 Task: Open a blank sheet, save the file as Poverty.epub and add heading 'Poverty',with the parapraph 'Poverty is a global social issue that deprives individuals of basic necessities and opportunities. Poverty alleviation efforts involve providing access to education, healthcare, social support, and economic opportunities. By addressing systemic inequalities and promoting inclusive policies, societies can work towards reducing poverty and building a more equitable future.'Apply Font Style Nunito And font size 14. Apply font style in  Heading 'Tahoma' and font size 18 Change heading alignment to  Center and paragraph alignment to  Left
Action: Mouse moved to (298, 194)
Screenshot: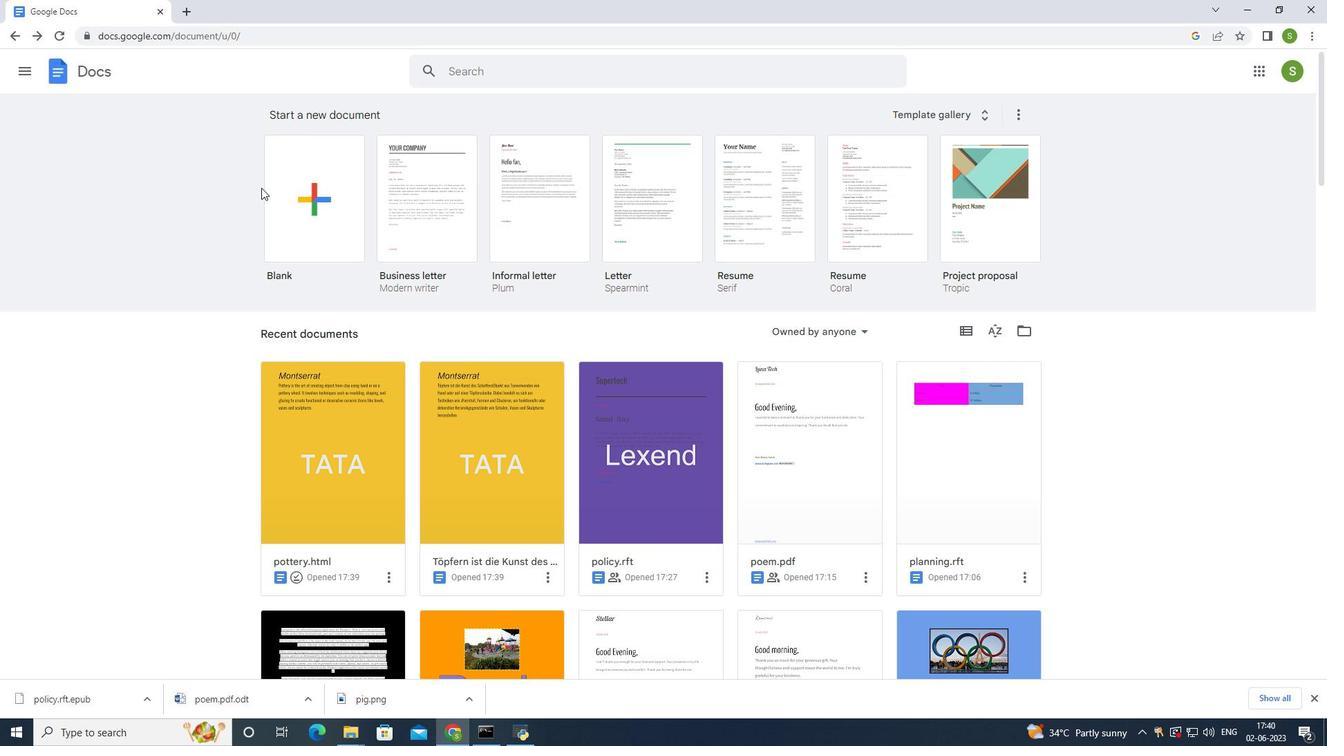 
Action: Mouse pressed left at (298, 194)
Screenshot: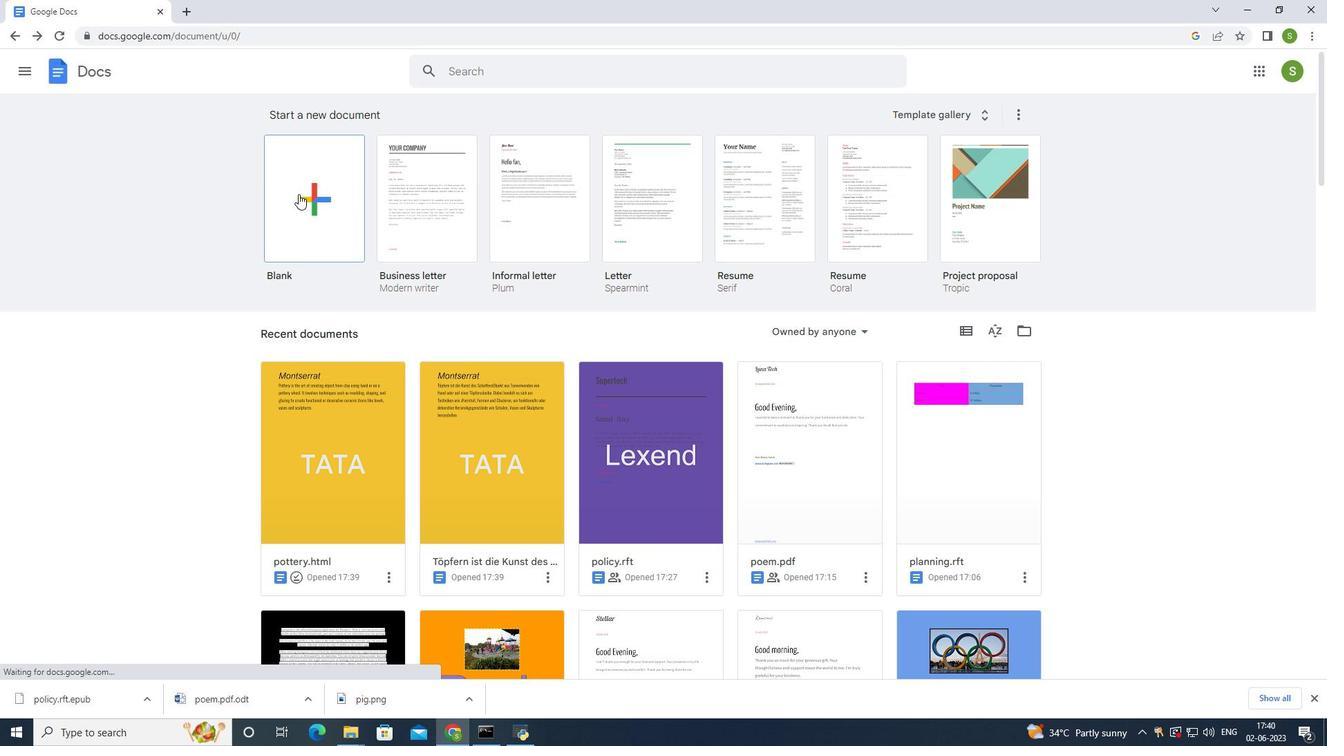 
Action: Mouse moved to (142, 65)
Screenshot: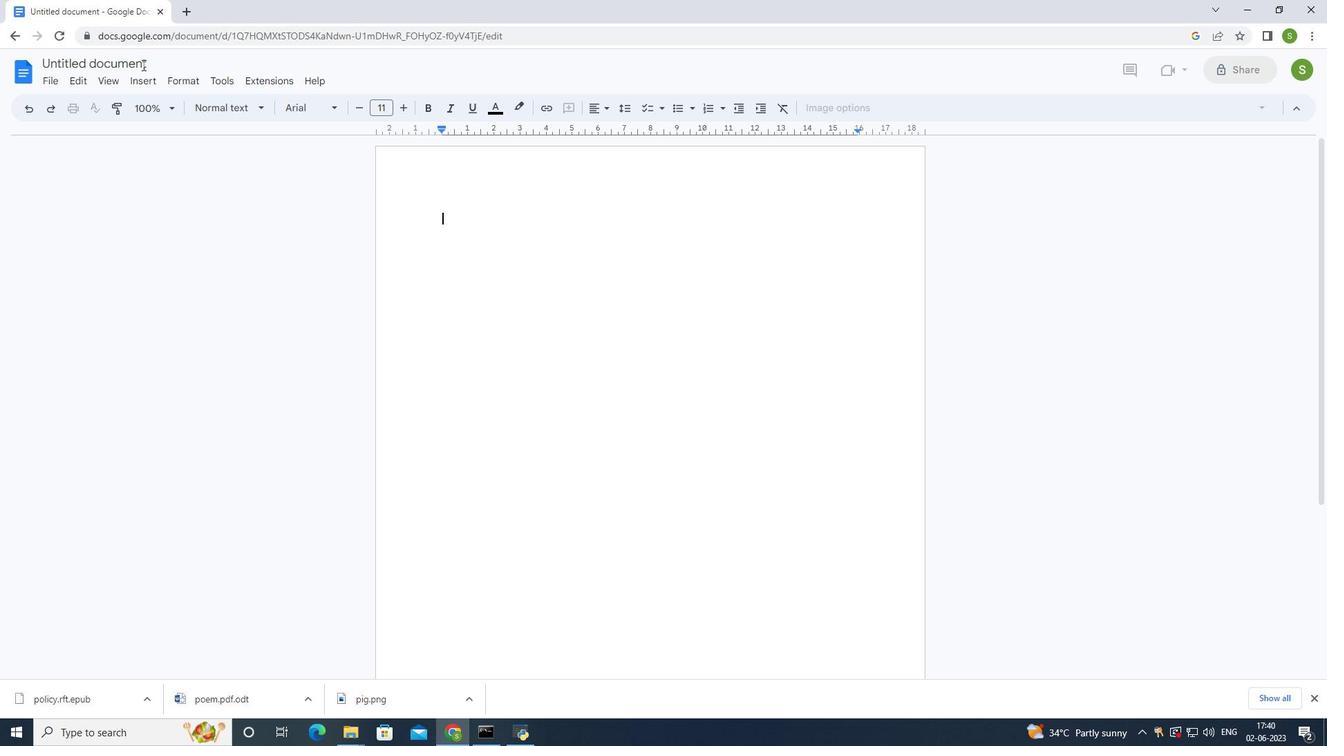 
Action: Mouse pressed left at (142, 65)
Screenshot: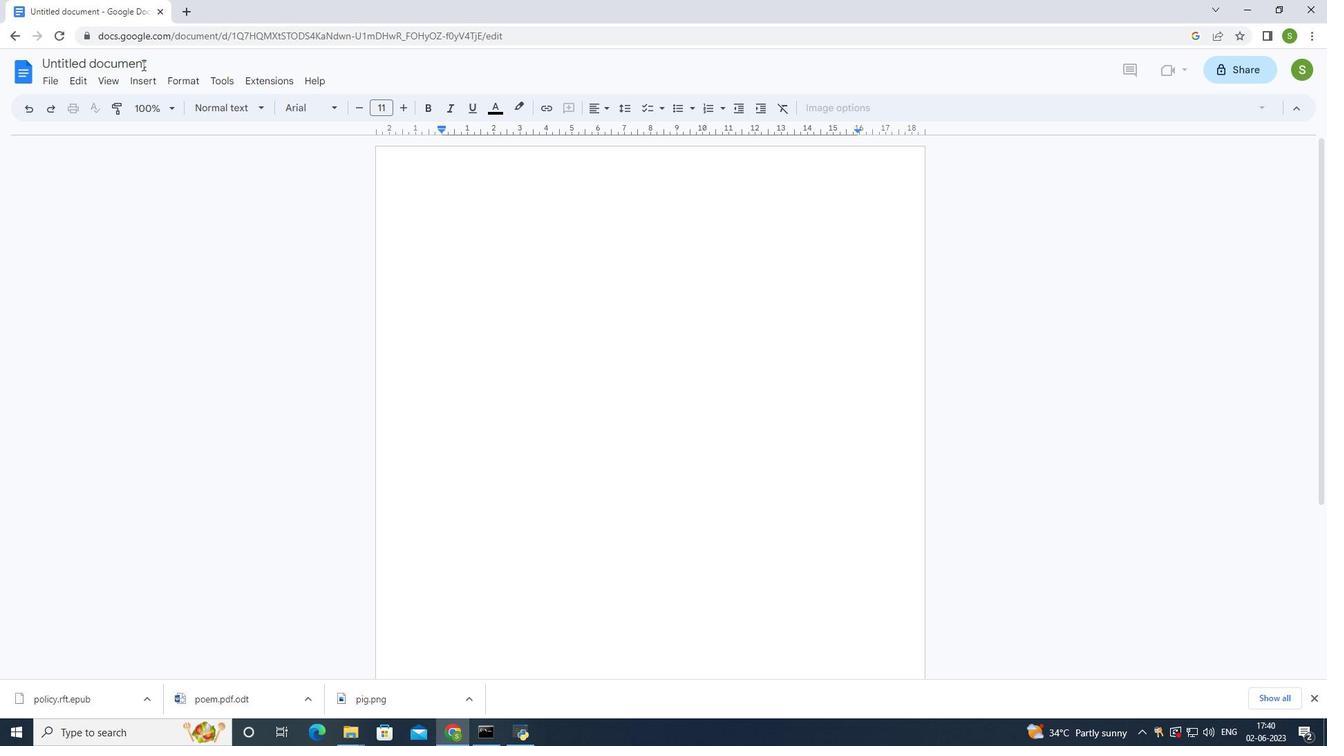
Action: Mouse moved to (150, 61)
Screenshot: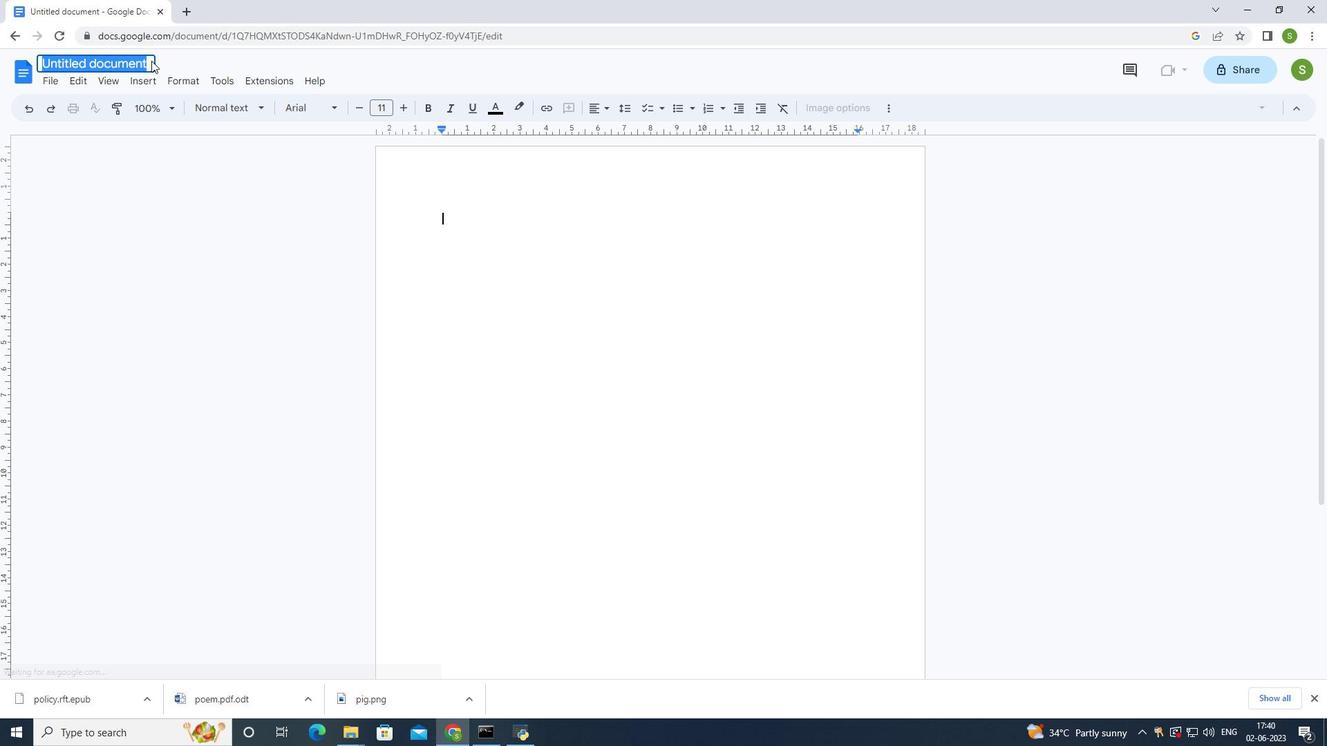 
Action: Key pressed <Key.shift>Poverty.epub<Key.enter><Key.shift>Poverty<Key.space><Key.enter><Key.shift>poverty<Key.space>ia<Key.space><Key.backspace><Key.backspace>s<Key.space>a<Key.space>gobal<Key.space>social<Key.space>issue<Key.space>that<Key.space>deprives<Key.space>individuals<Key.space>of<Key.space>basic<Key.space>necessities<Key.space>and<Key.space>opportunities.<Key.space><Key.shift>Poverty<Key.space>alleviation<Key.space>efforts<Key.space>involve<Key.space>providing<Key.space>access<Key.space>to<Key.space>education,<Key.space>healthcare.<Key.backspace>,<Key.space>social<Key.space>support,<Key.space>and<Key.space>economic<Key.space>opportunites.<Key.space><Key.shift>By<Key.space>addressing<Key.space>systemic<Key.space>inequalities<Key.space>and<Key.space>promoting<Key.space>inclusive<Key.space>policies,<Key.space>societies<Key.space>can<Key.space>work<Key.space>towards<Key.space>reducing<Key.space>poverty<Key.space>and<Key.space>building<Key.space>a<Key.space>more<Key.space>equitable<Key.space>future.
Screenshot: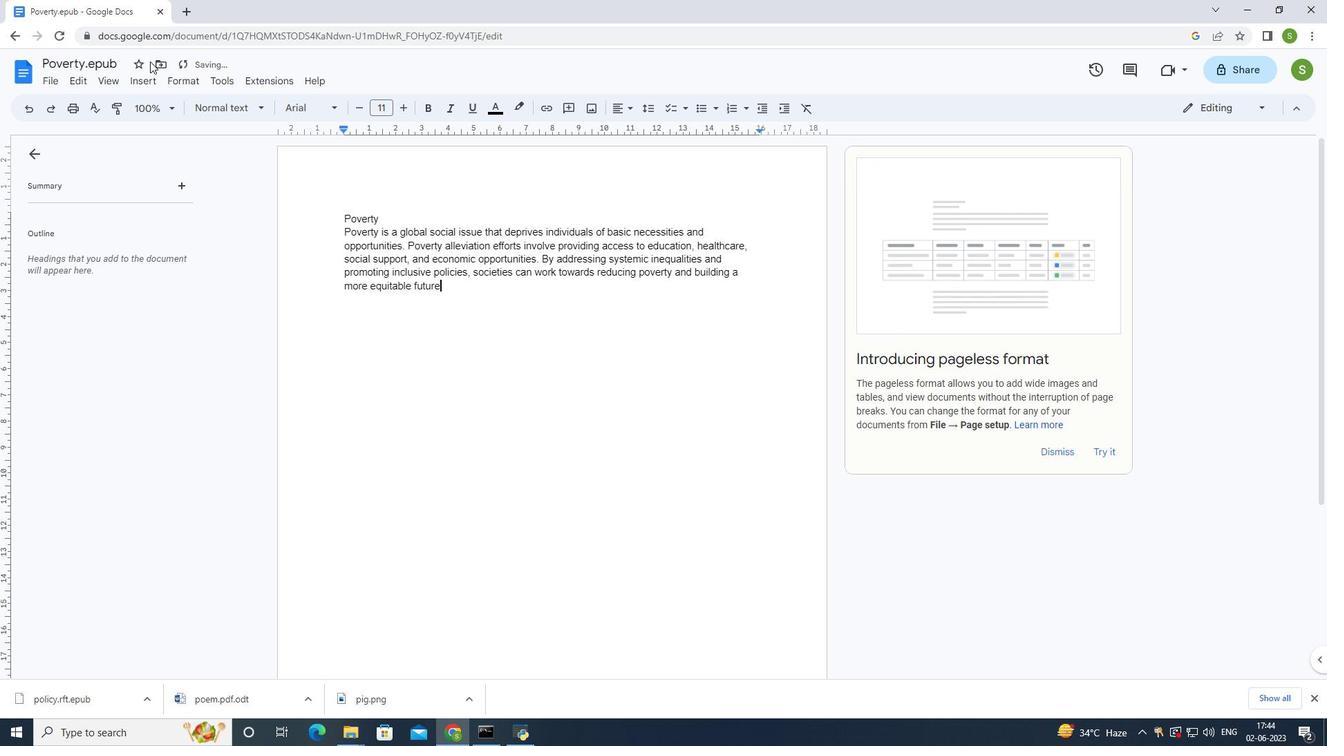 
Action: Mouse moved to (342, 226)
Screenshot: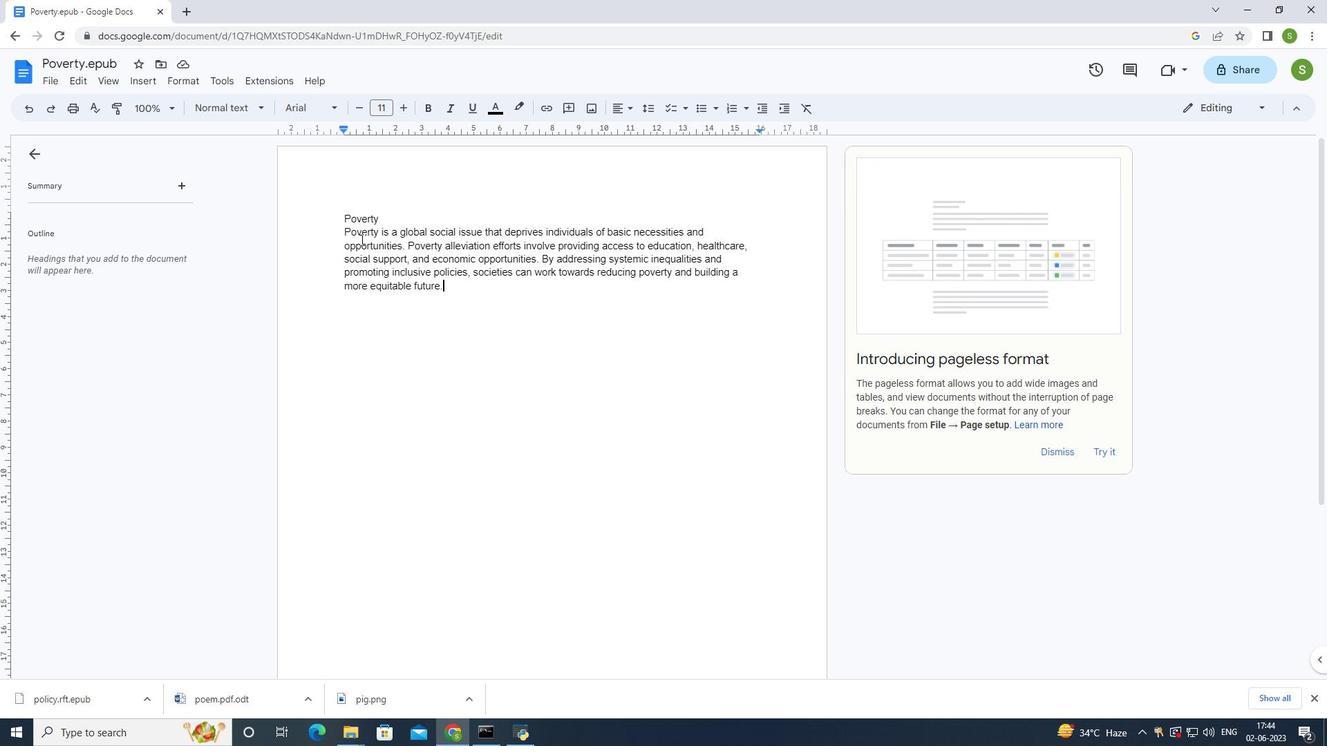 
Action: Mouse pressed left at (342, 226)
Screenshot: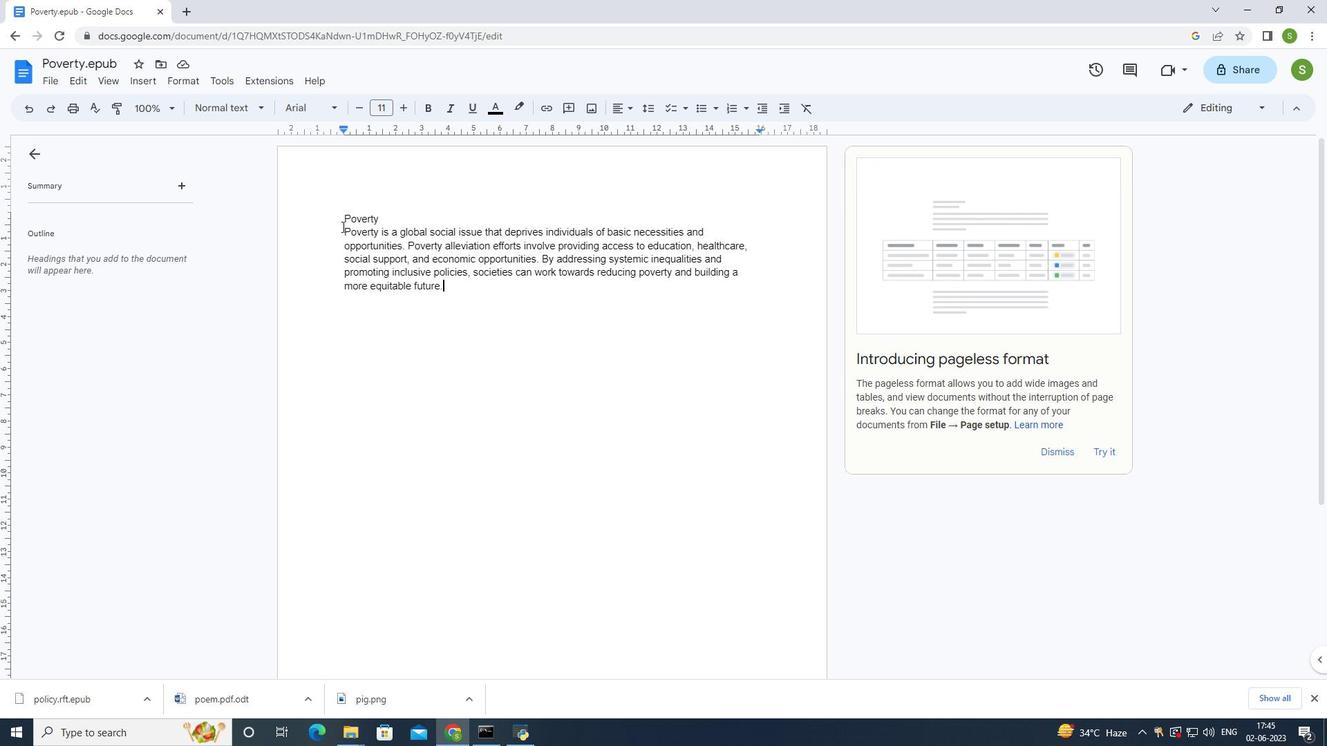 
Action: Mouse moved to (311, 109)
Screenshot: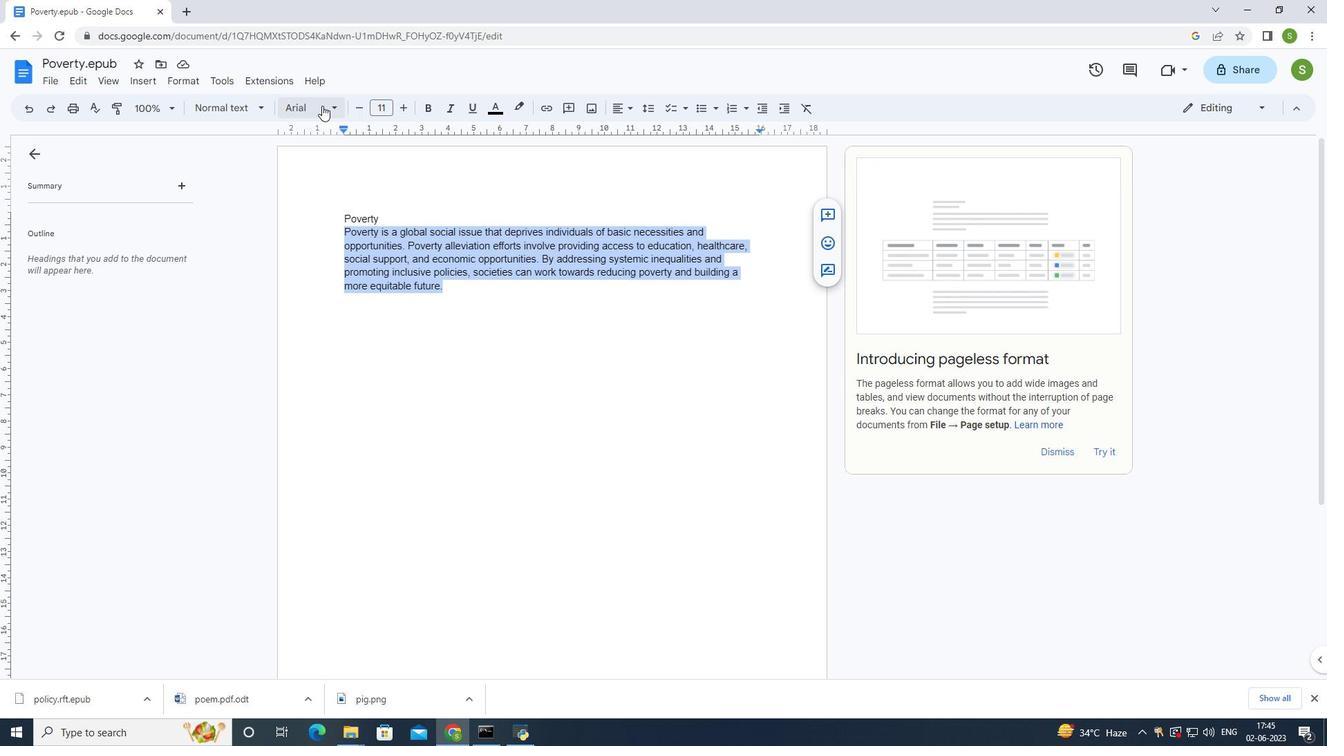 
Action: Mouse pressed left at (311, 109)
Screenshot: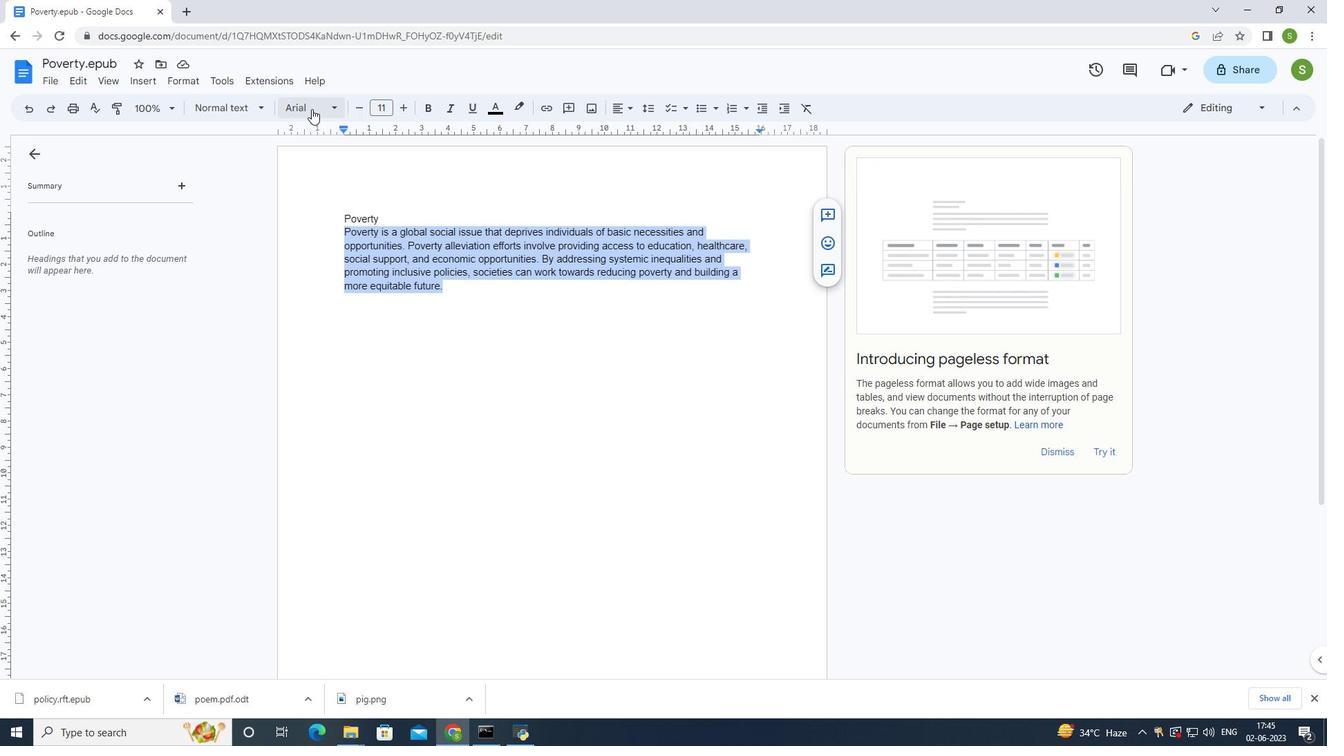 
Action: Mouse moved to (342, 131)
Screenshot: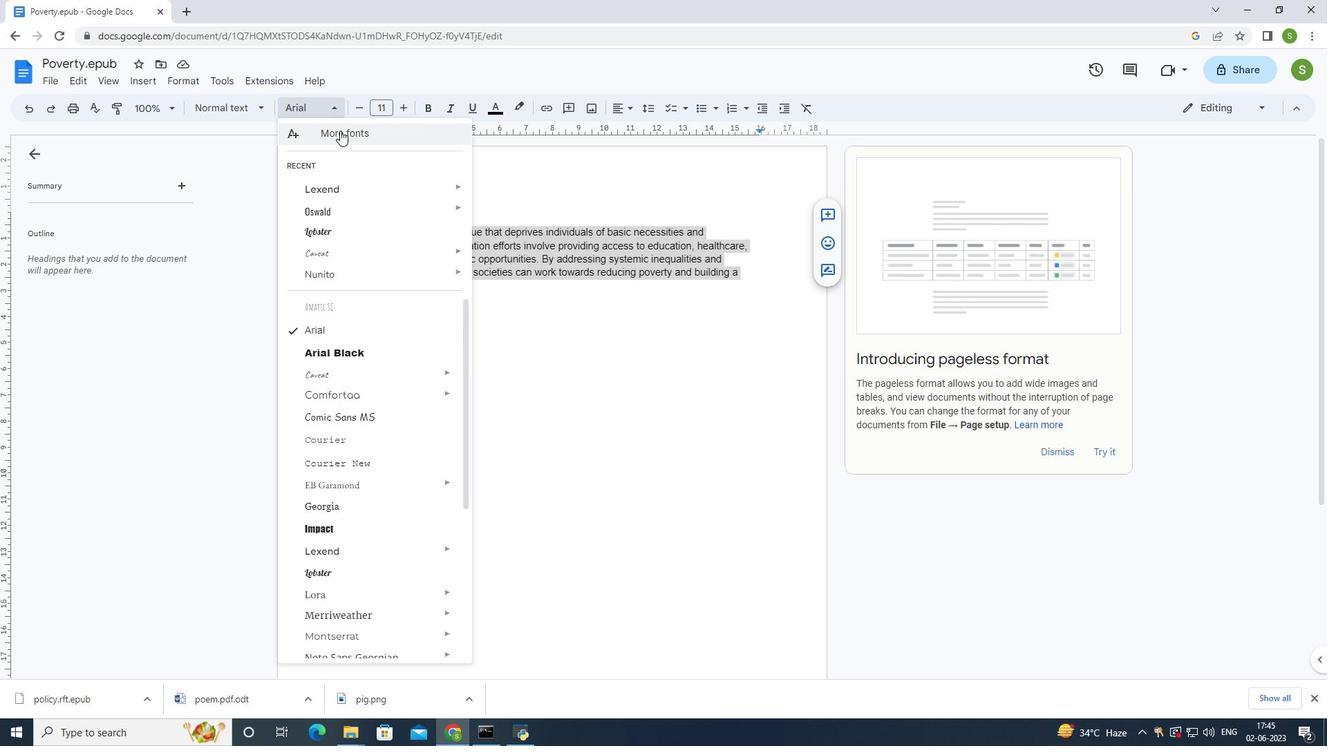 
Action: Mouse pressed left at (342, 131)
Screenshot: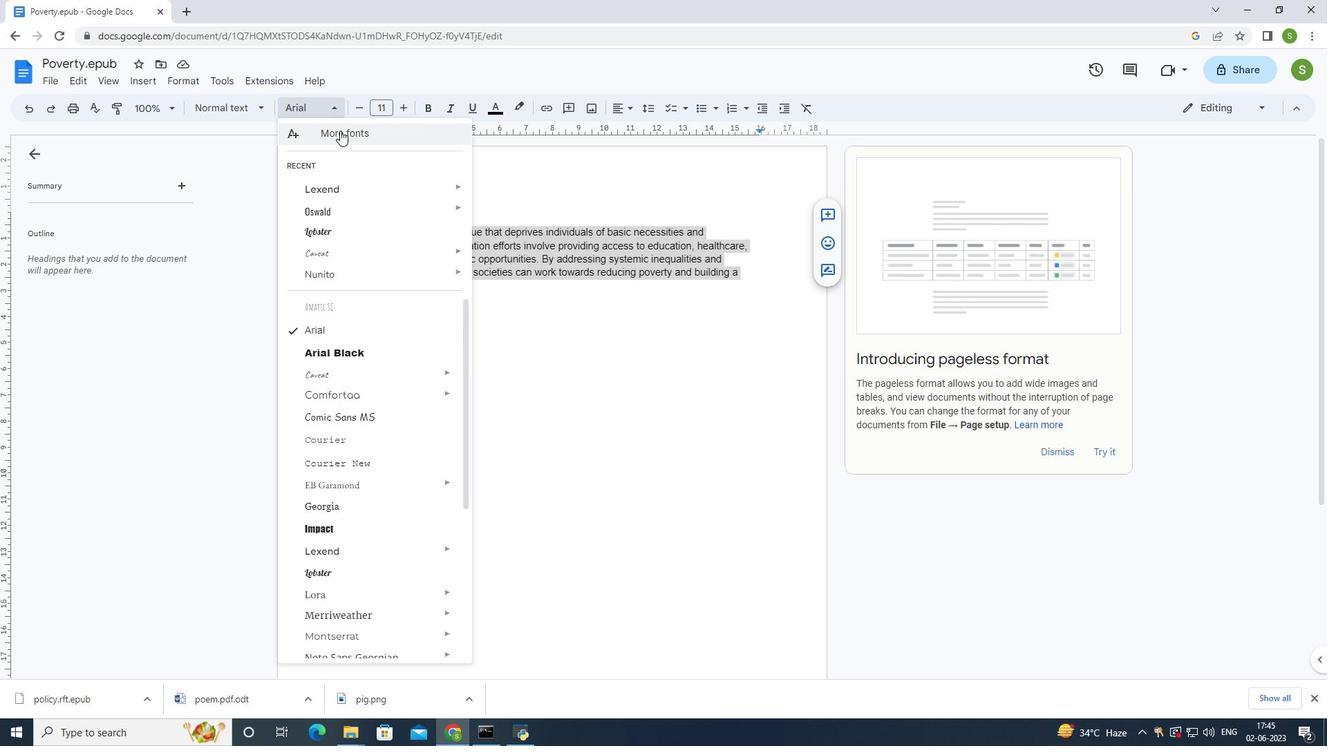 
Action: Mouse moved to (457, 203)
Screenshot: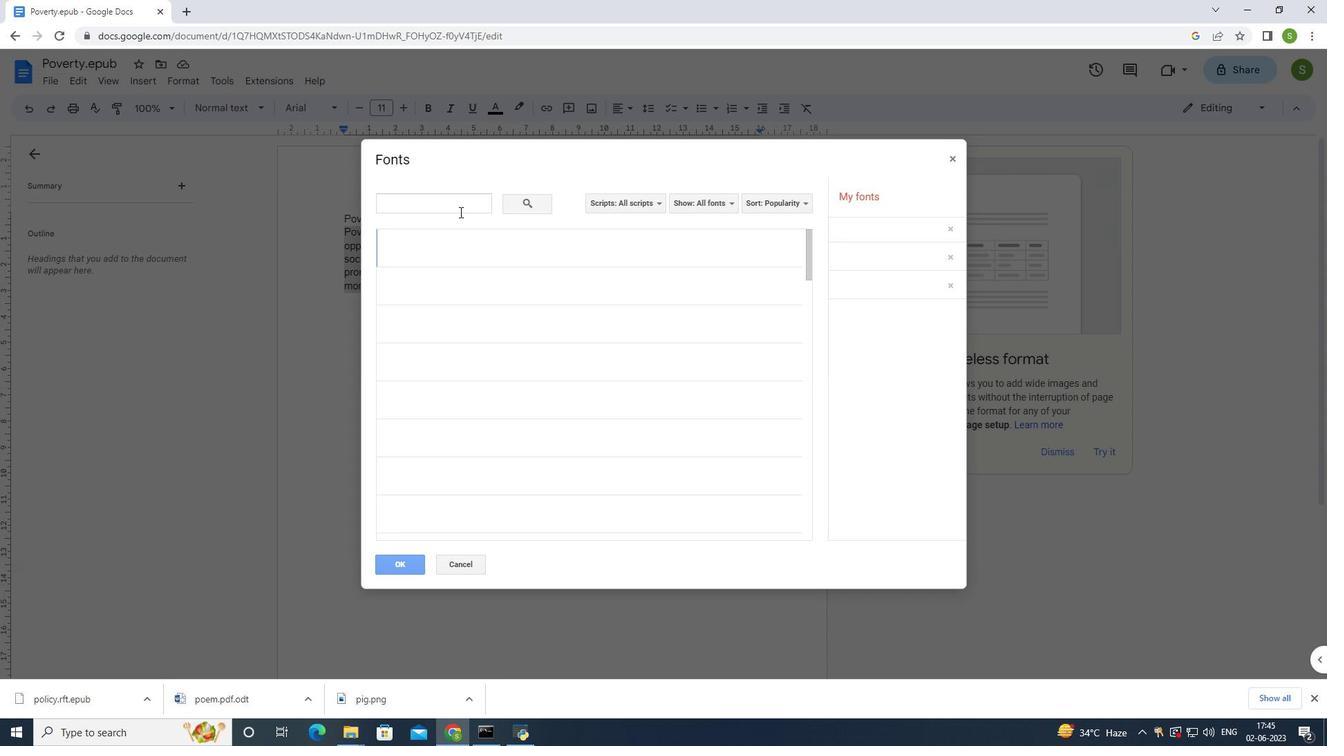 
Action: Mouse pressed left at (457, 203)
Screenshot: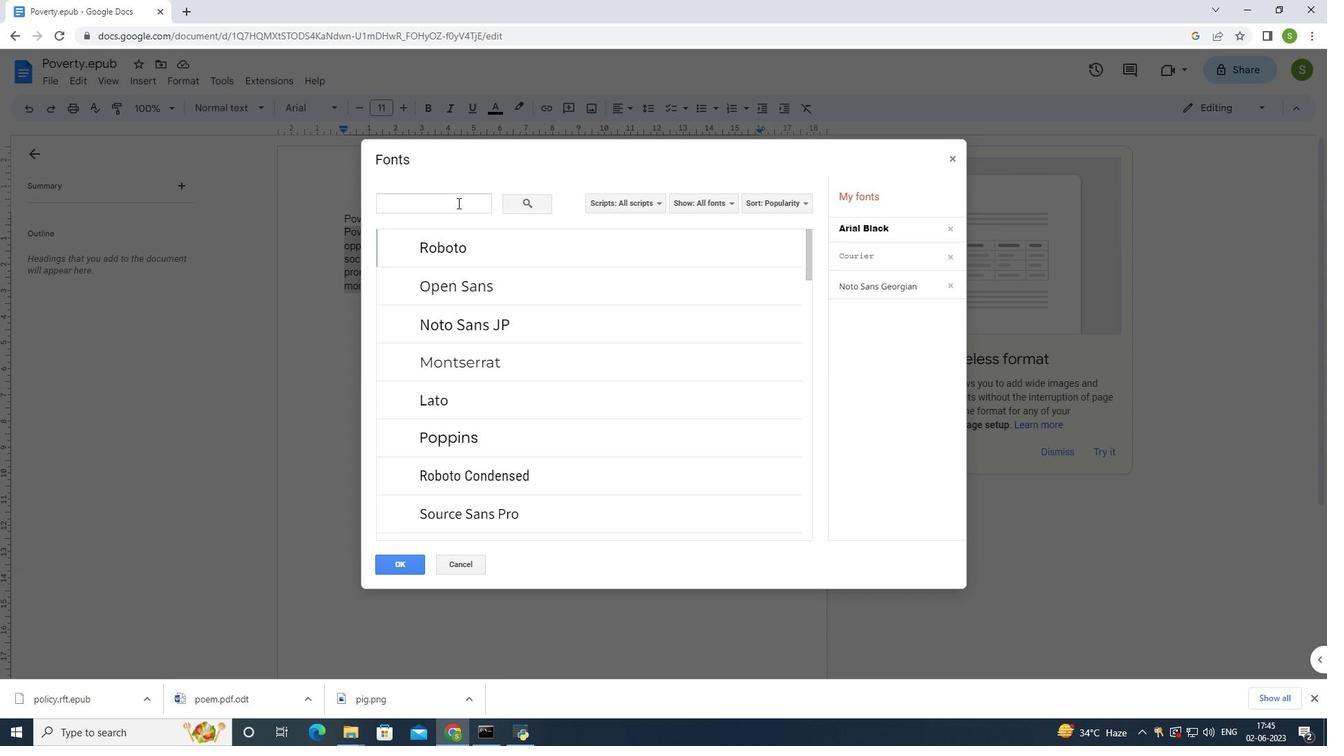 
Action: Mouse moved to (547, 220)
Screenshot: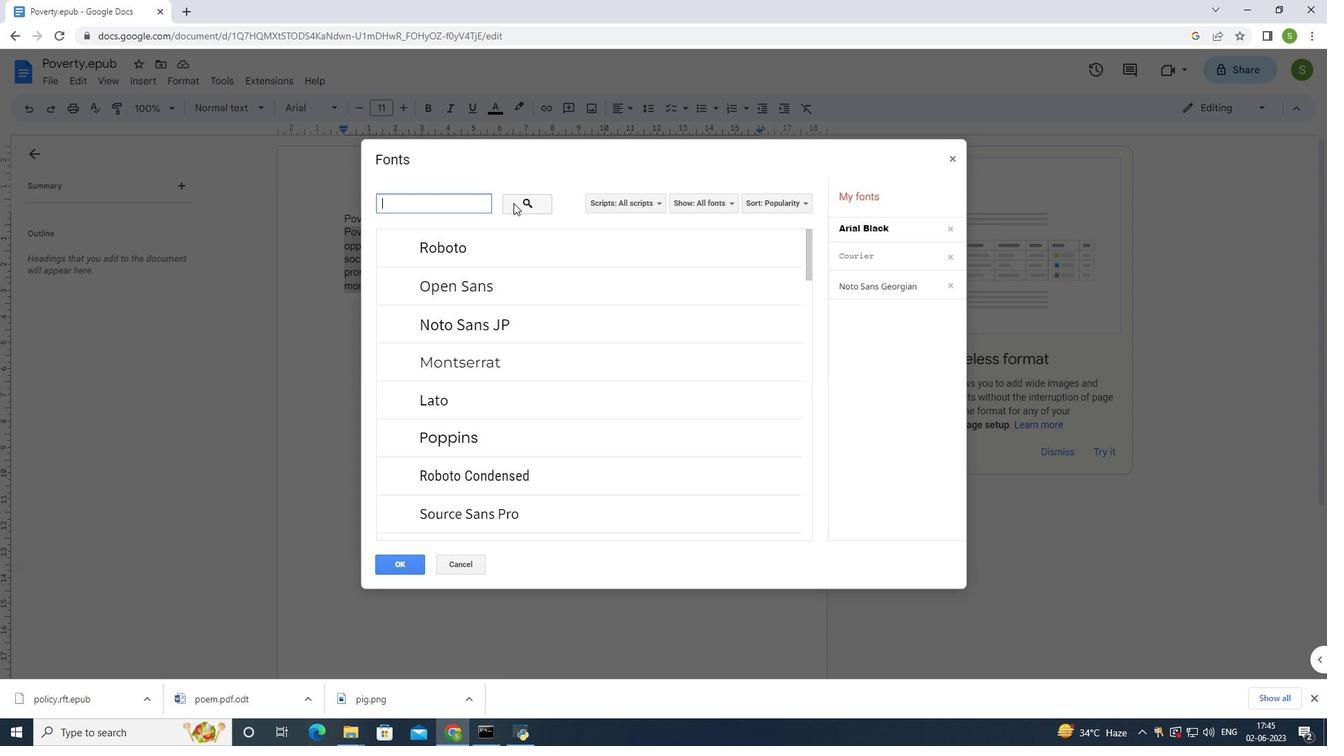
Action: Key pressed <Key.shift><Key.shift>Nunito
Screenshot: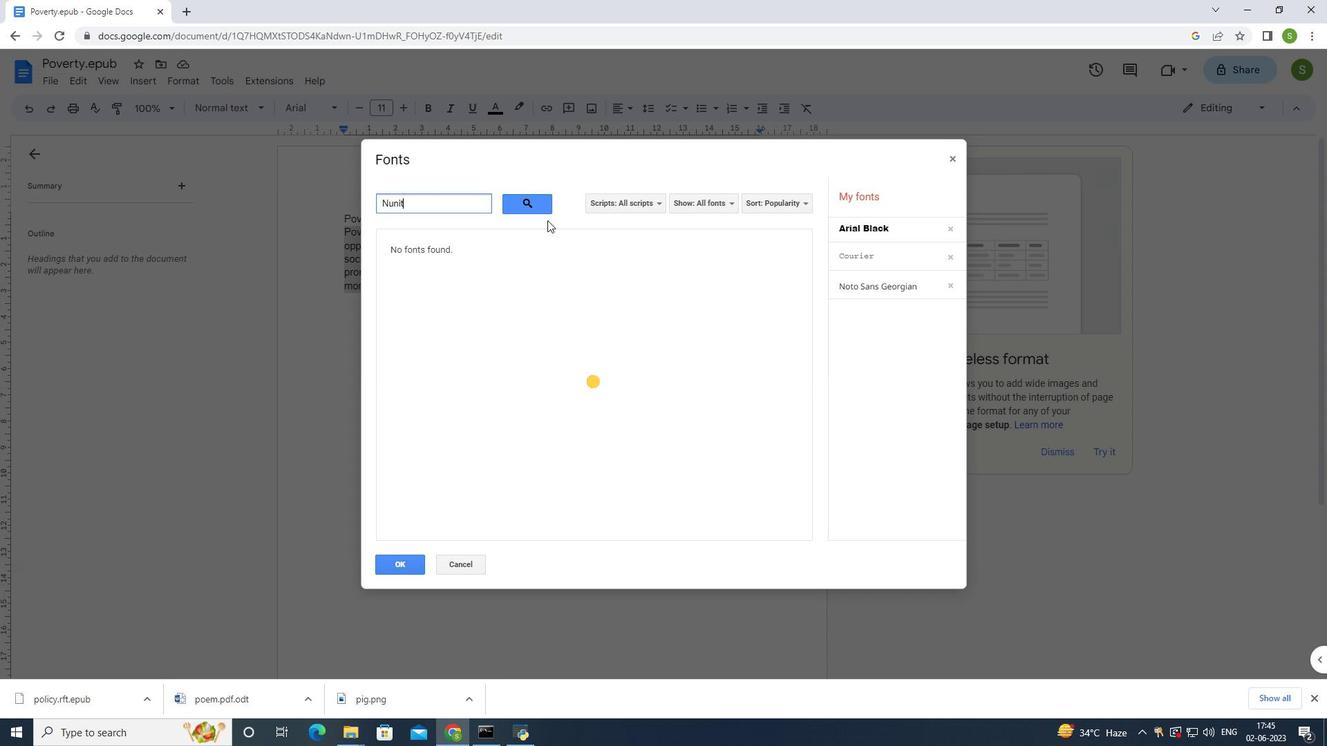 
Action: Mouse moved to (486, 287)
Screenshot: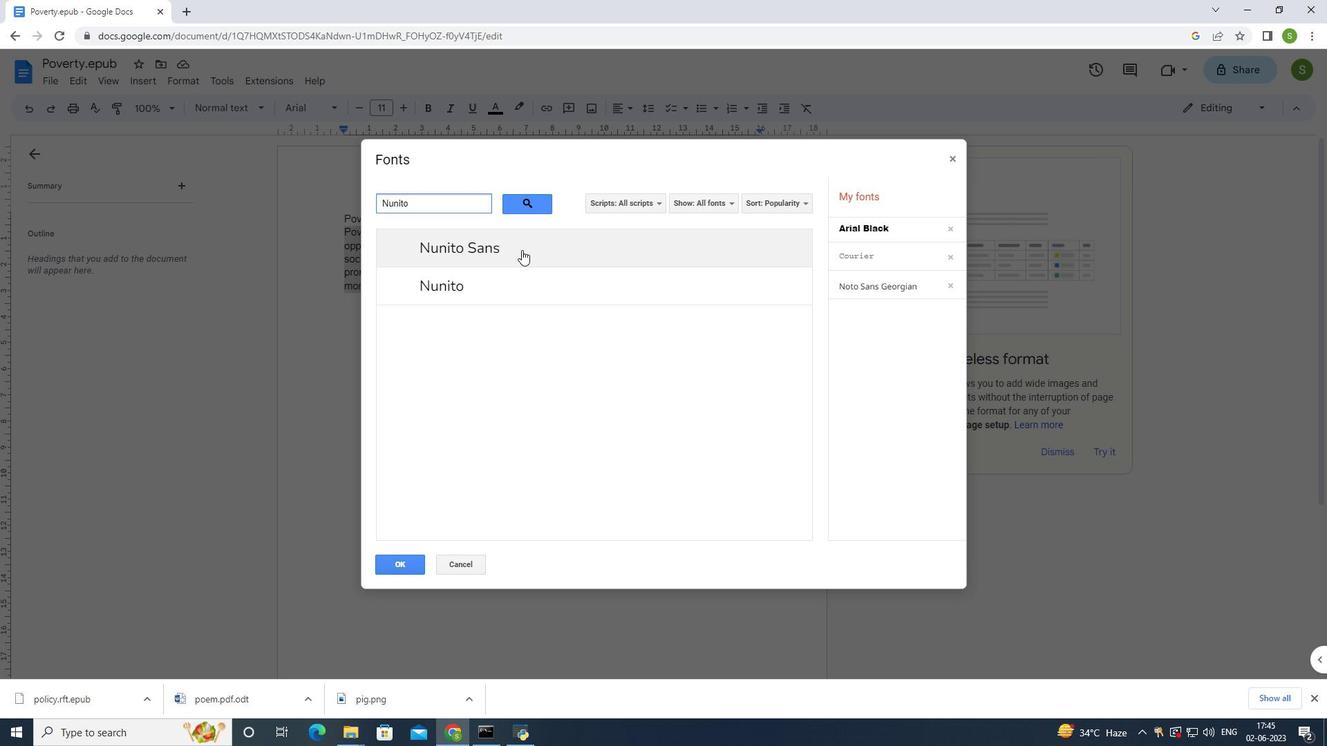 
Action: Mouse pressed left at (486, 287)
Screenshot: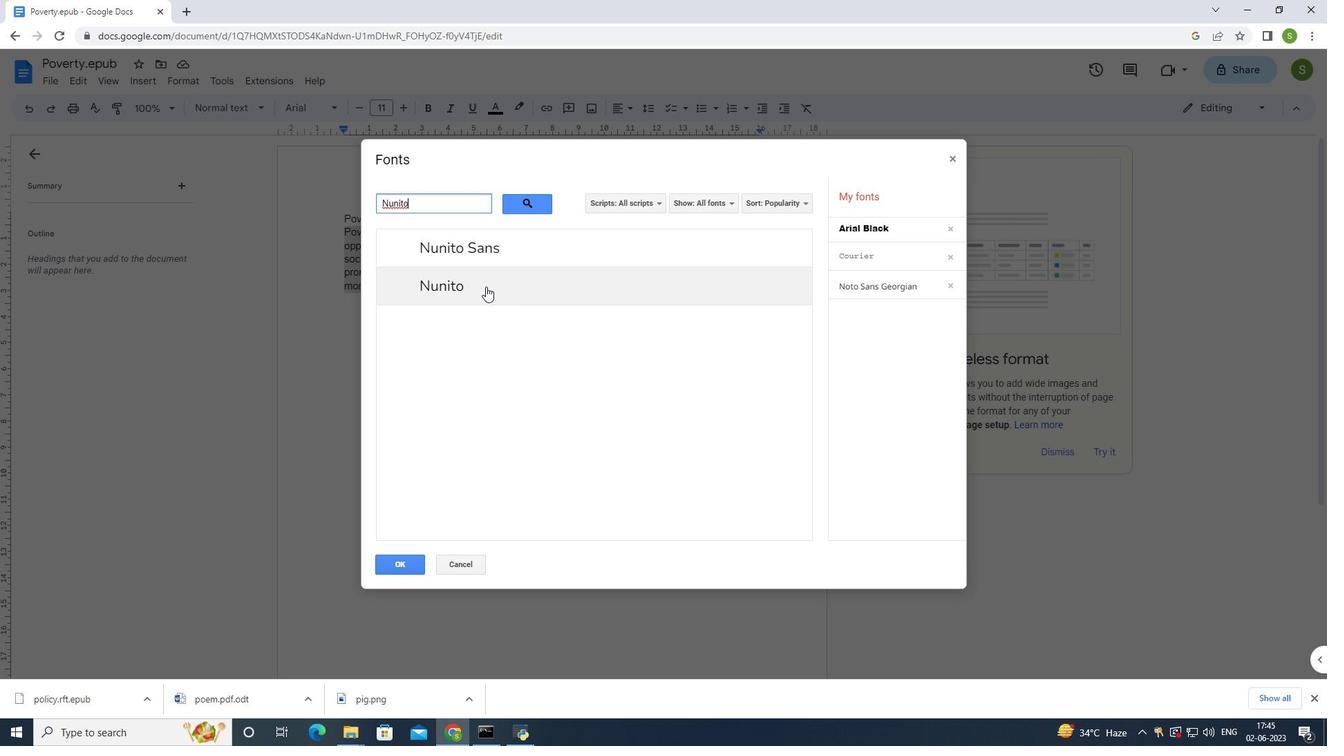 
Action: Mouse moved to (403, 562)
Screenshot: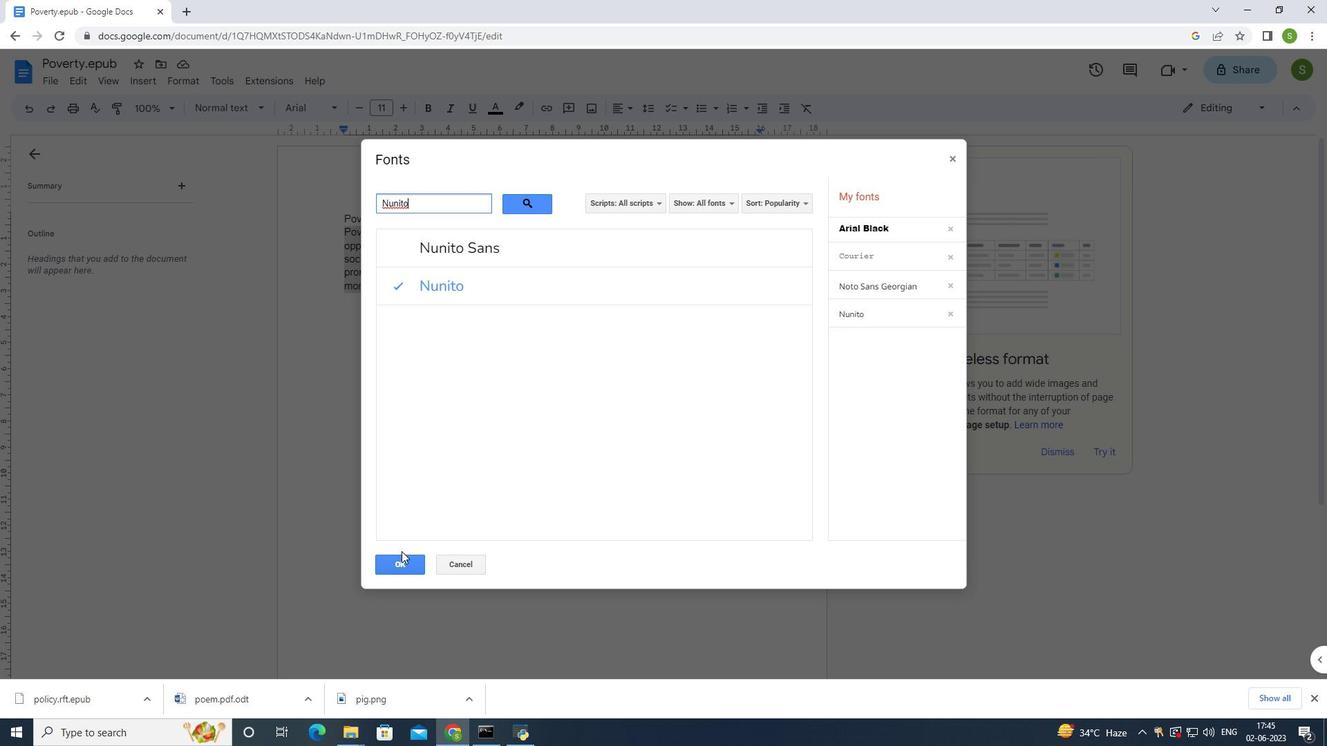 
Action: Mouse pressed left at (403, 562)
Screenshot: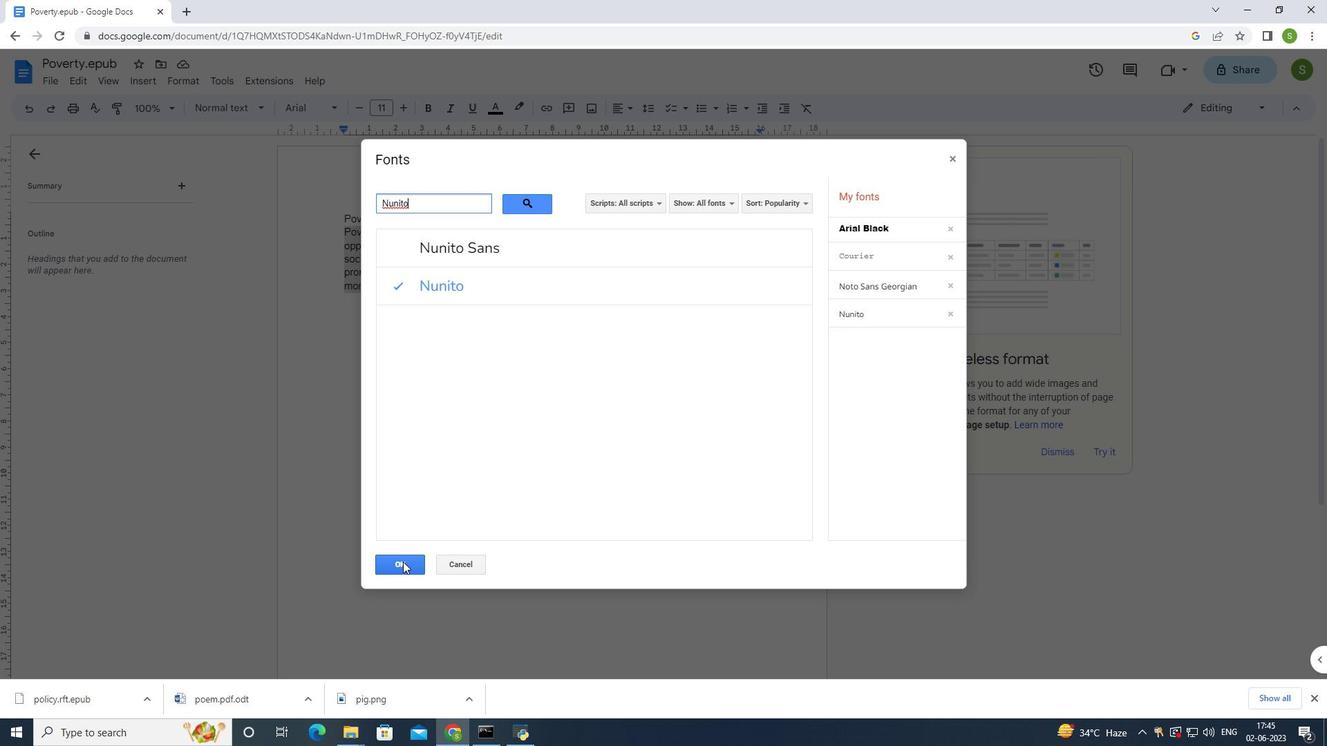 
Action: Mouse moved to (397, 109)
Screenshot: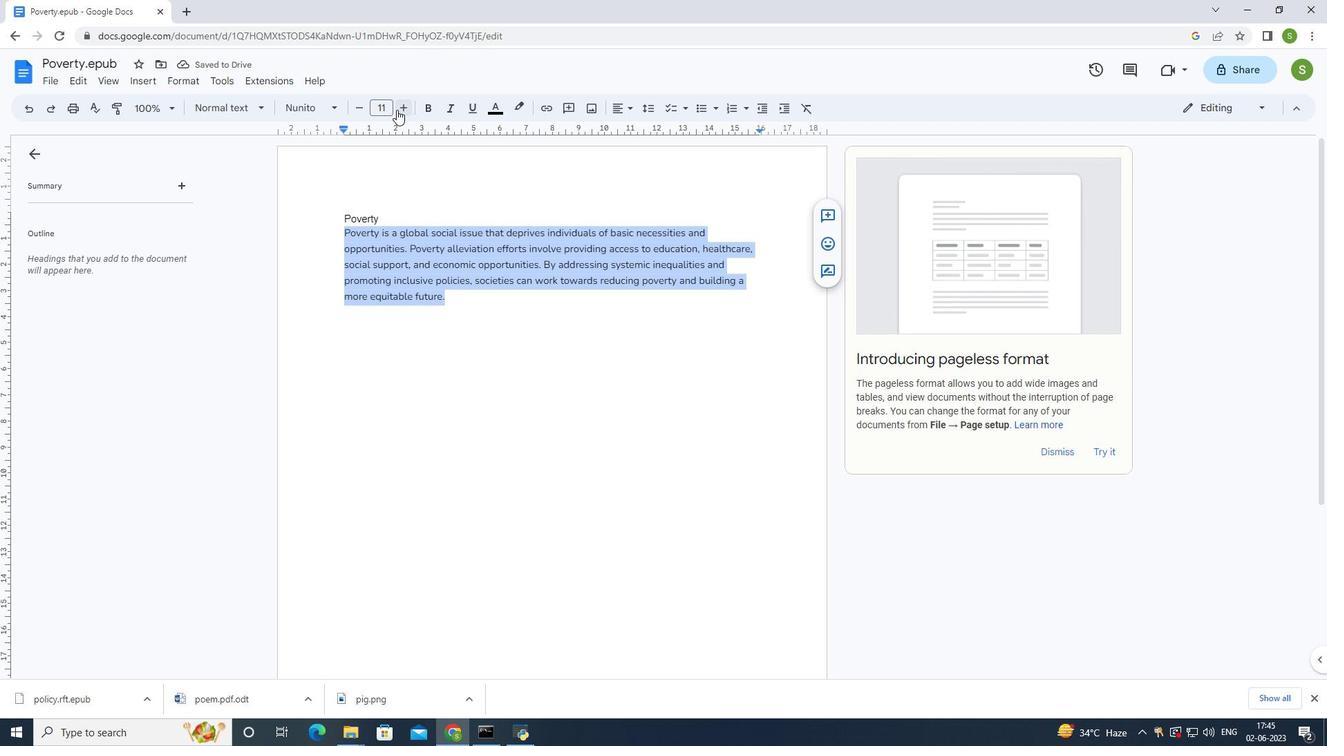 
Action: Mouse pressed left at (397, 109)
Screenshot: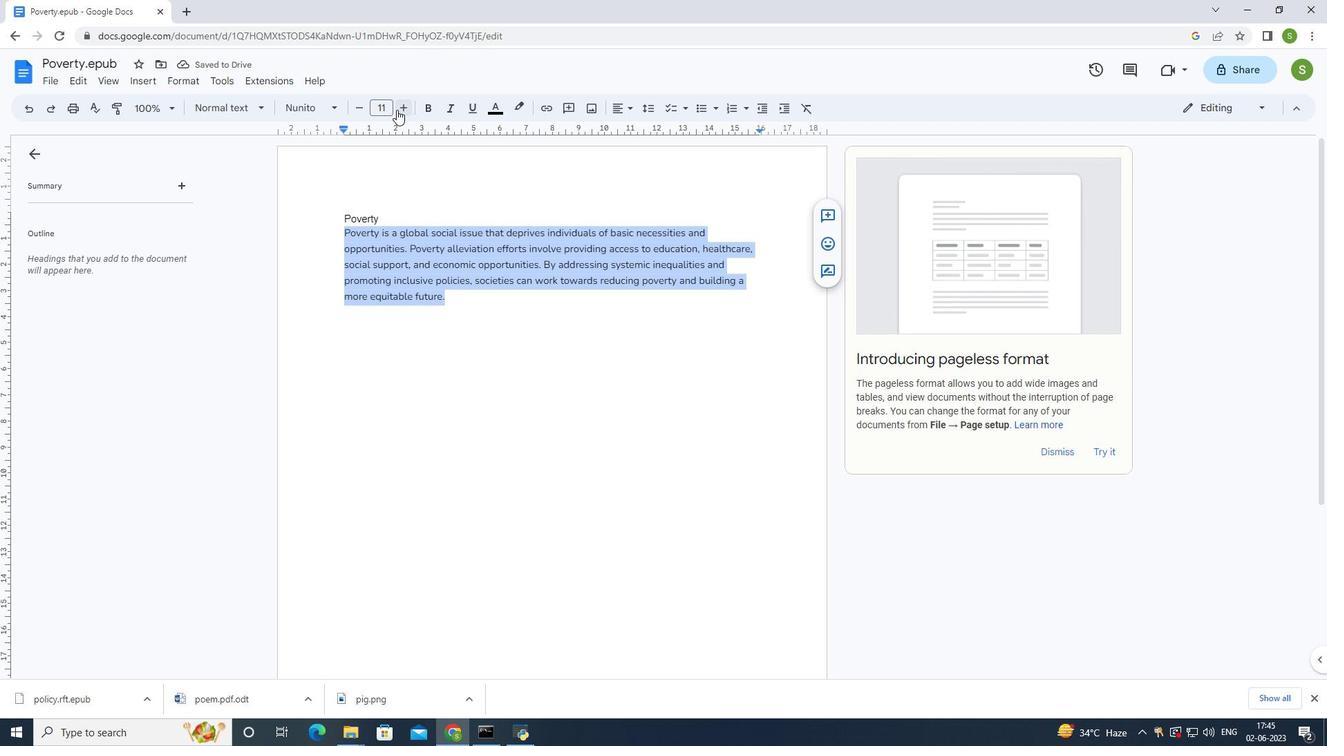 
Action: Mouse moved to (403, 111)
Screenshot: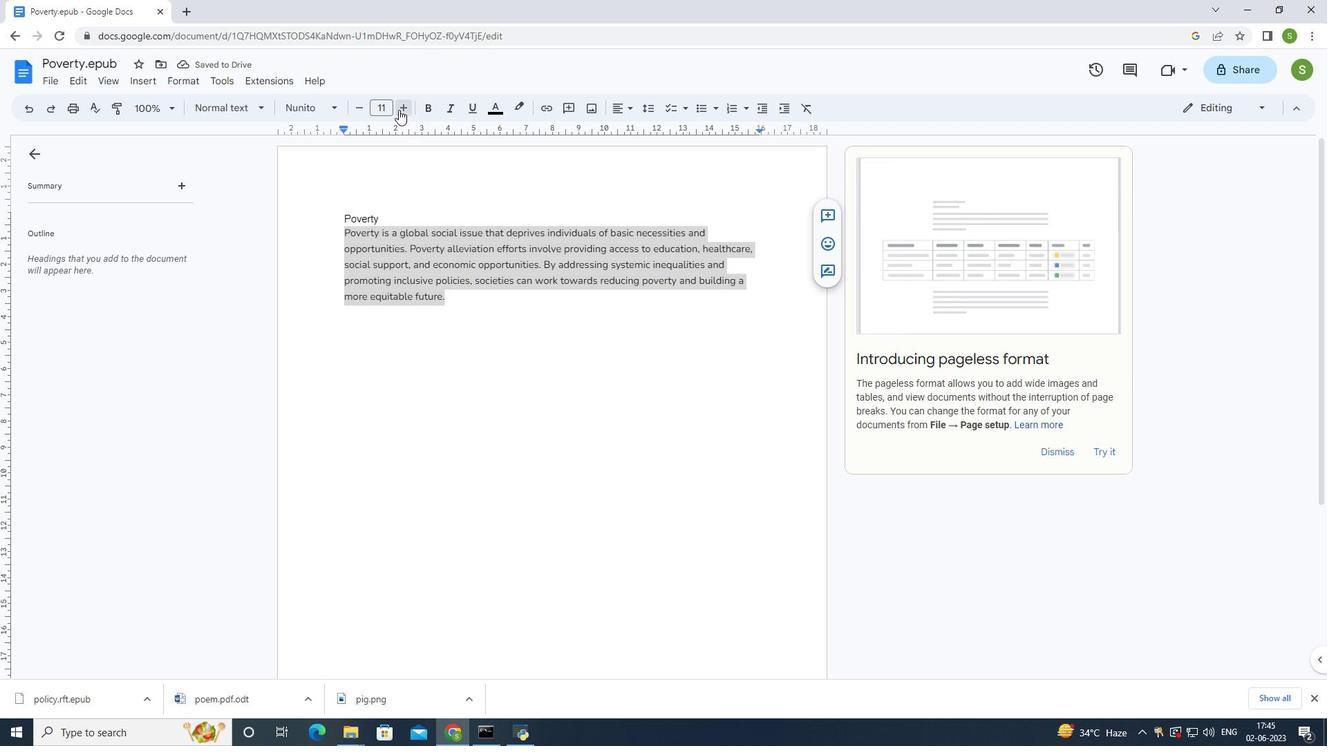 
Action: Mouse pressed left at (403, 111)
Screenshot: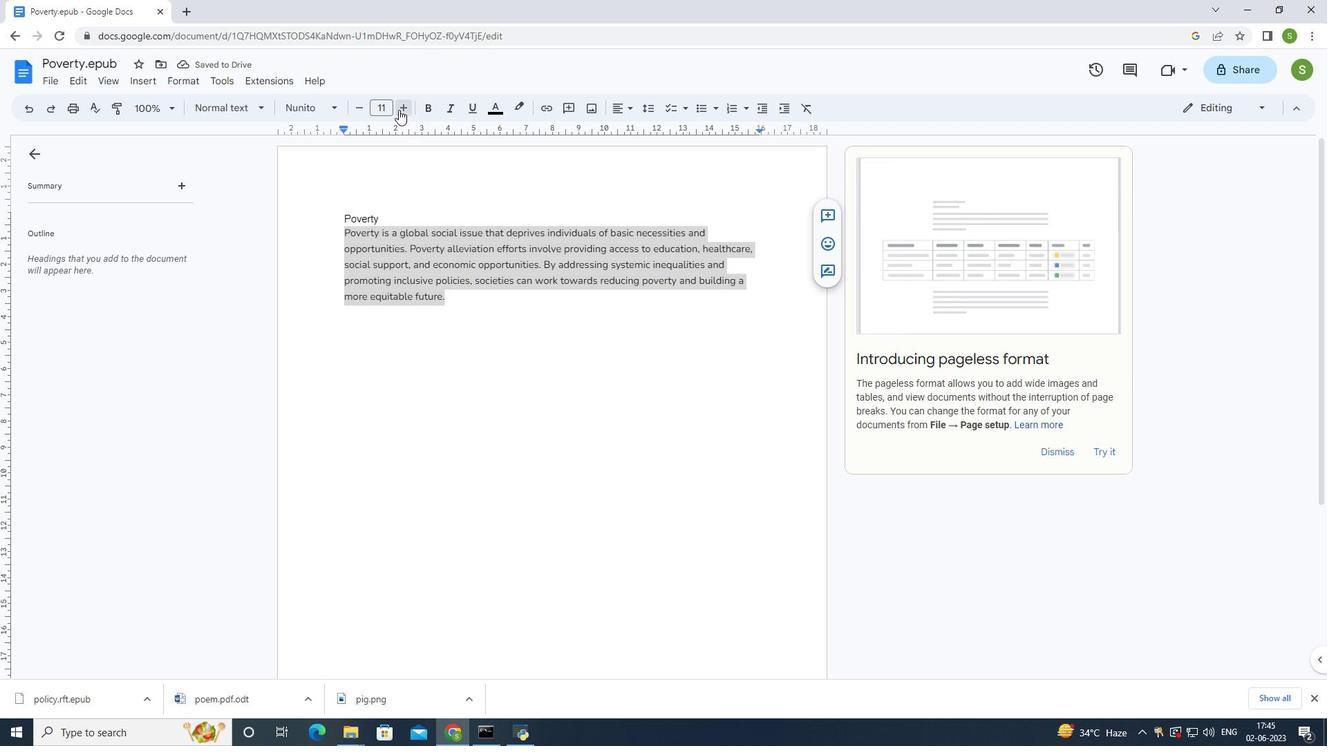 
Action: Mouse moved to (403, 111)
Screenshot: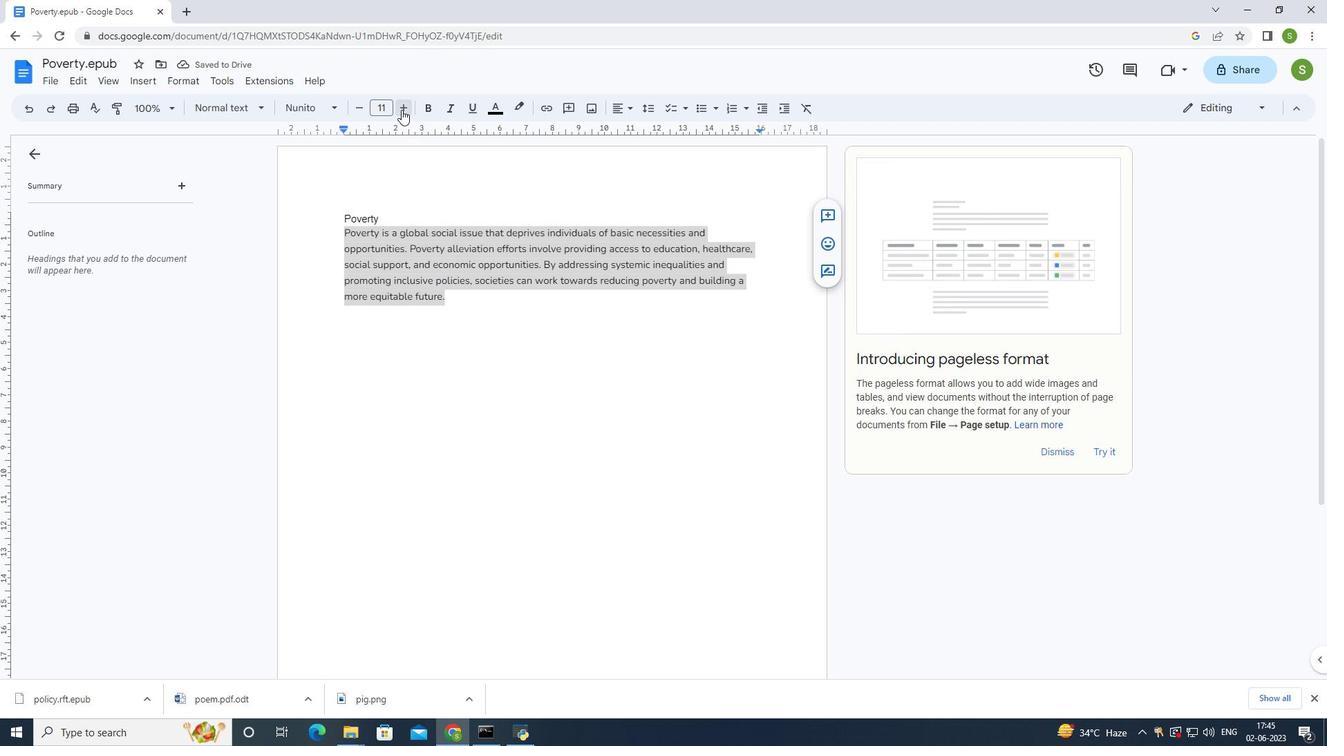 
Action: Mouse pressed left at (403, 111)
Screenshot: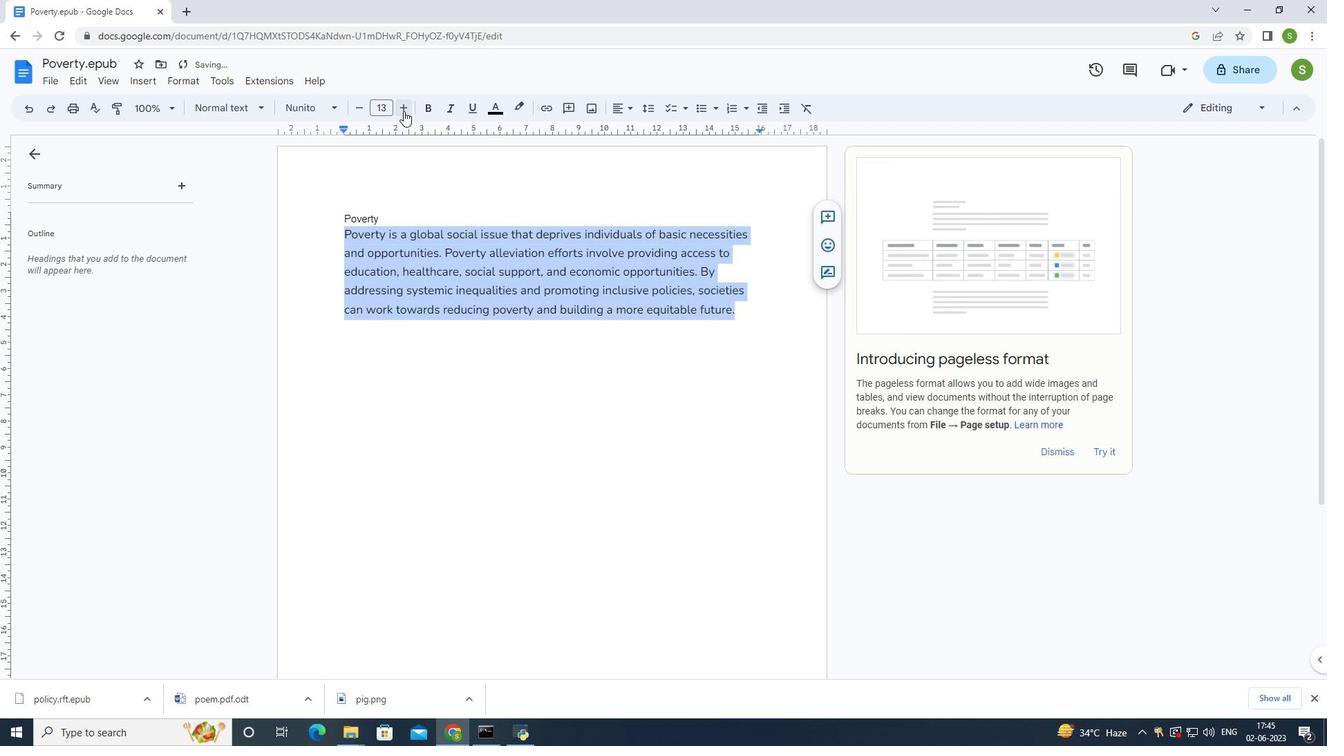 
Action: Mouse pressed left at (403, 111)
Screenshot: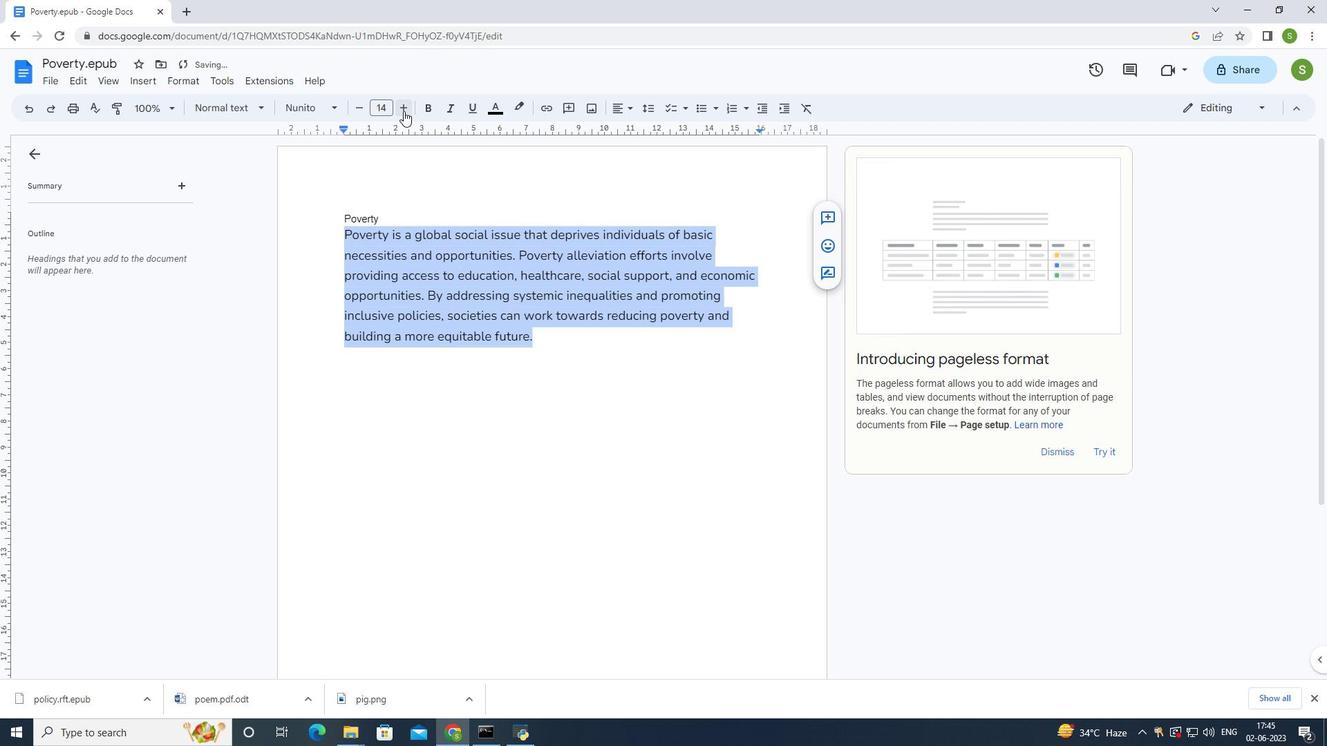 
Action: Mouse moved to (355, 105)
Screenshot: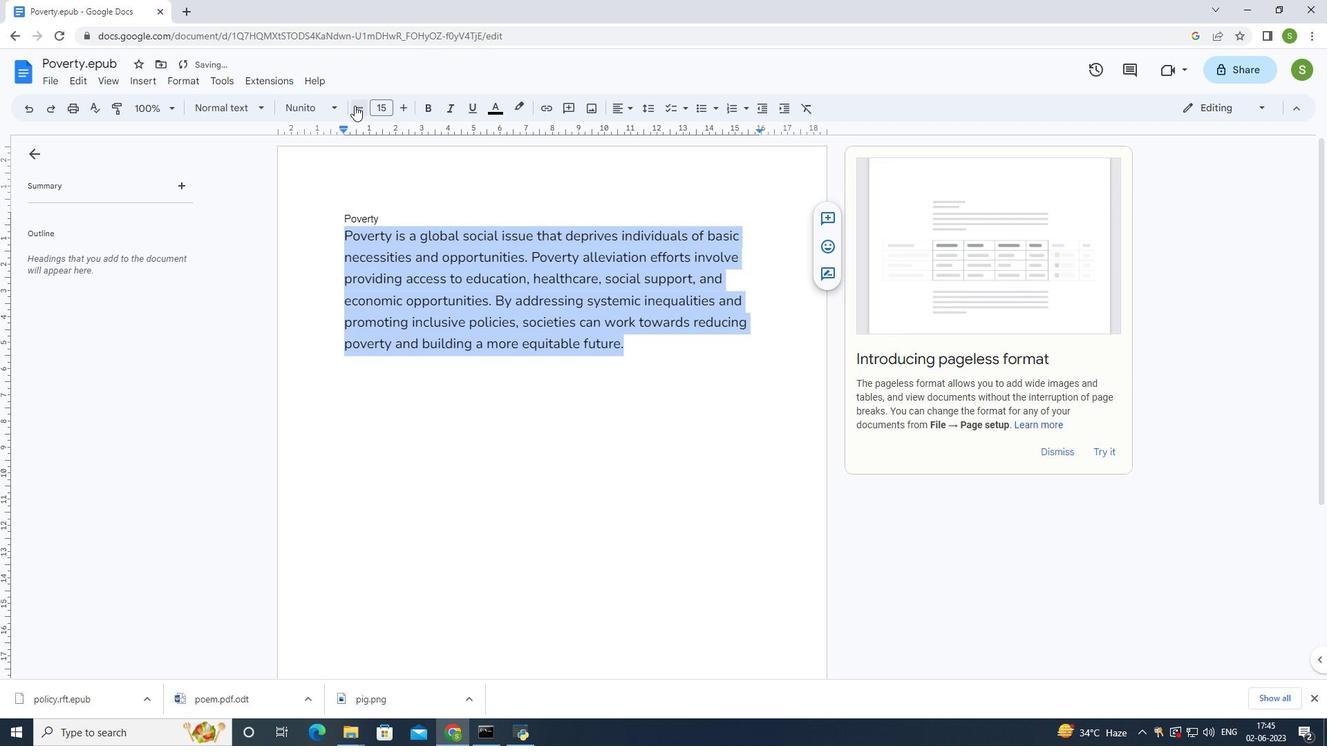 
Action: Mouse pressed left at (355, 105)
Screenshot: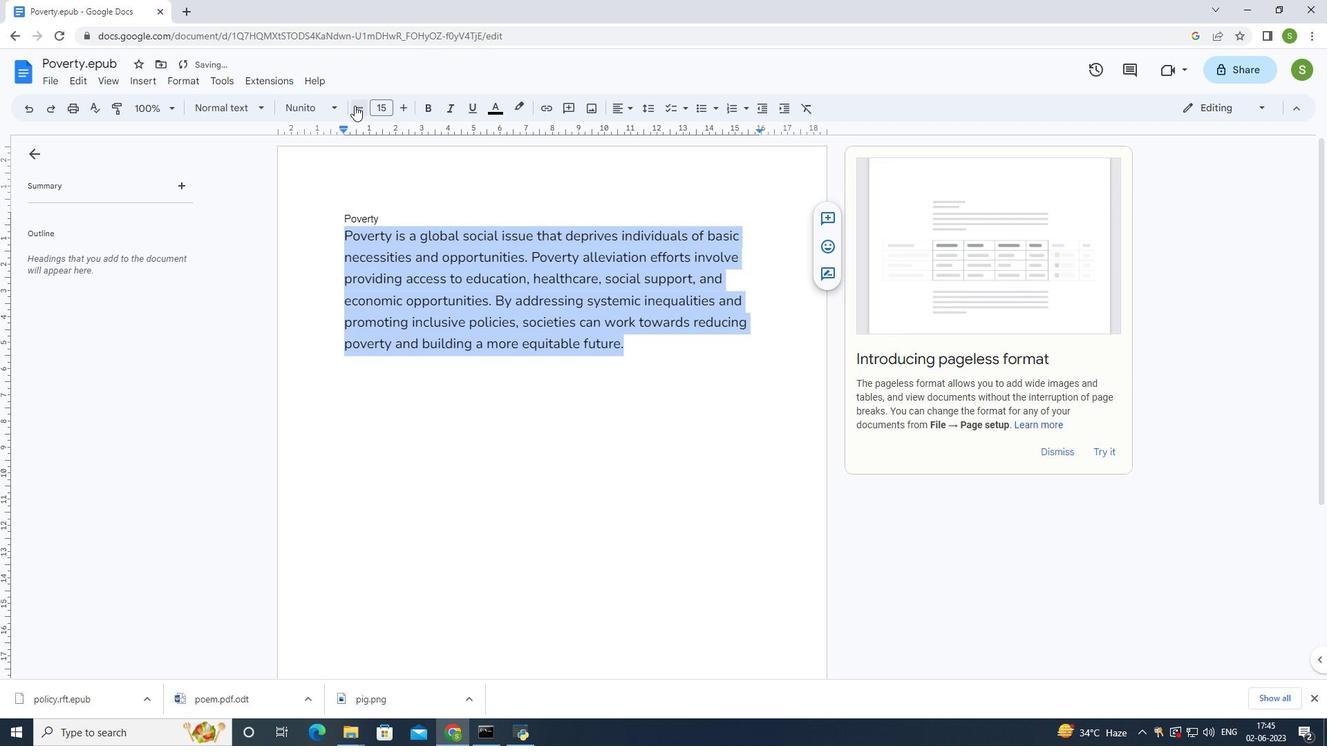
Action: Mouse moved to (395, 213)
Screenshot: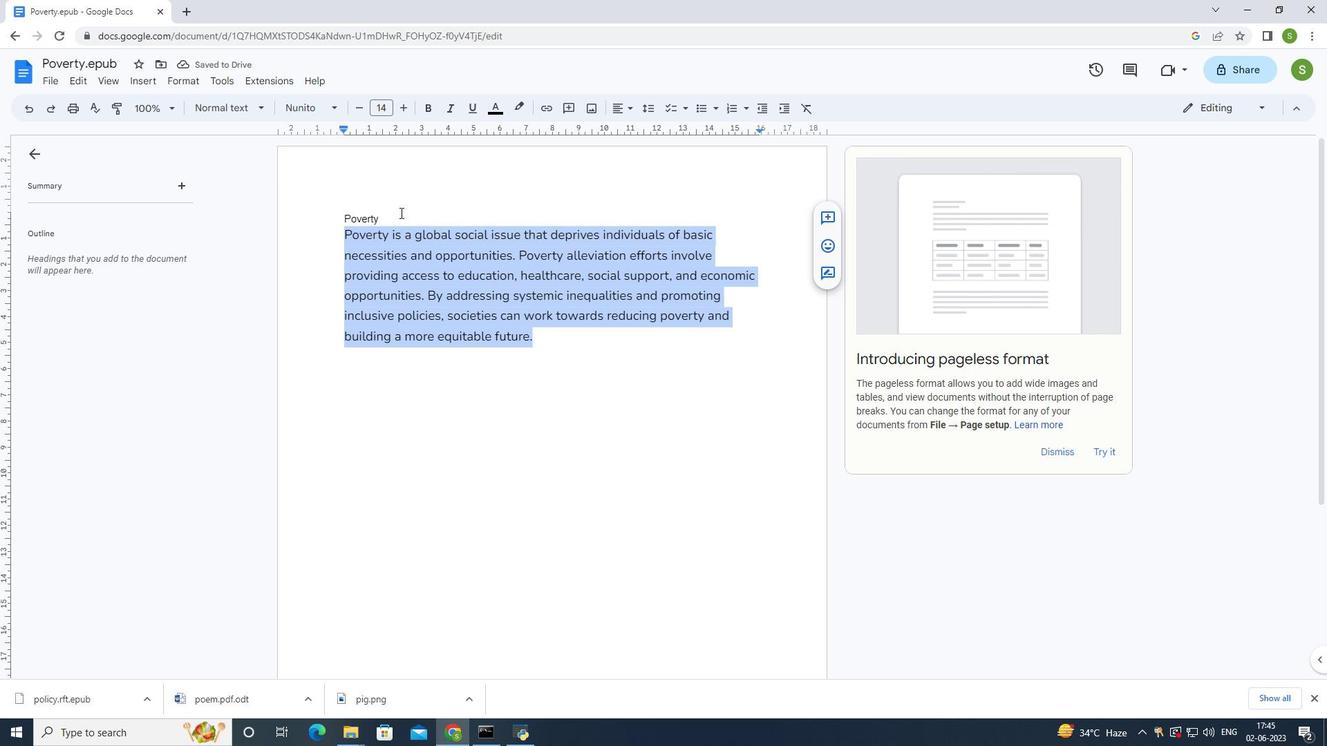 
Action: Mouse pressed left at (395, 213)
Screenshot: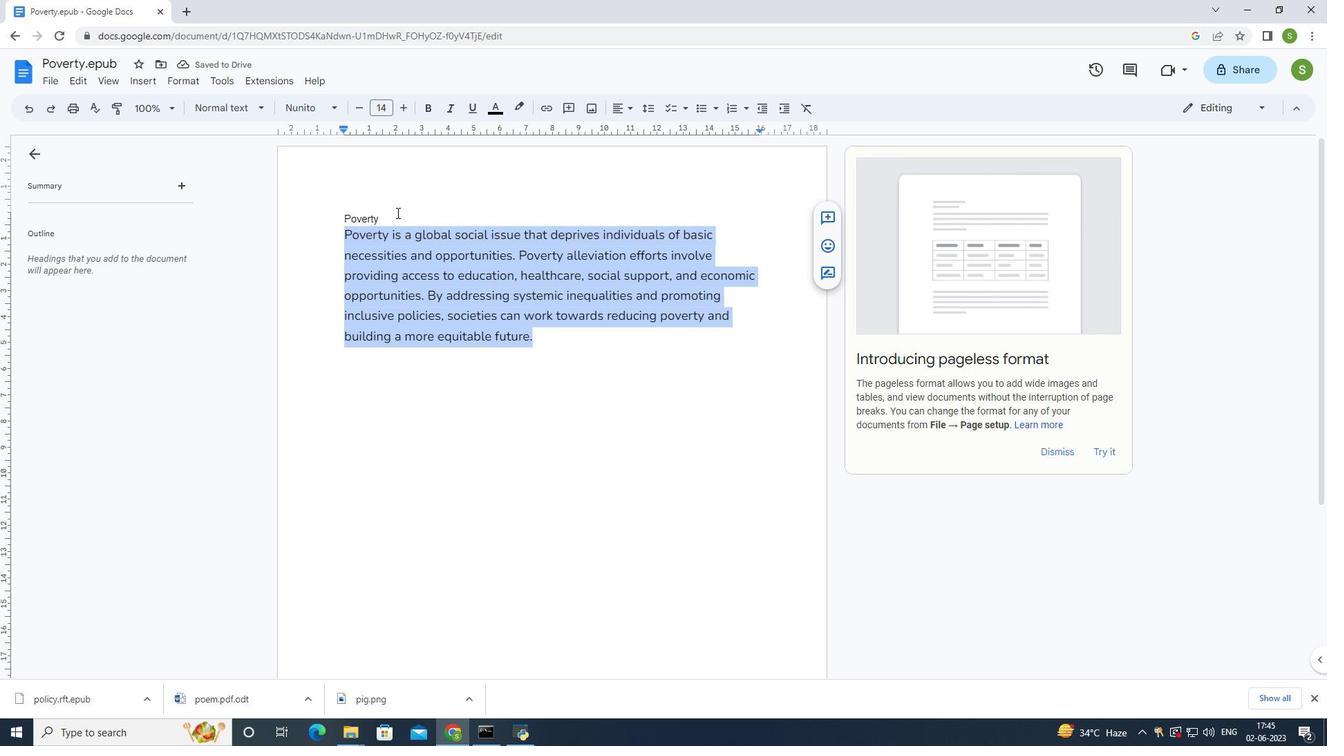 
Action: Mouse moved to (310, 103)
Screenshot: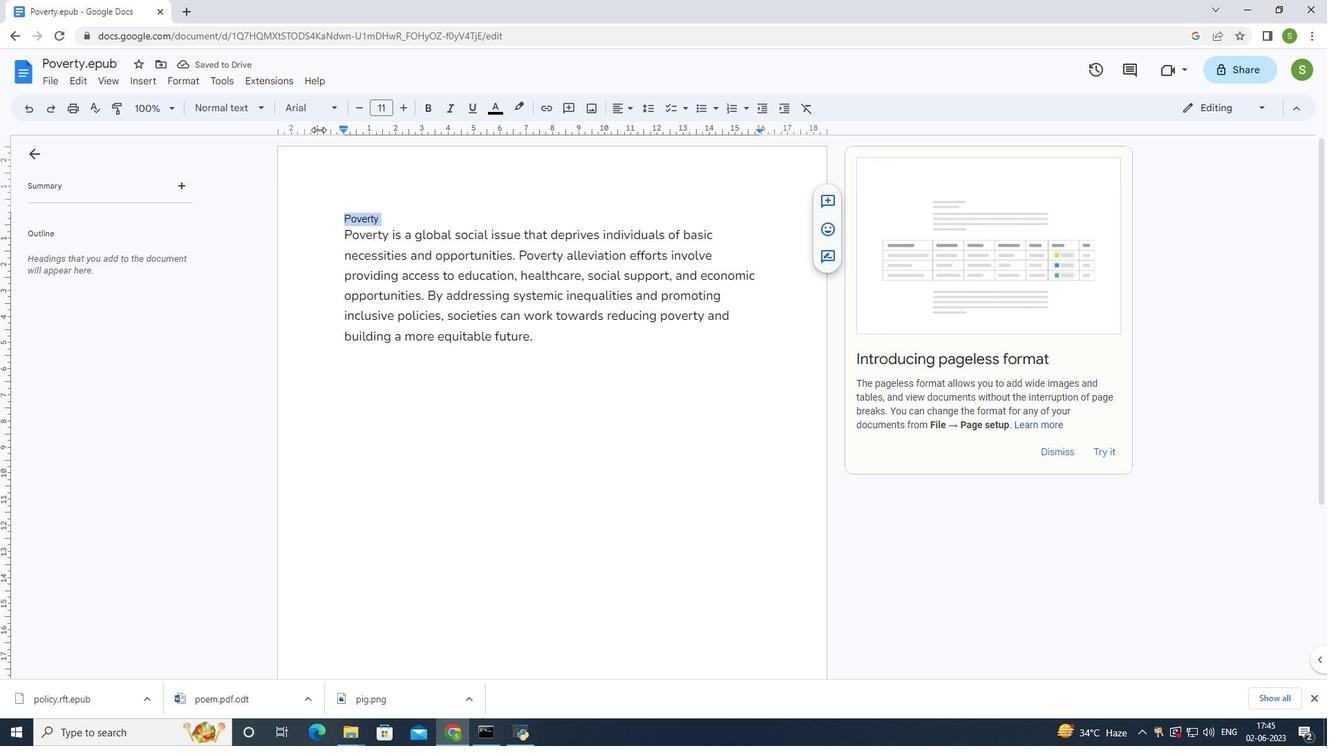 
Action: Mouse pressed left at (310, 103)
Screenshot: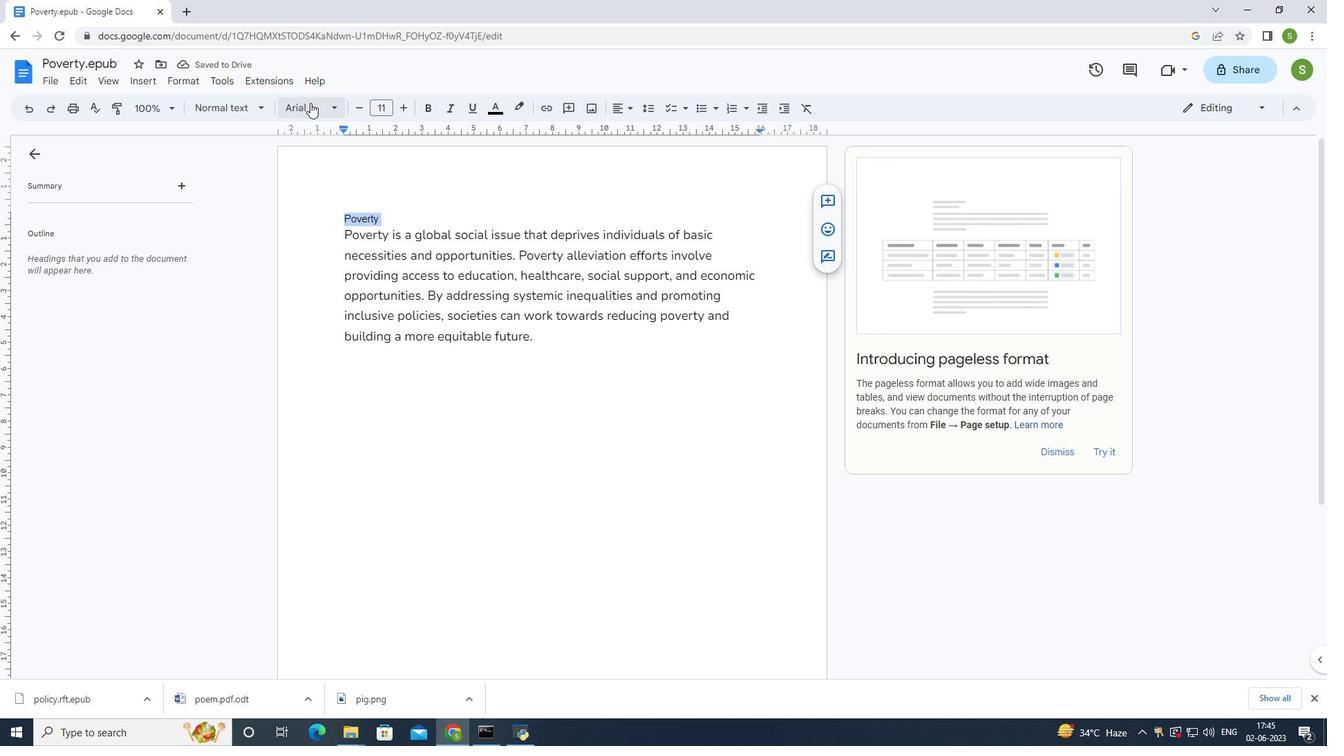 
Action: Mouse moved to (340, 121)
Screenshot: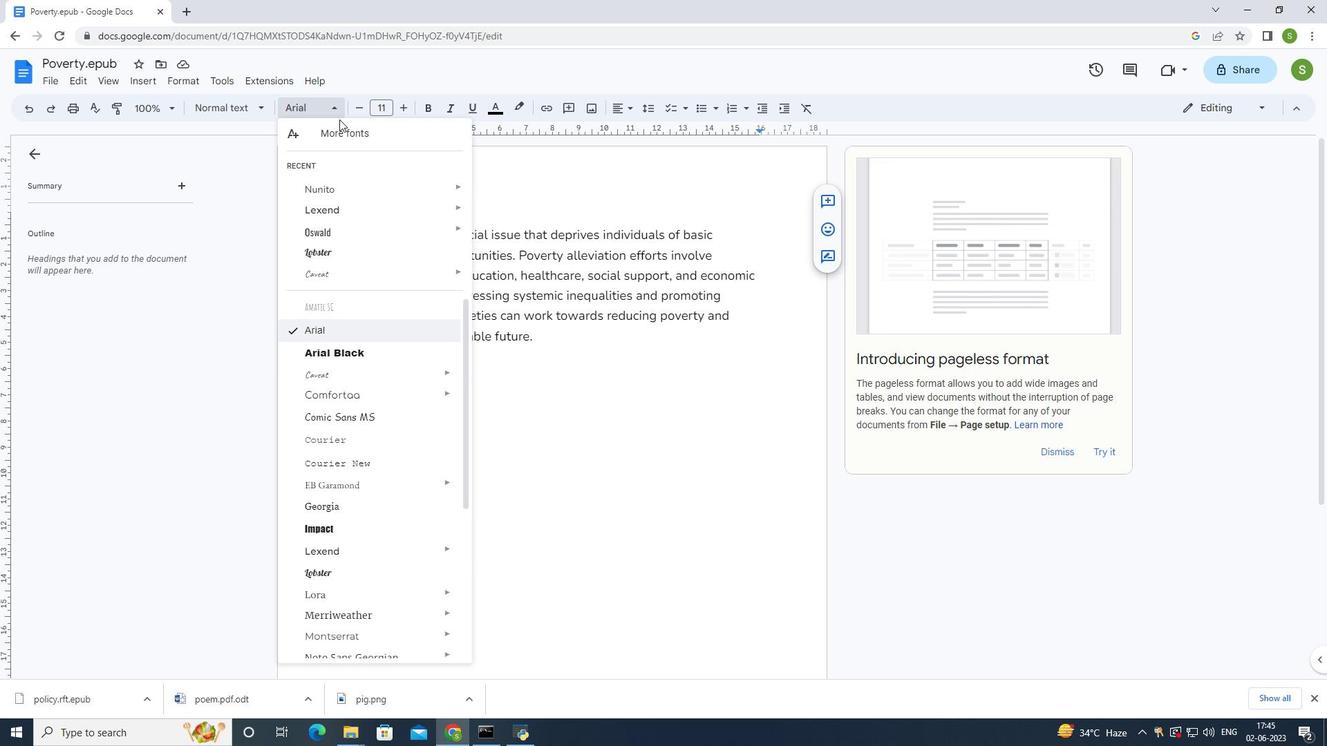 
Action: Mouse pressed left at (340, 121)
Screenshot: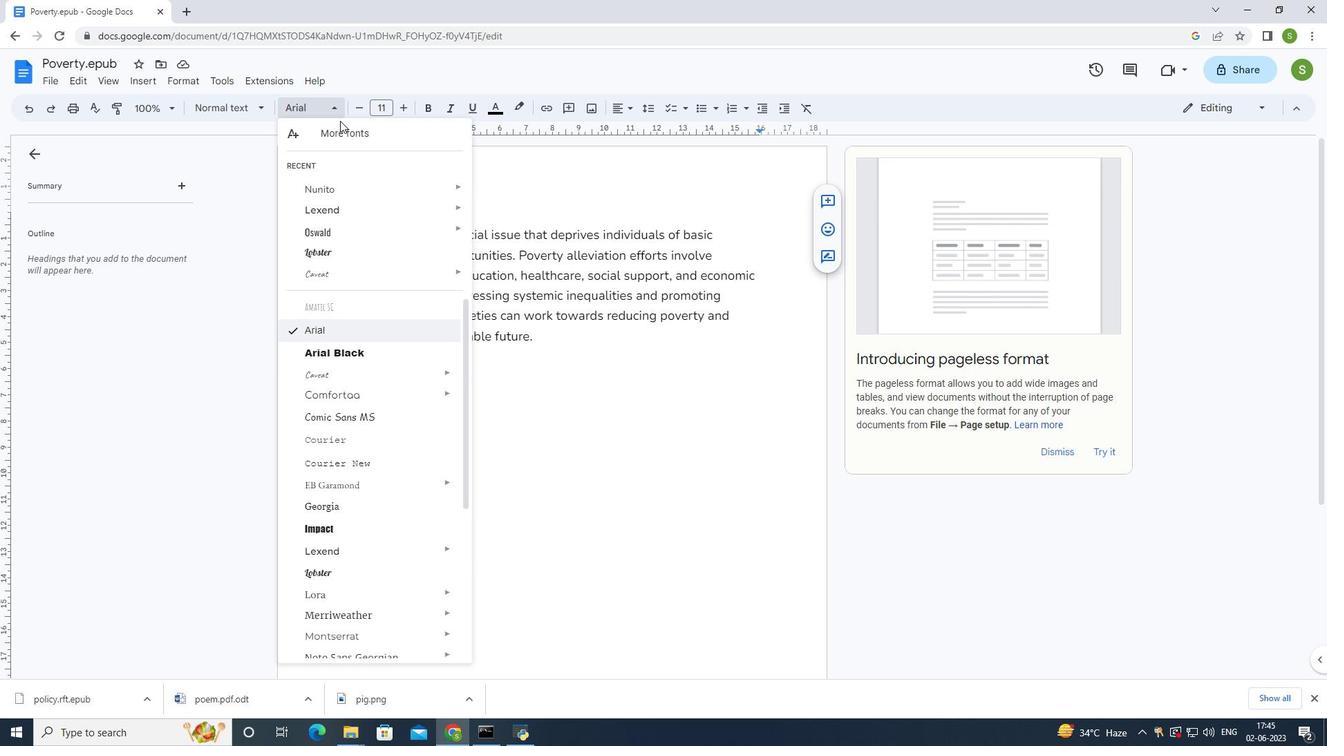 
Action: Mouse moved to (343, 132)
Screenshot: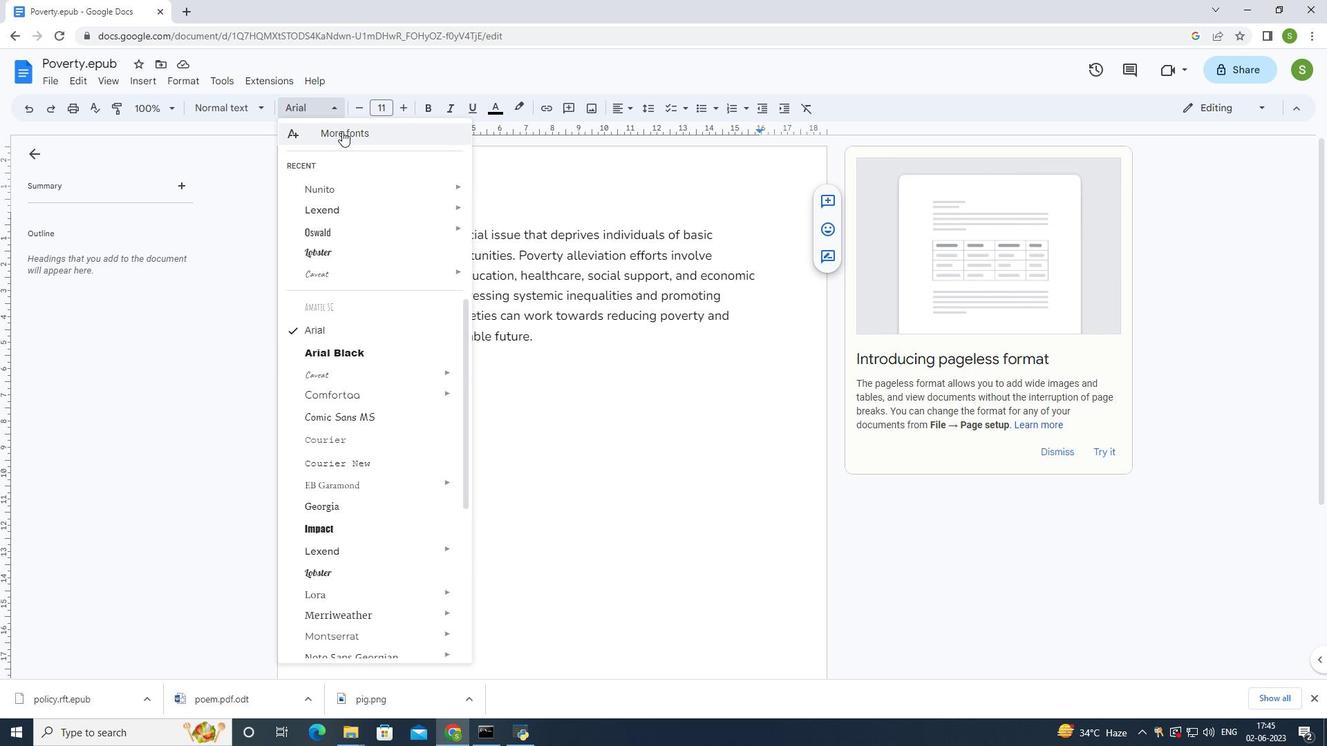 
Action: Mouse pressed left at (343, 132)
Screenshot: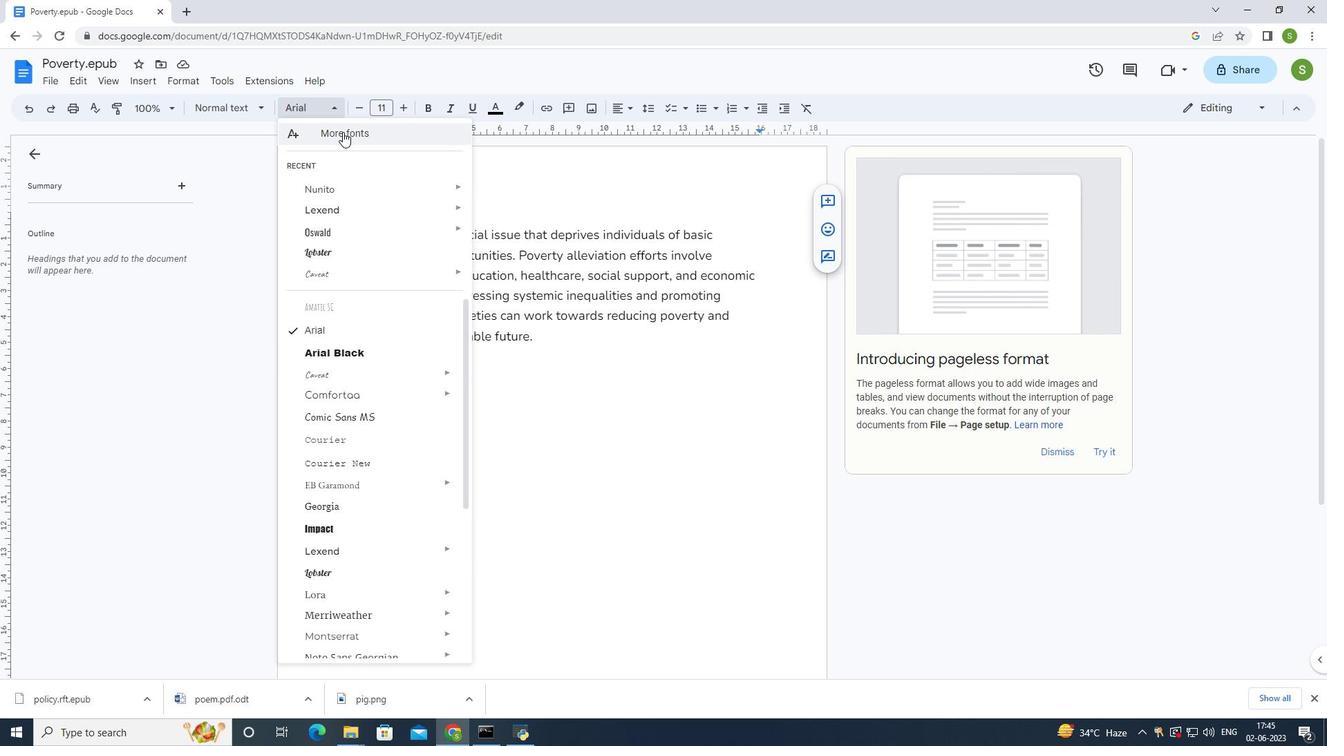 
Action: Mouse moved to (468, 202)
Screenshot: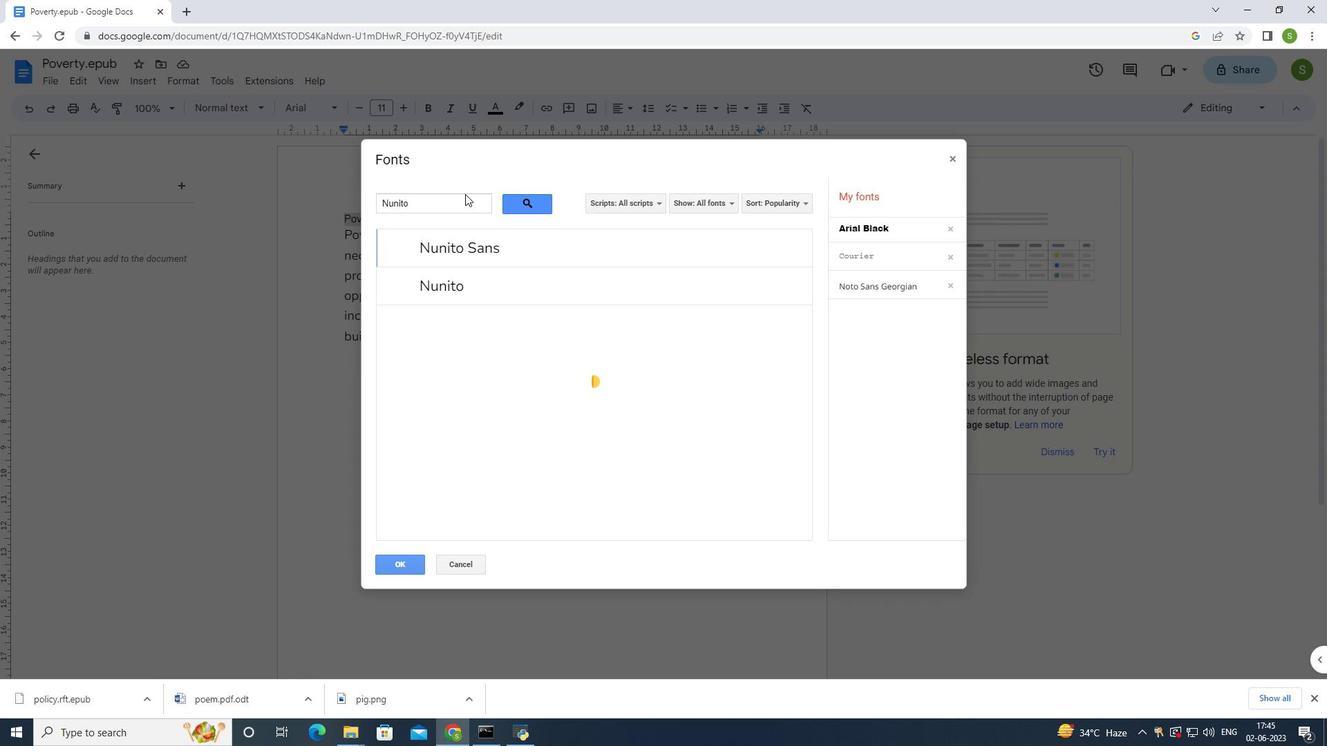 
Action: Mouse pressed left at (468, 202)
Screenshot: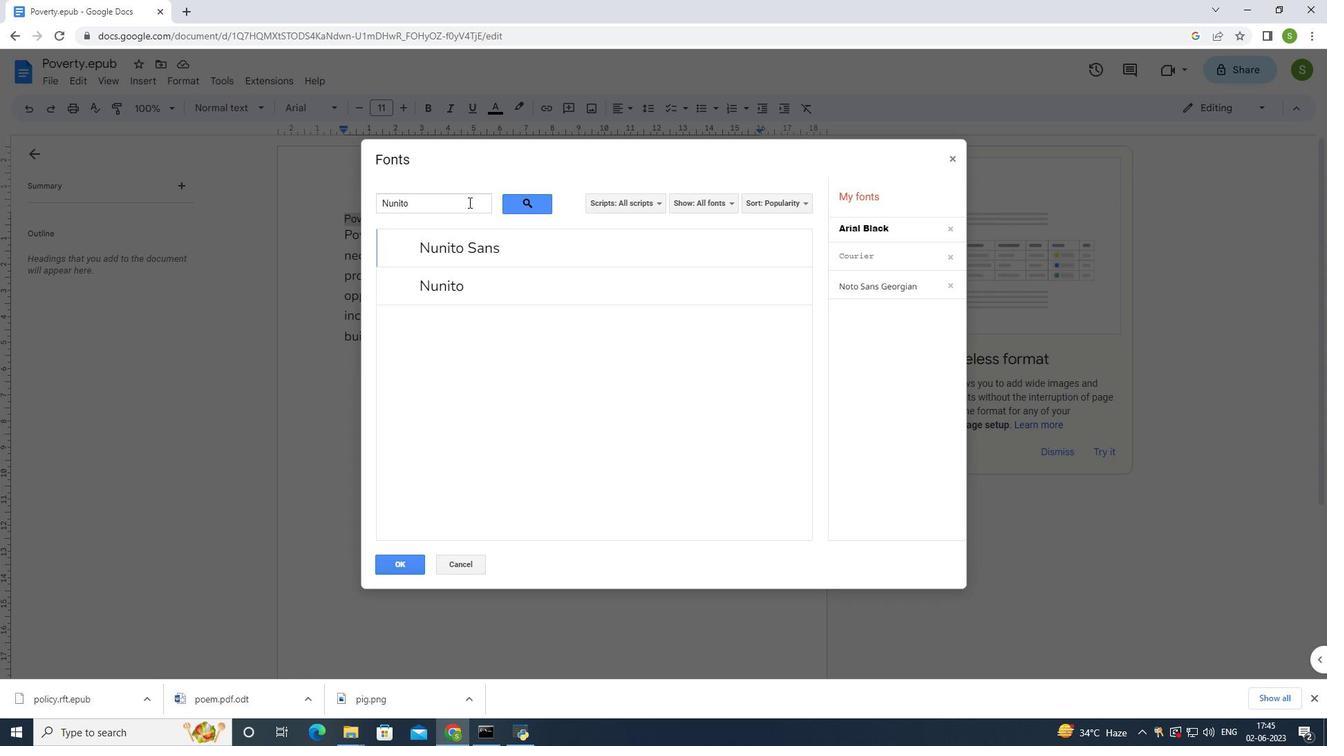 
Action: Mouse moved to (482, 199)
Screenshot: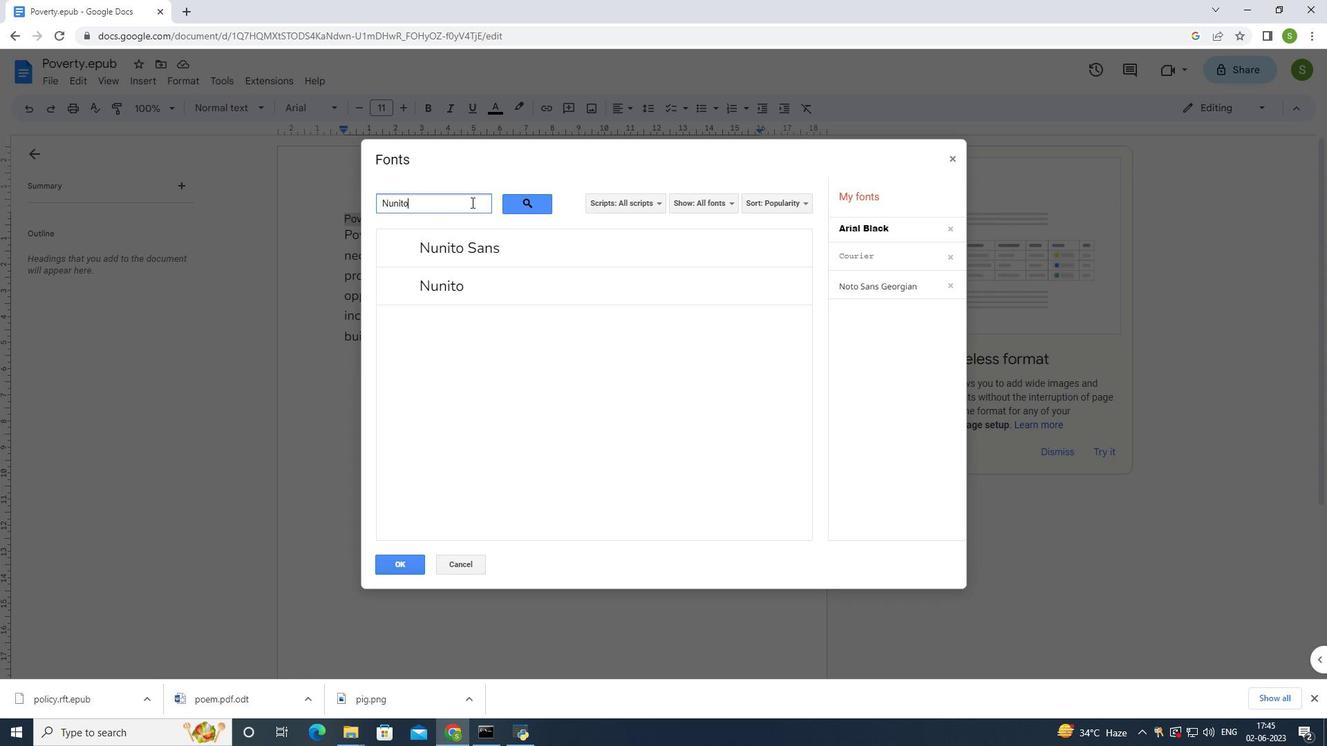 
Action: Key pressed <Key.backspace><Key.backspace><Key.backspace><Key.backspace><Key.backspace><Key.backspace><Key.backspace><Key.backspace><Key.backspace><Key.backspace><Key.backspace><Key.backspace><Key.backspace><Key.backspace><Key.backspace><Key.backspace><Key.backspace><Key.backspace><Key.backspace>t
Screenshot: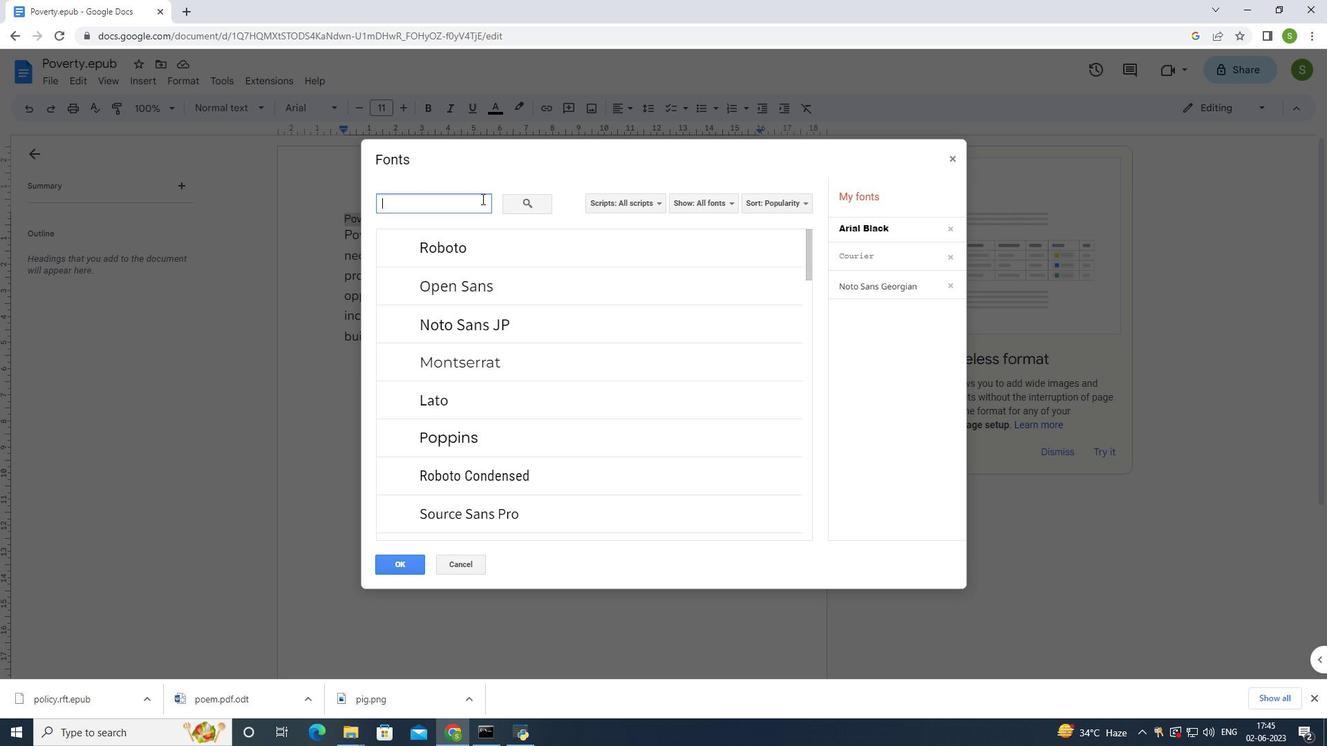 
Action: Mouse moved to (556, 172)
Screenshot: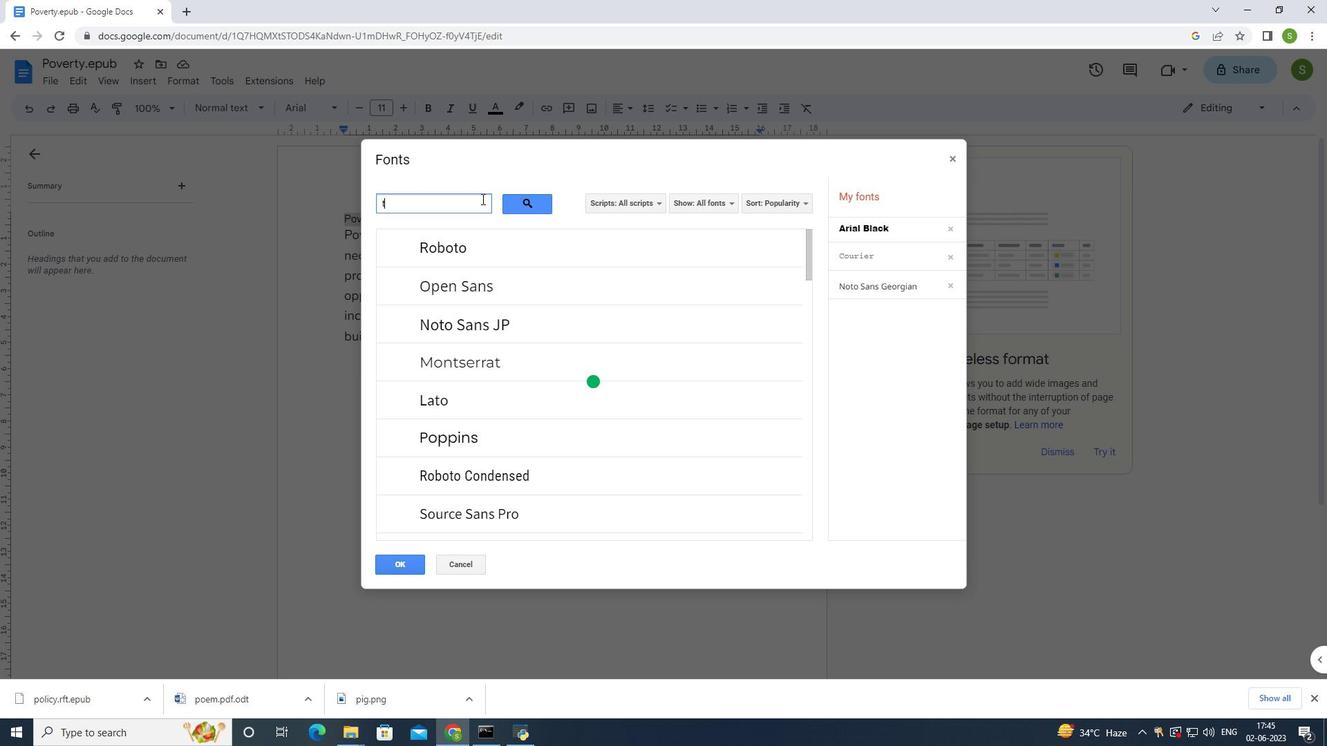 
Action: Key pressed <Key.backspace><Key.shift>to<Key.backspace>ahoma
Screenshot: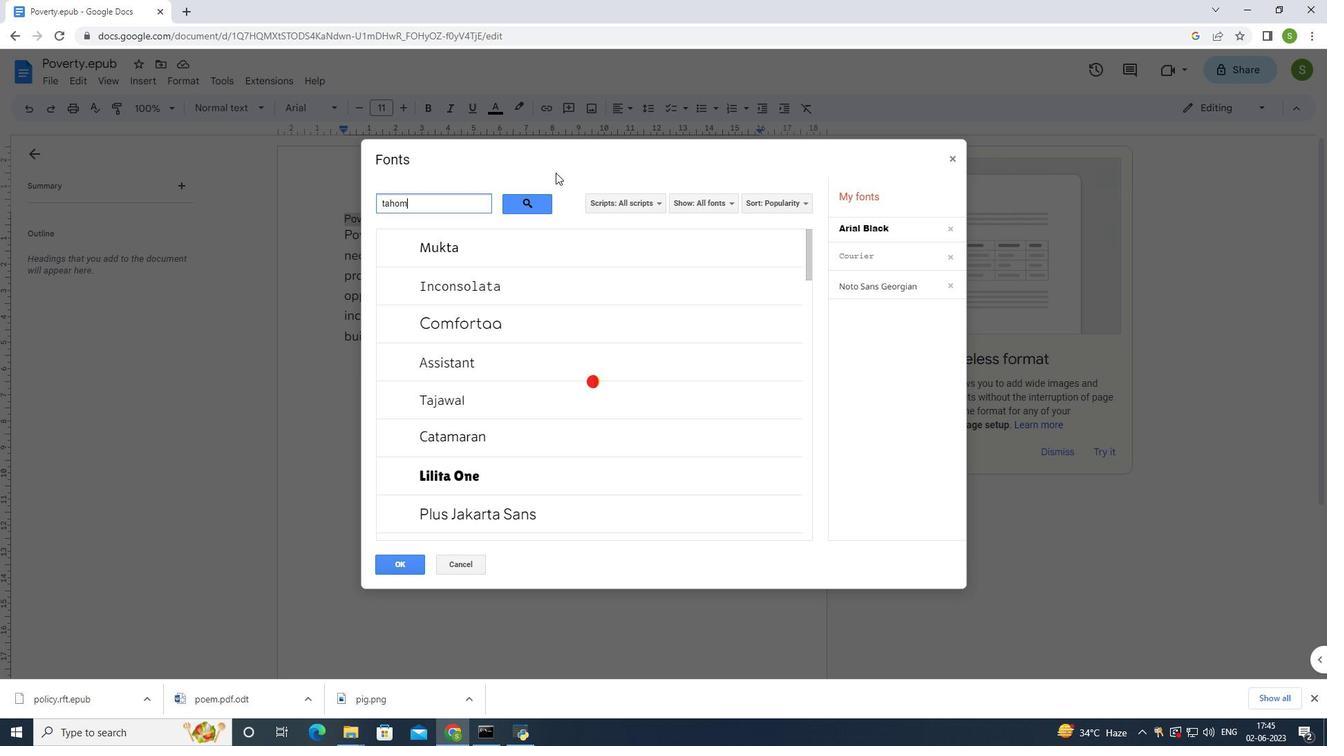 
Action: Mouse moved to (464, 235)
Screenshot: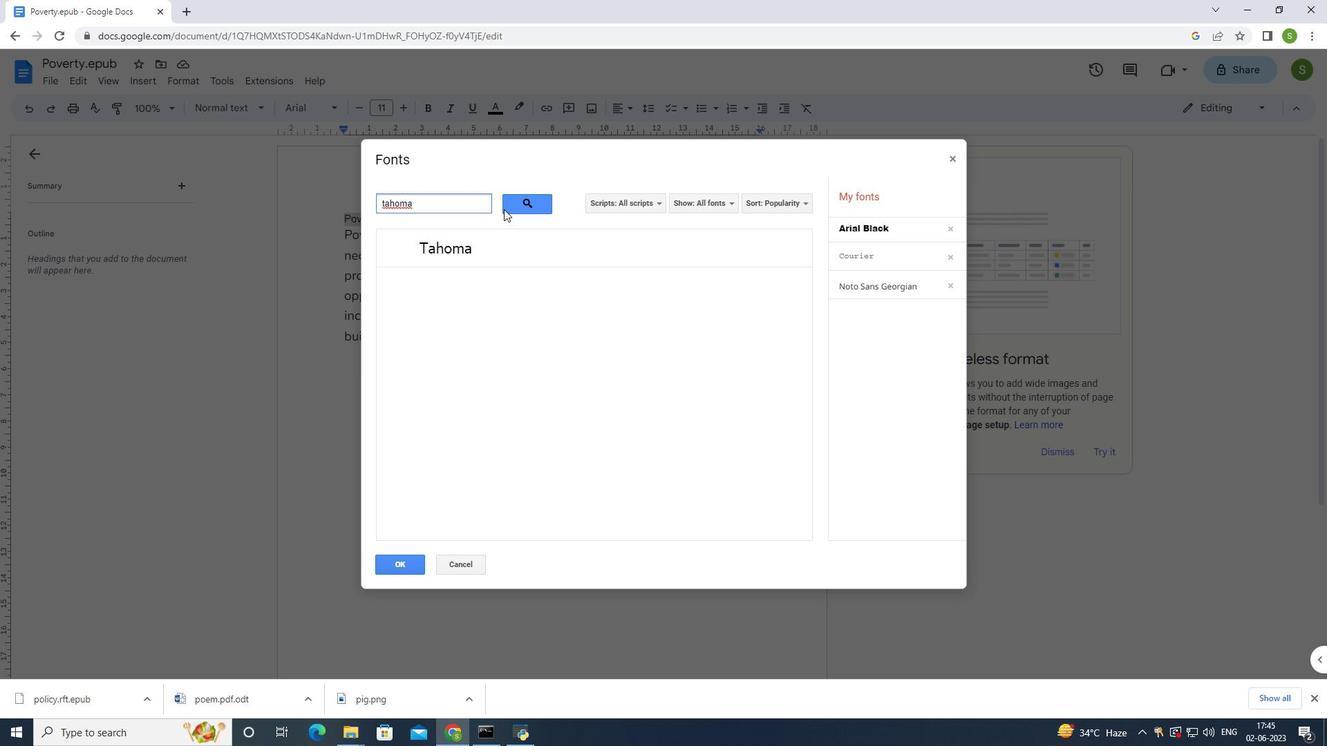 
Action: Mouse pressed left at (464, 235)
Screenshot: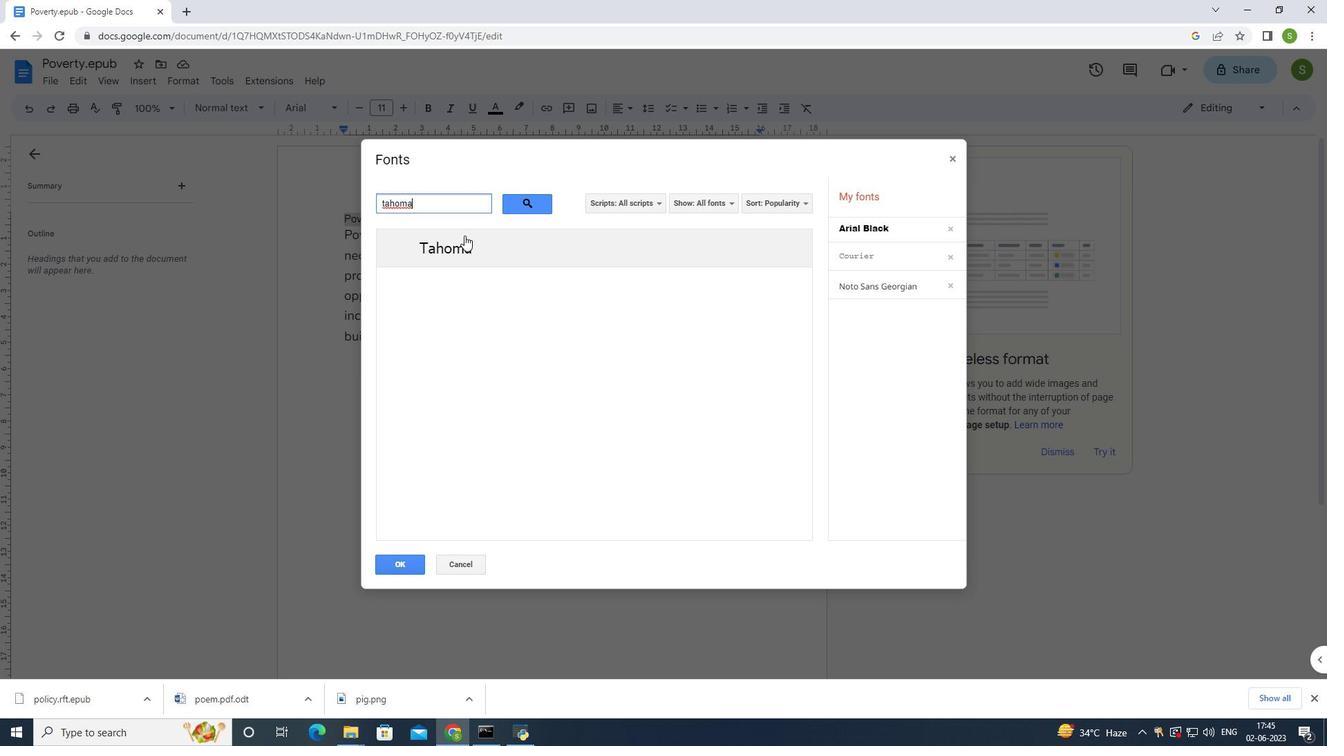
Action: Mouse moved to (408, 565)
Screenshot: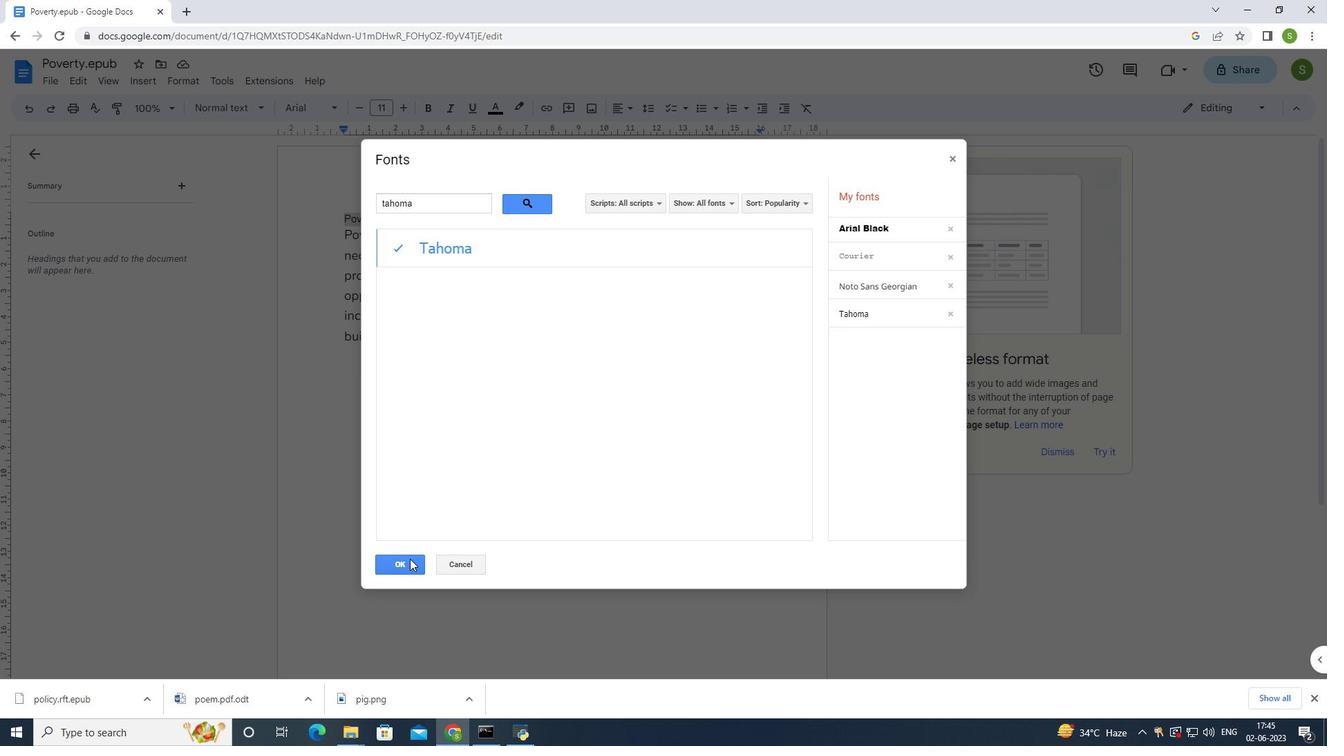 
Action: Mouse pressed left at (408, 565)
Screenshot: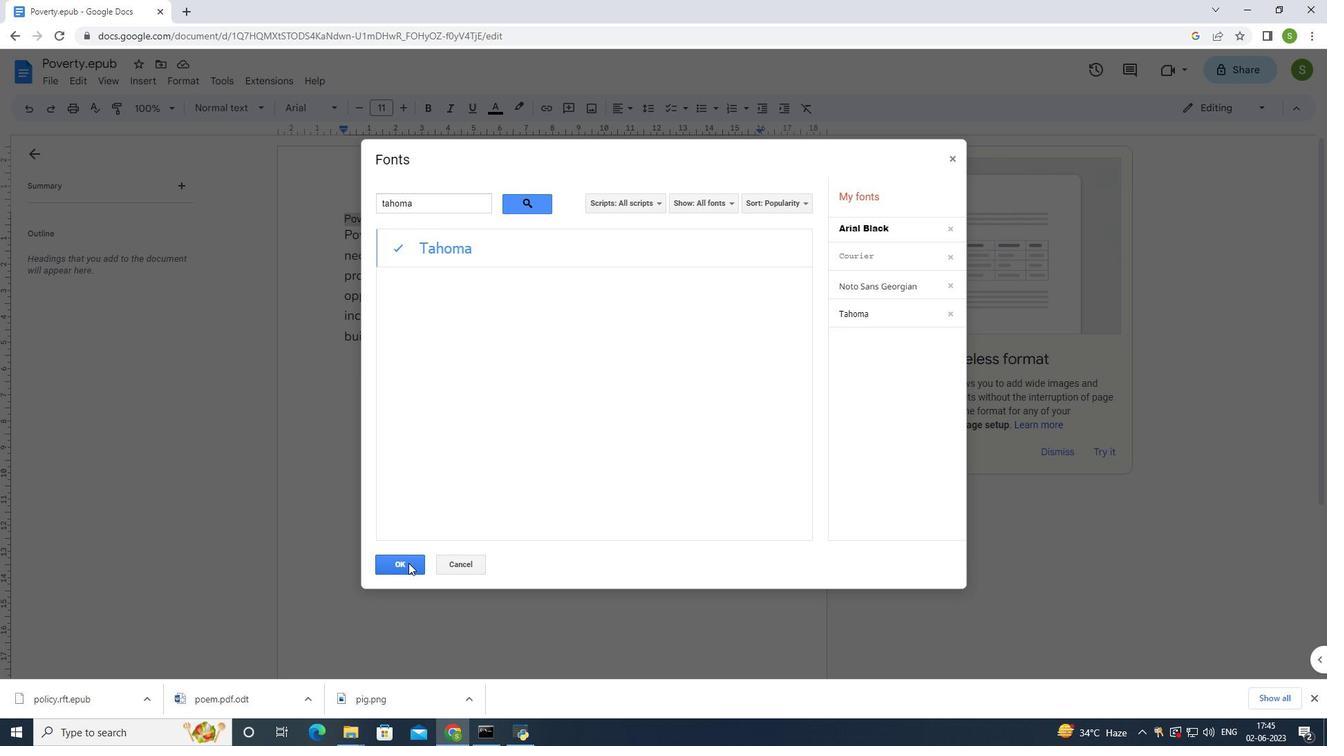 
Action: Mouse moved to (402, 109)
Screenshot: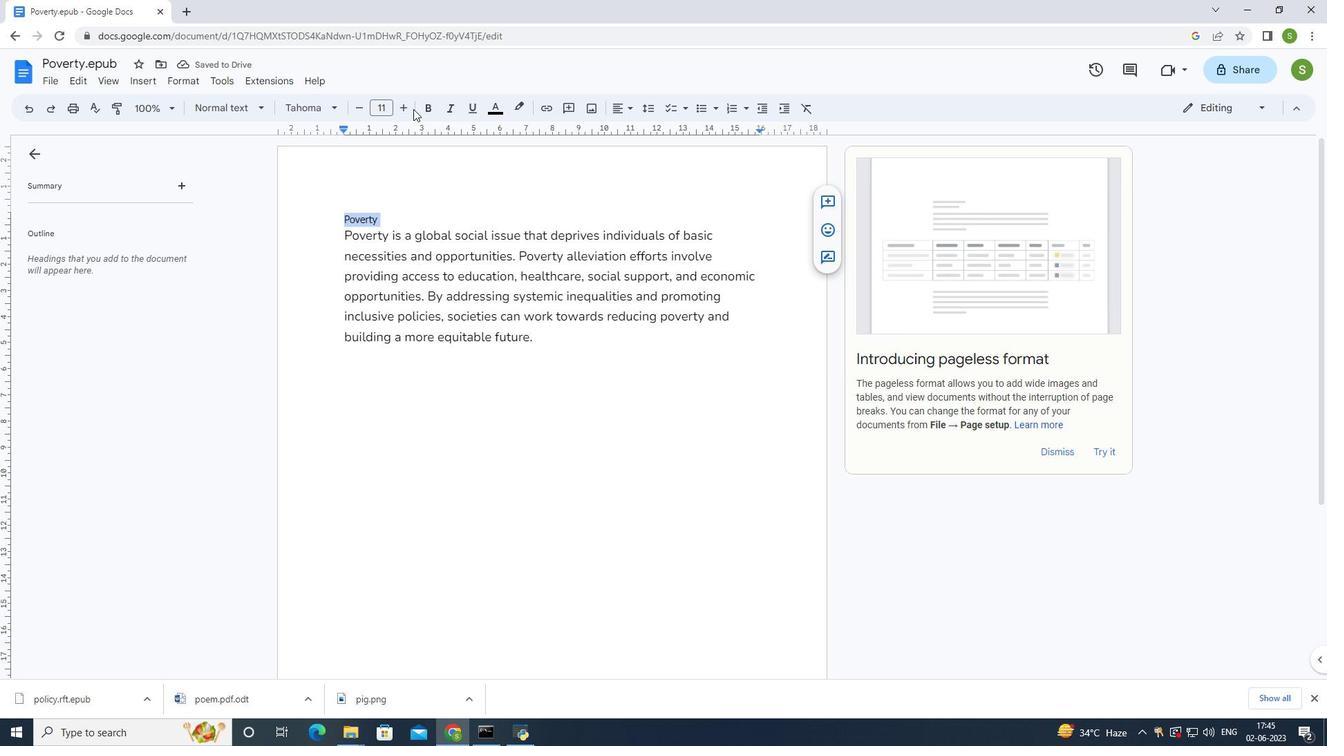 
Action: Mouse pressed left at (402, 109)
Screenshot: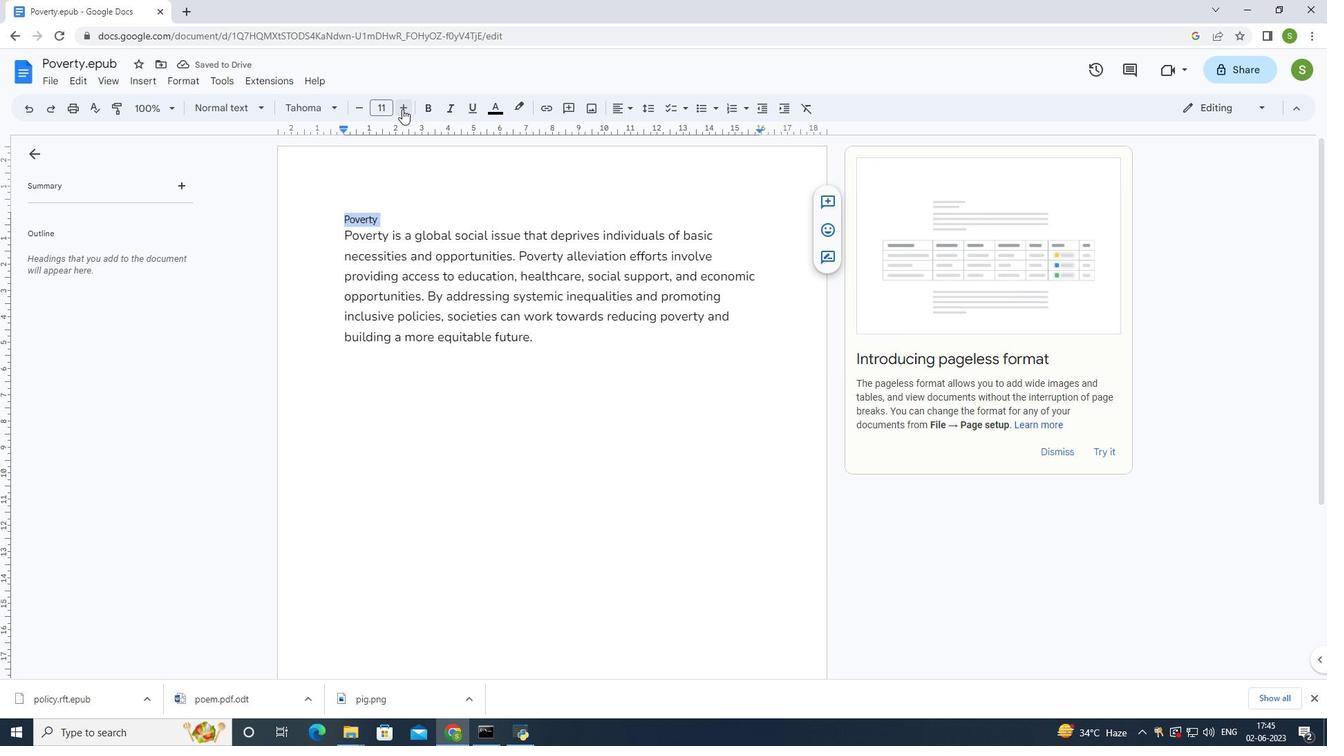 
Action: Mouse pressed left at (402, 109)
Screenshot: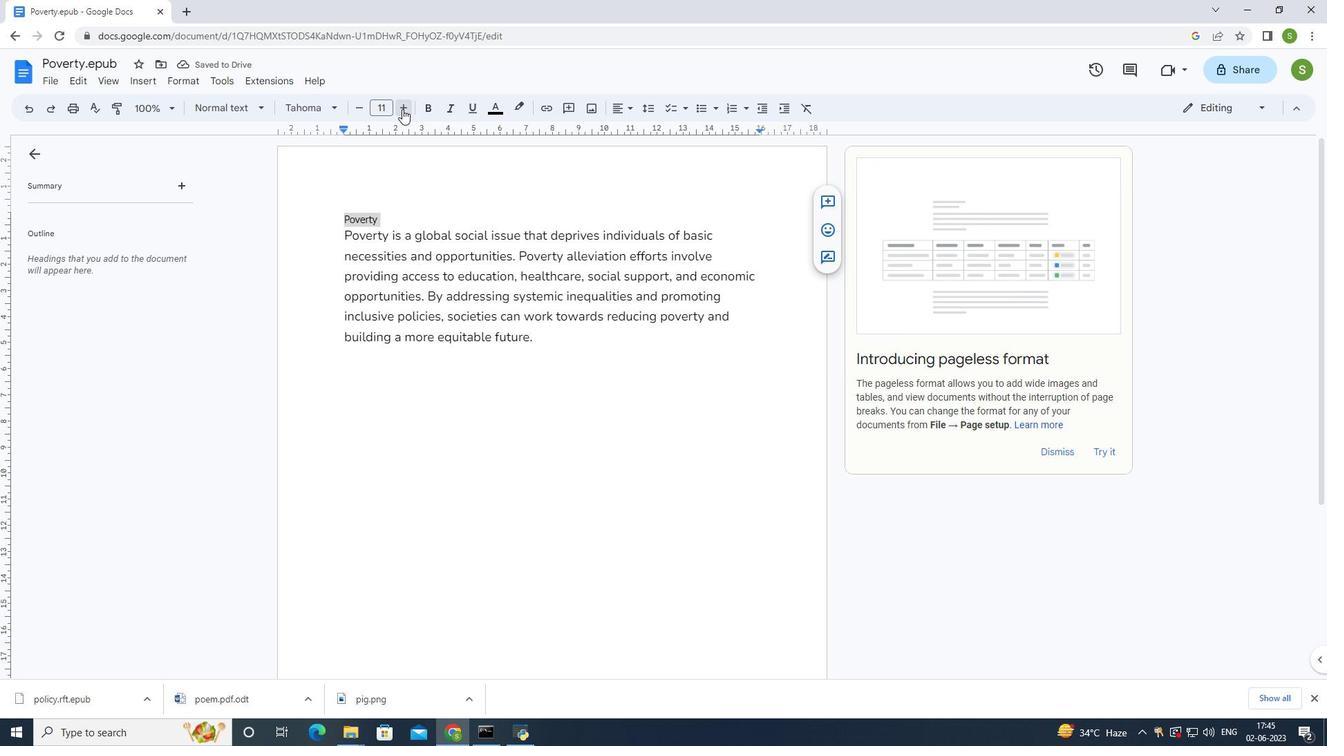 
Action: Mouse pressed left at (402, 109)
Screenshot: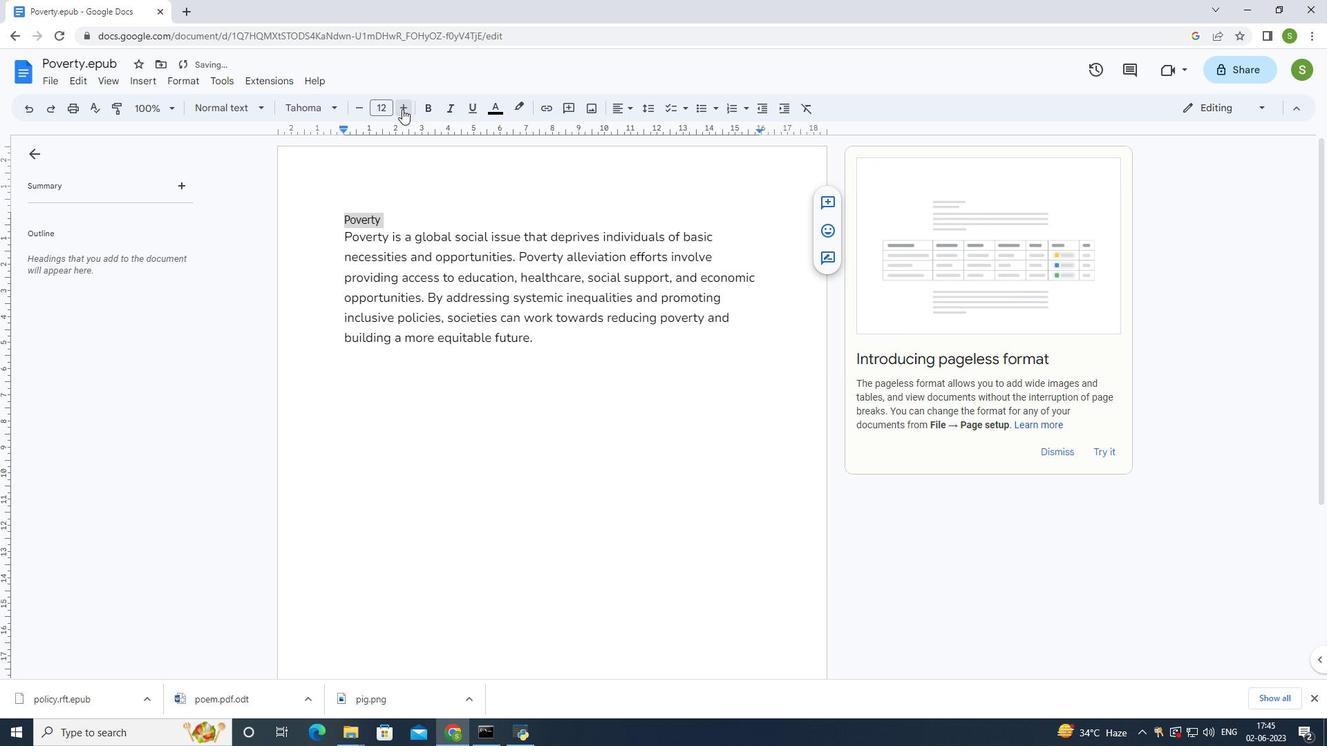 
Action: Mouse moved to (402, 109)
Screenshot: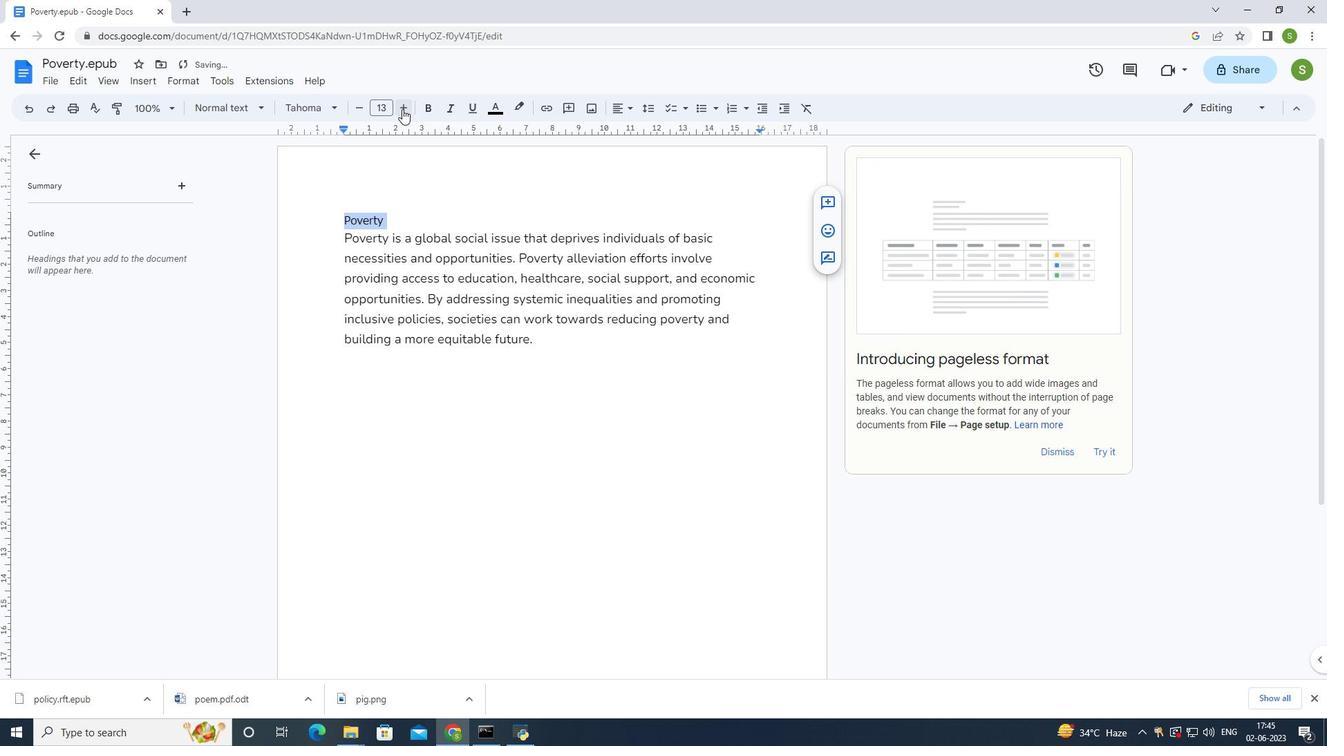 
Action: Mouse pressed left at (402, 109)
Screenshot: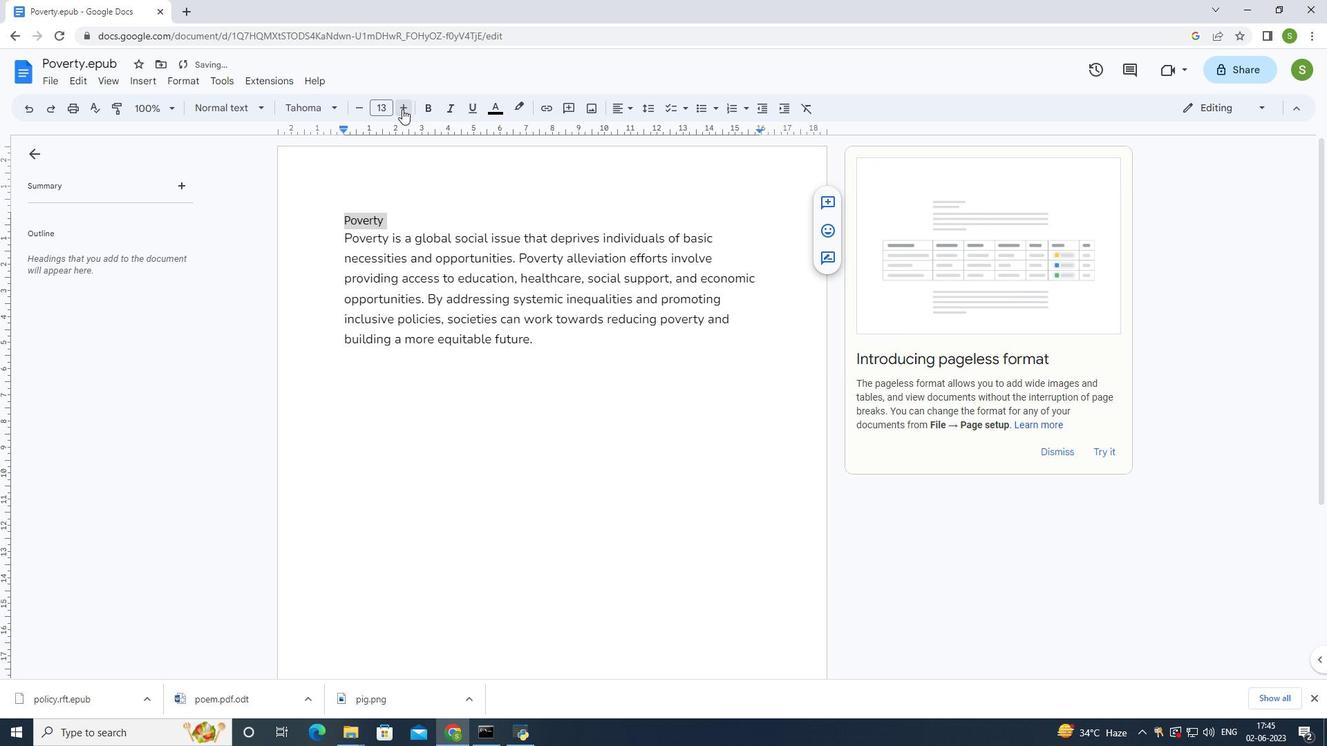 
Action: Mouse moved to (402, 109)
Screenshot: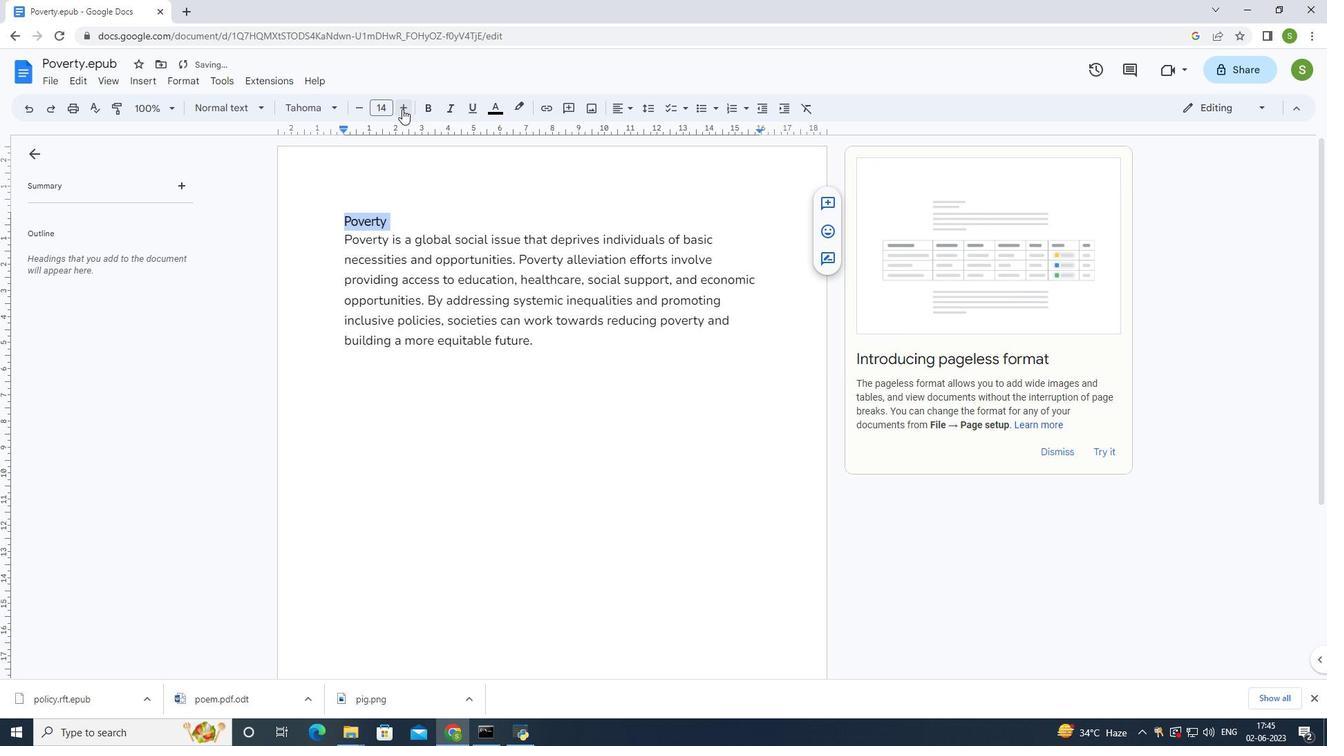 
Action: Mouse pressed left at (402, 109)
Screenshot: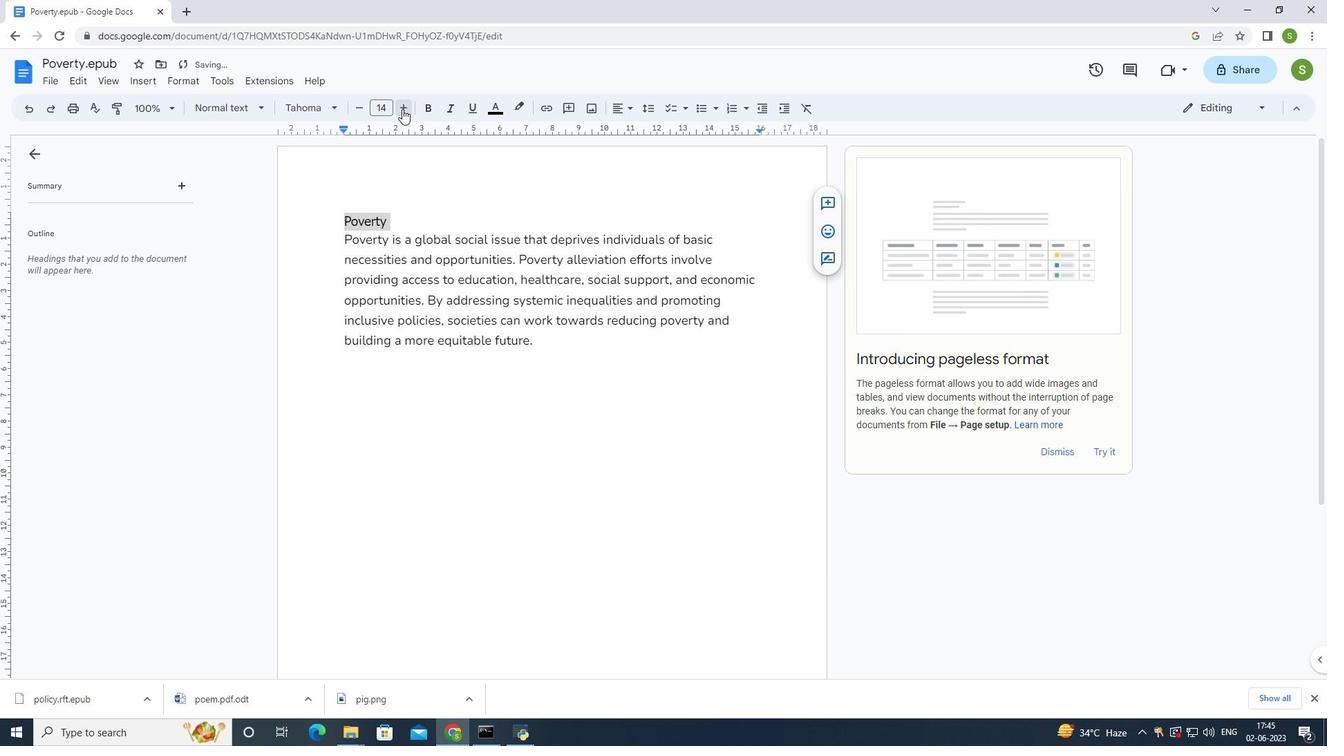 
Action: Mouse moved to (402, 109)
Screenshot: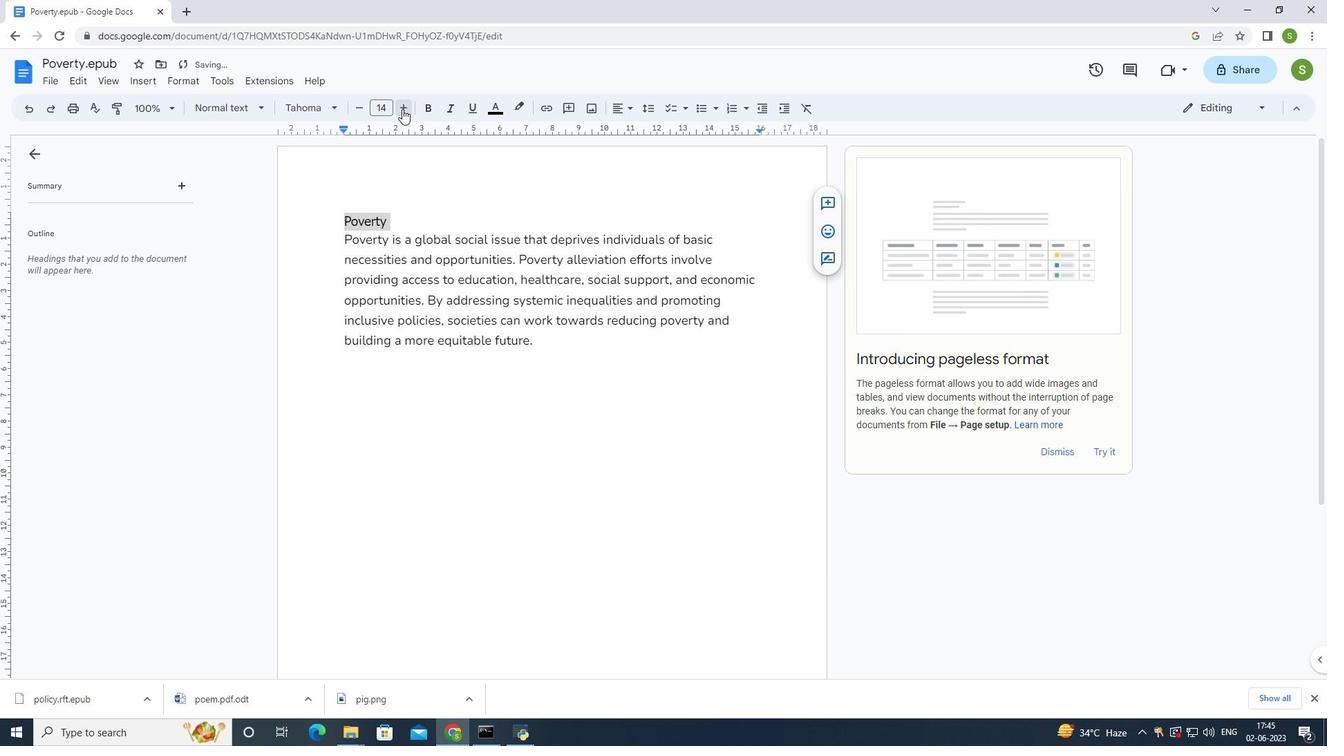 
Action: Mouse pressed left at (402, 109)
Screenshot: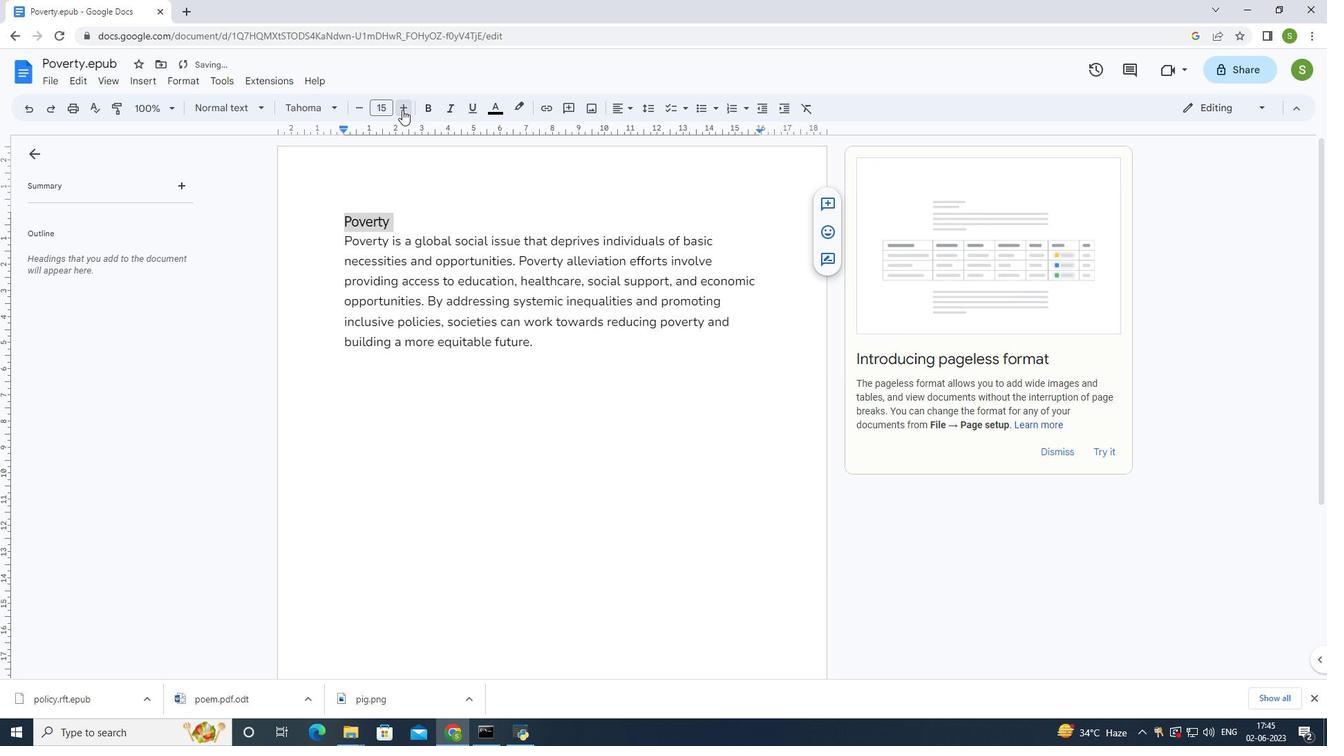 
Action: Mouse pressed left at (402, 109)
Screenshot: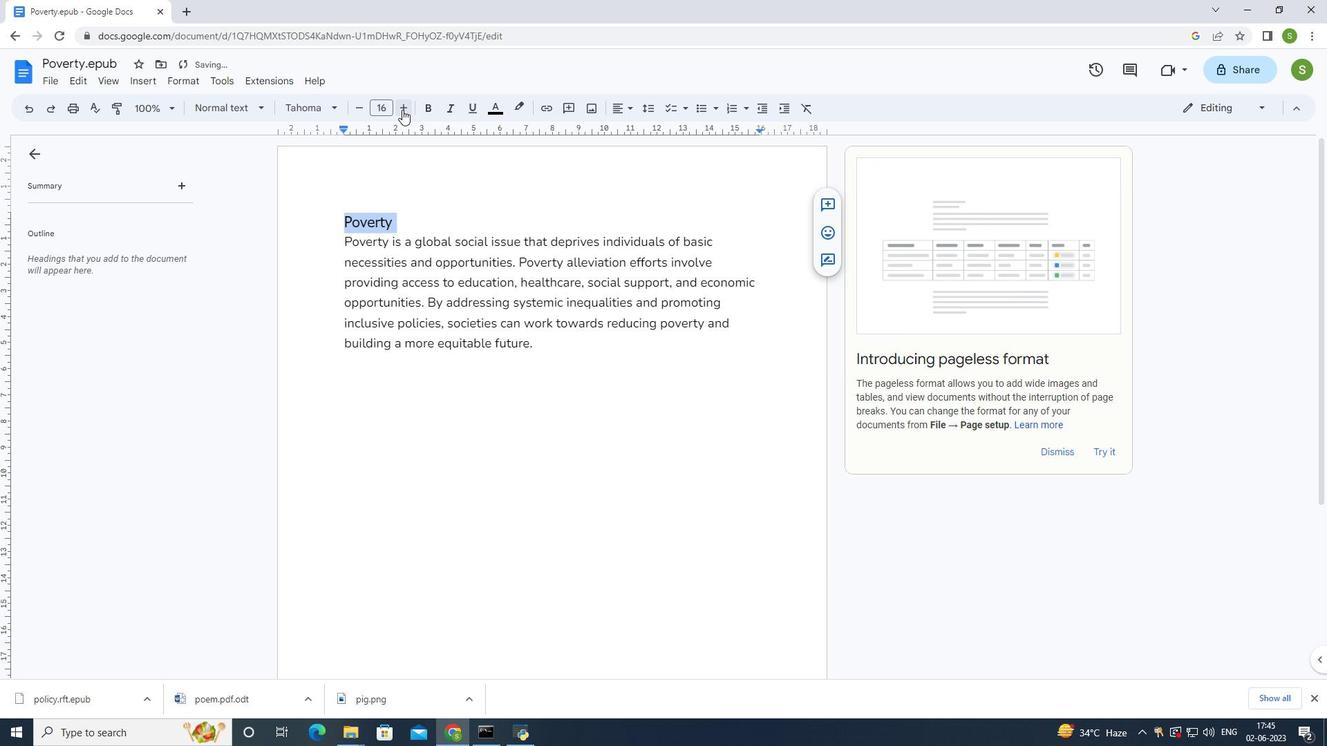 
Action: Mouse moved to (627, 105)
Screenshot: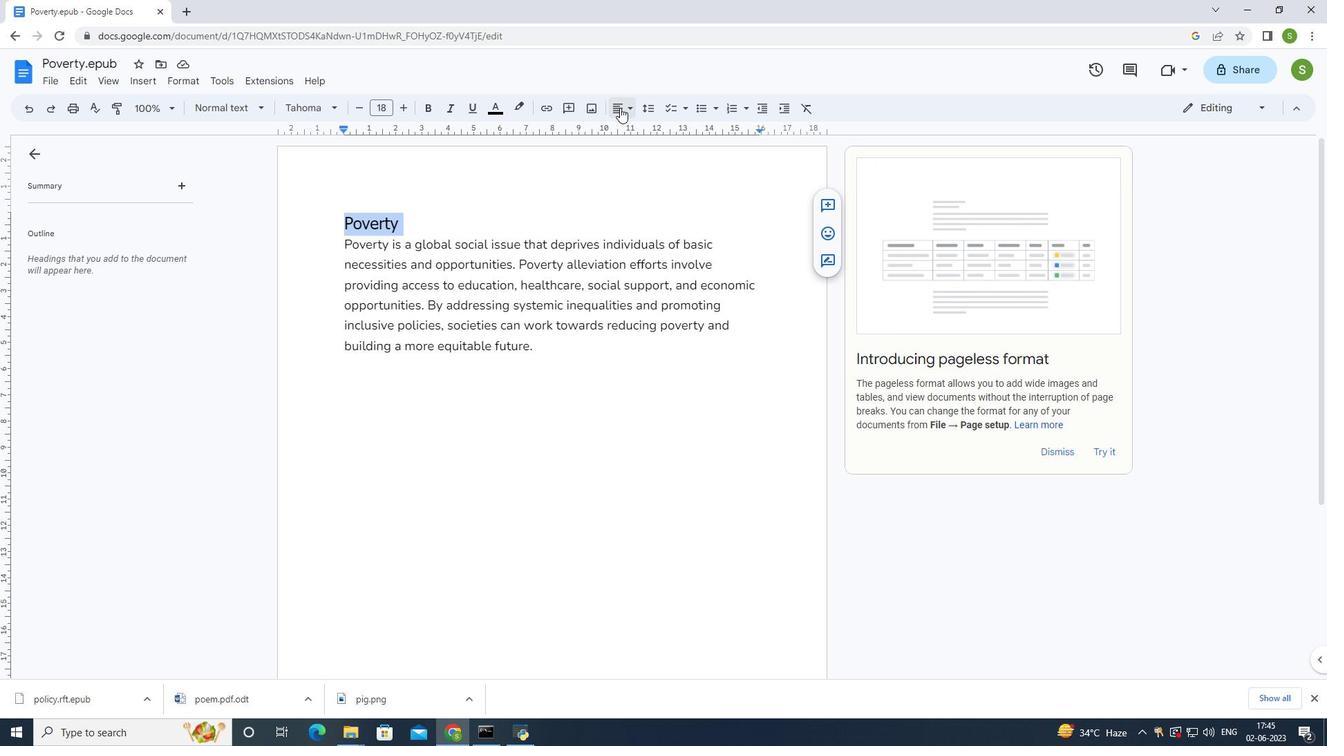 
Action: Mouse pressed left at (627, 105)
Screenshot: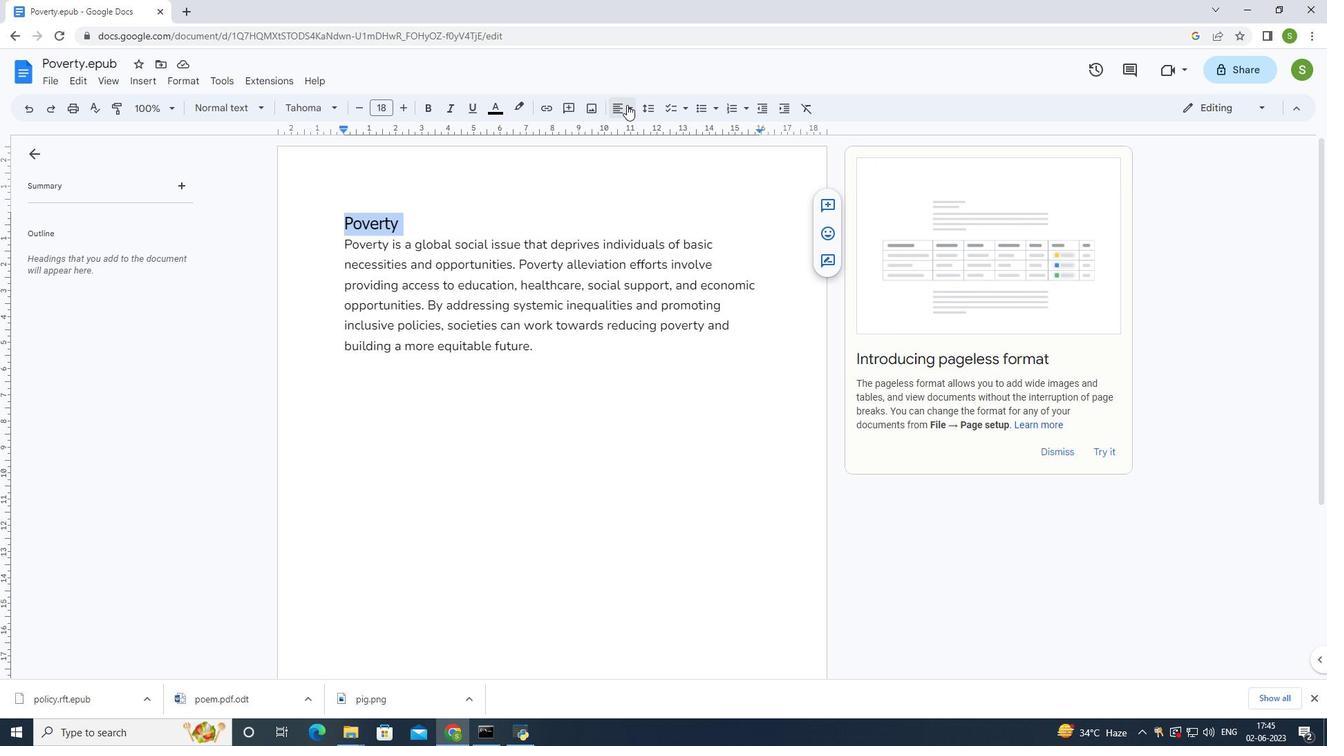 
Action: Mouse moved to (641, 127)
Screenshot: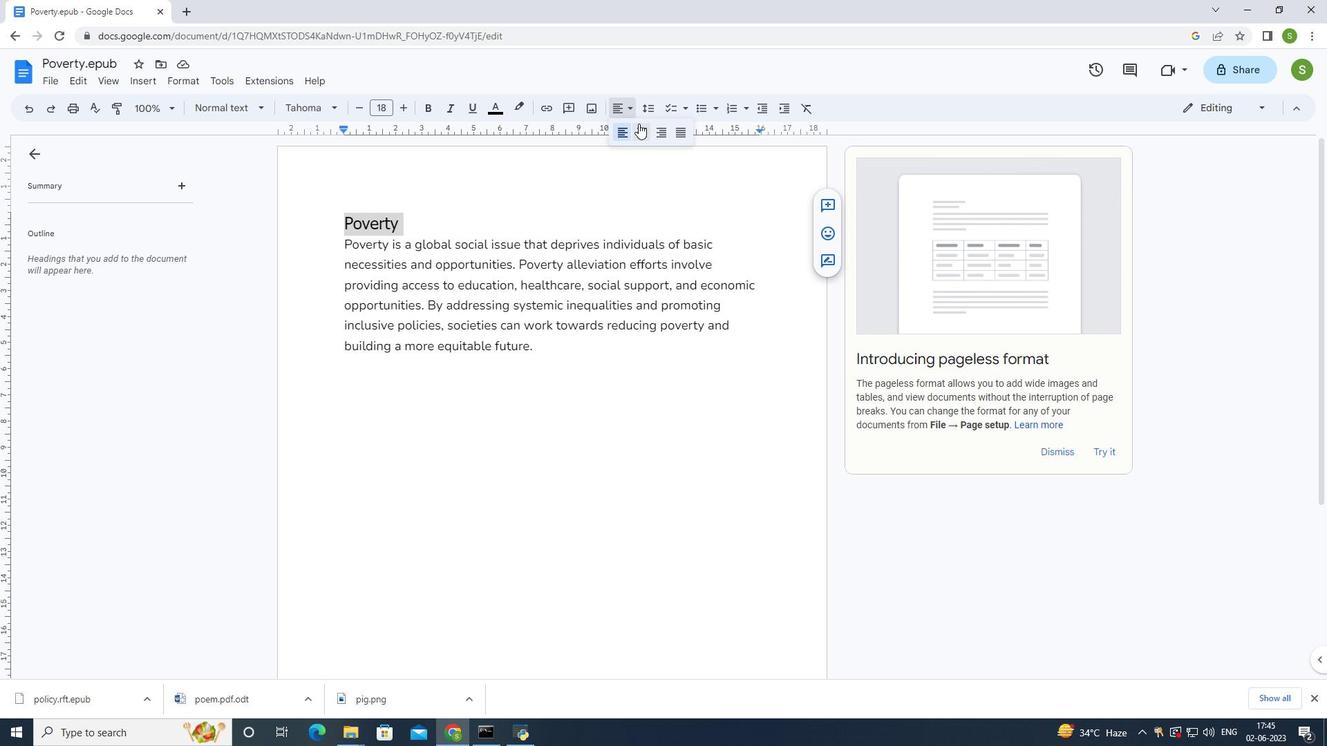 
Action: Mouse pressed left at (641, 127)
Screenshot: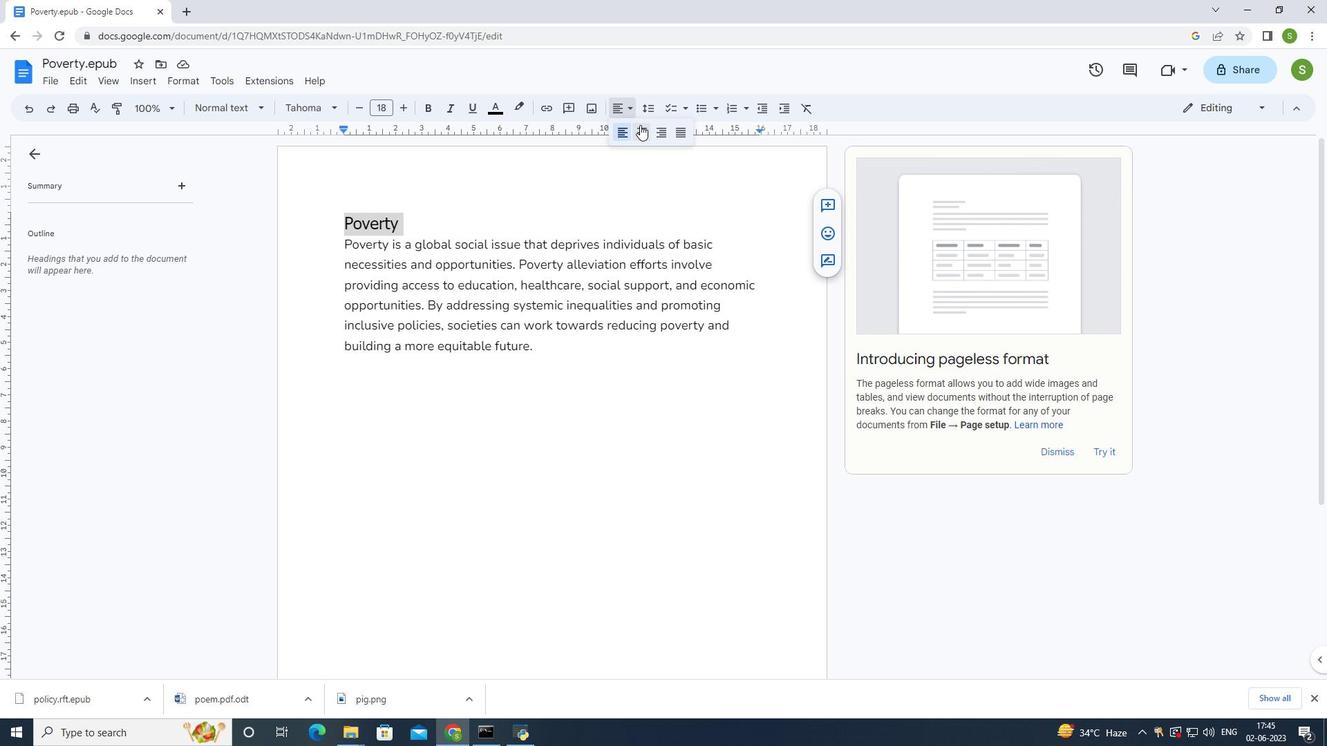 
Action: Mouse moved to (344, 233)
Screenshot: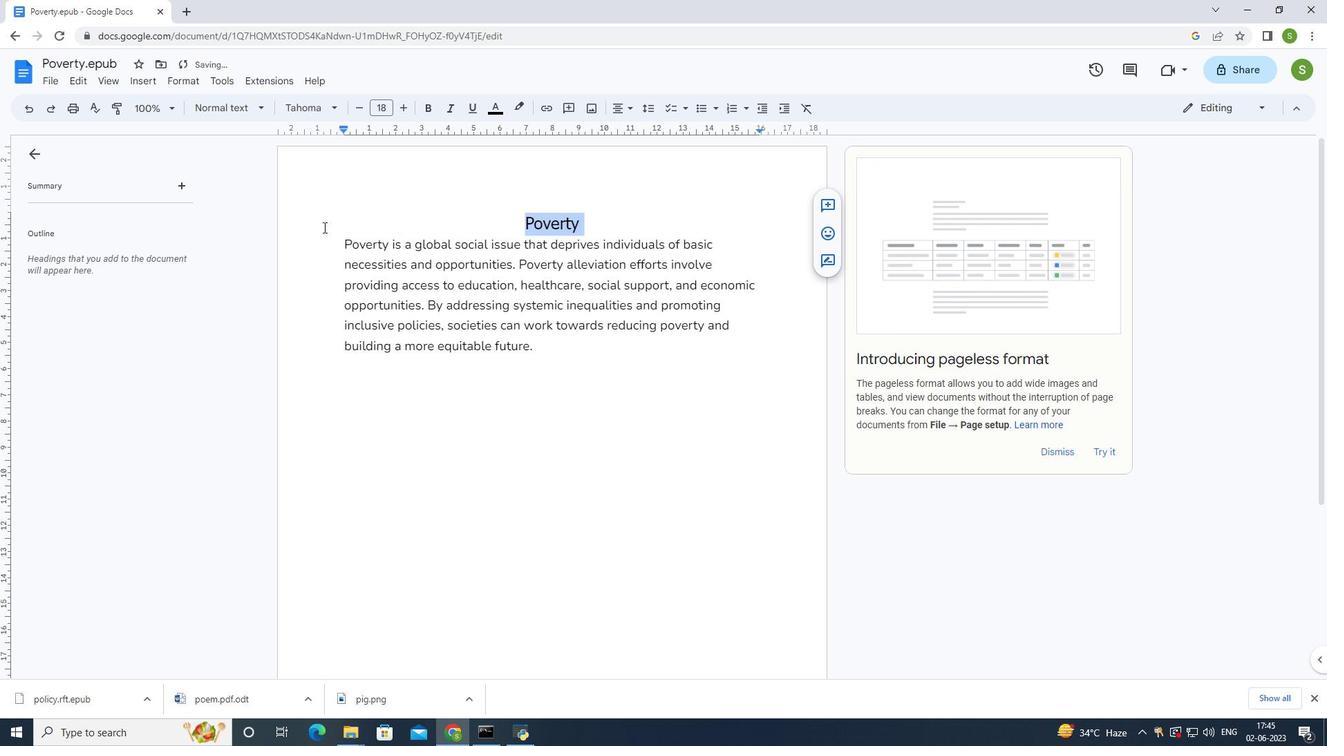 
Action: Mouse pressed left at (344, 233)
Screenshot: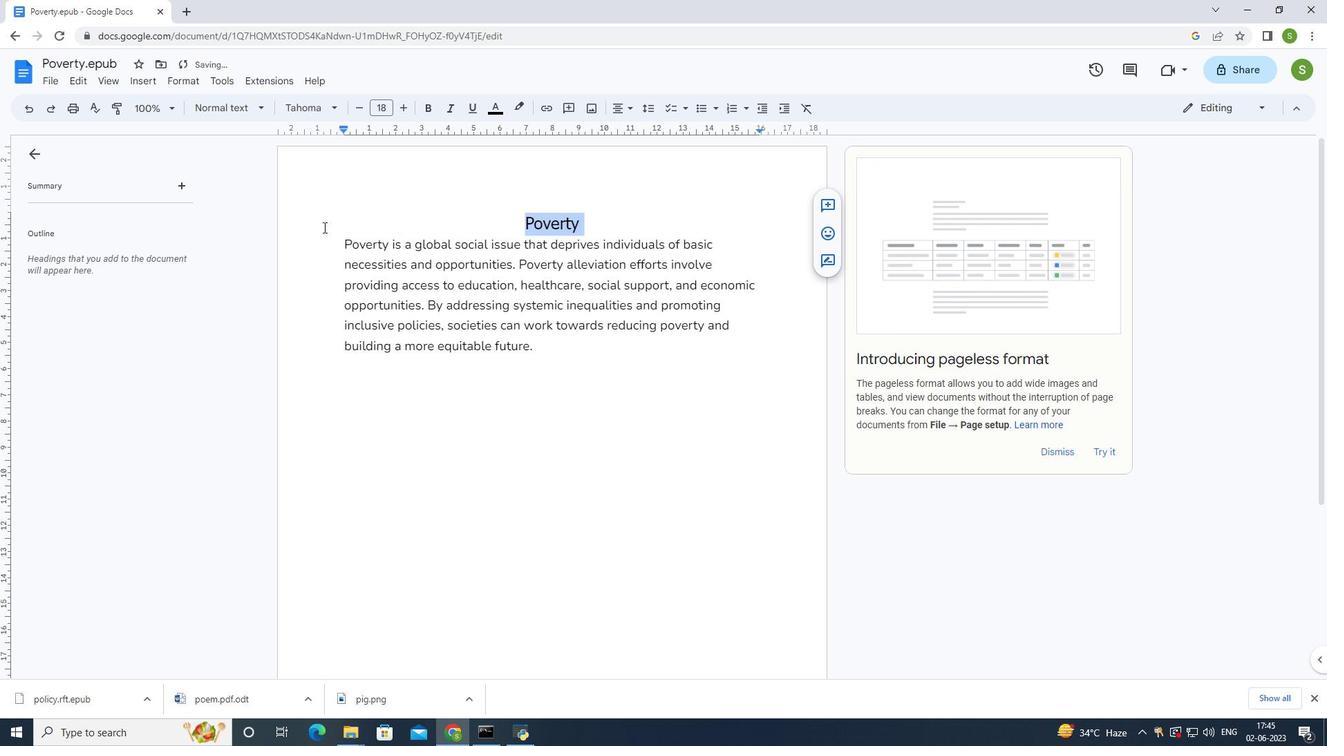 
Action: Mouse moved to (354, 325)
Screenshot: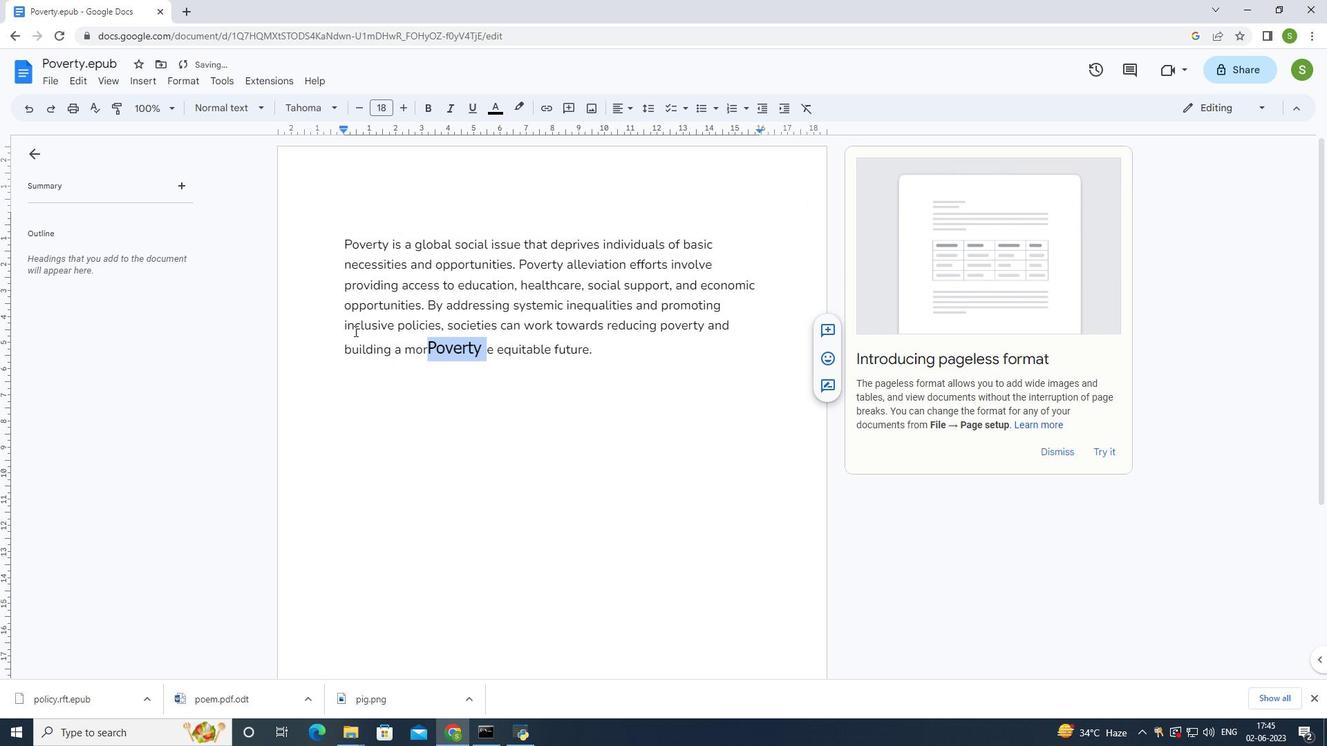 
Action: Key pressed ctrl+Z
Screenshot: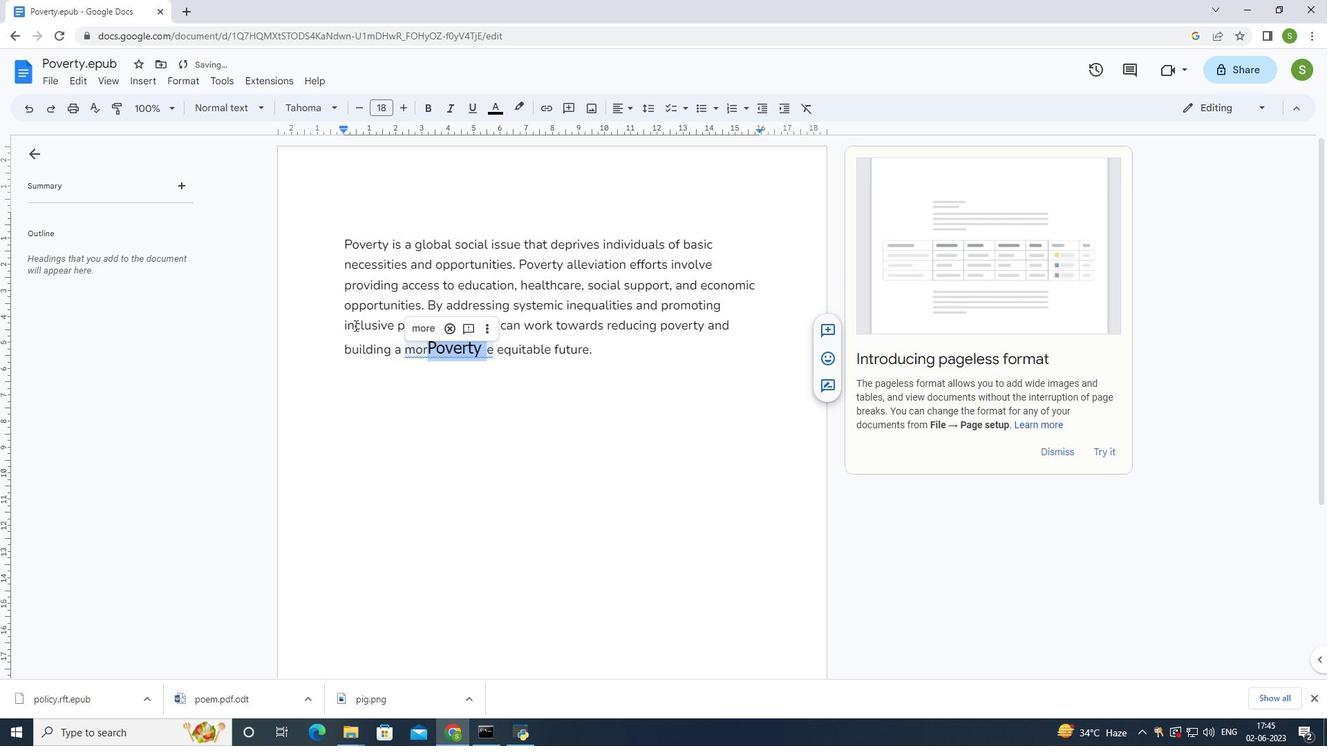 
Action: Mouse moved to (341, 235)
Screenshot: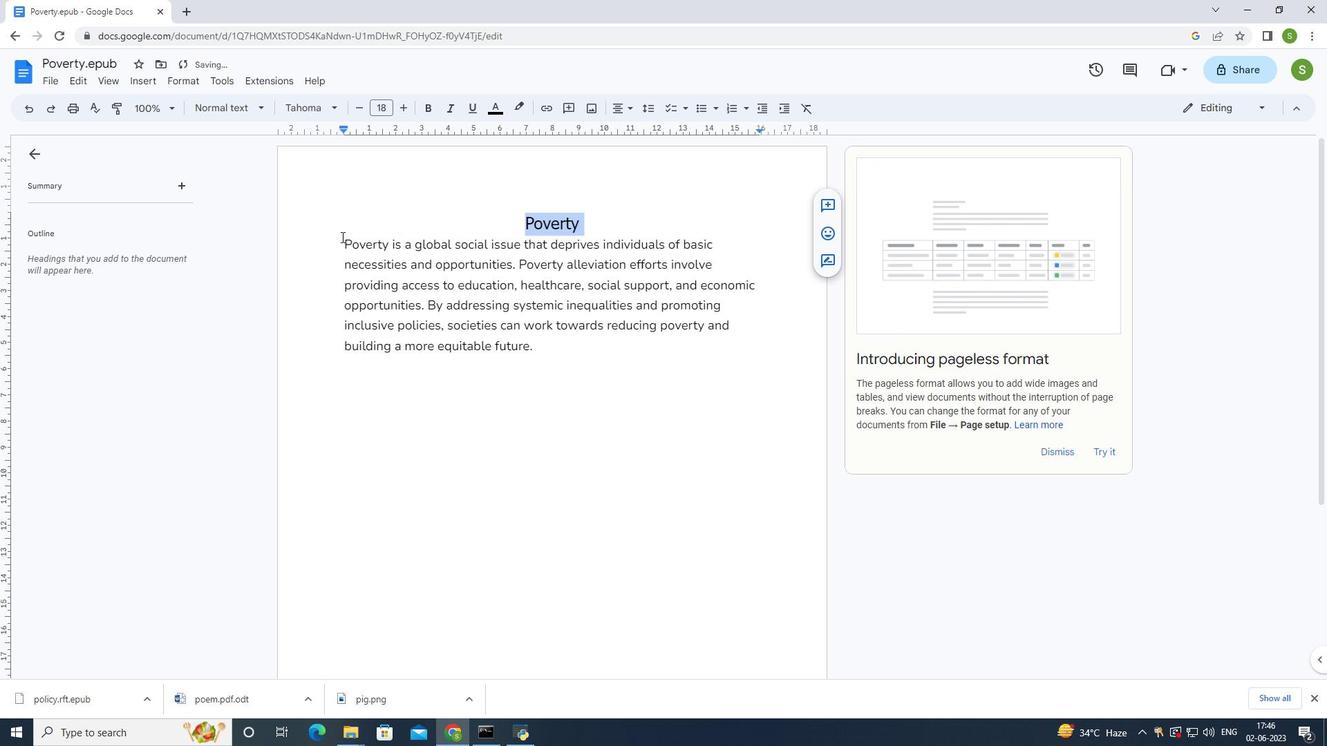 
Action: Mouse pressed left at (341, 235)
Screenshot: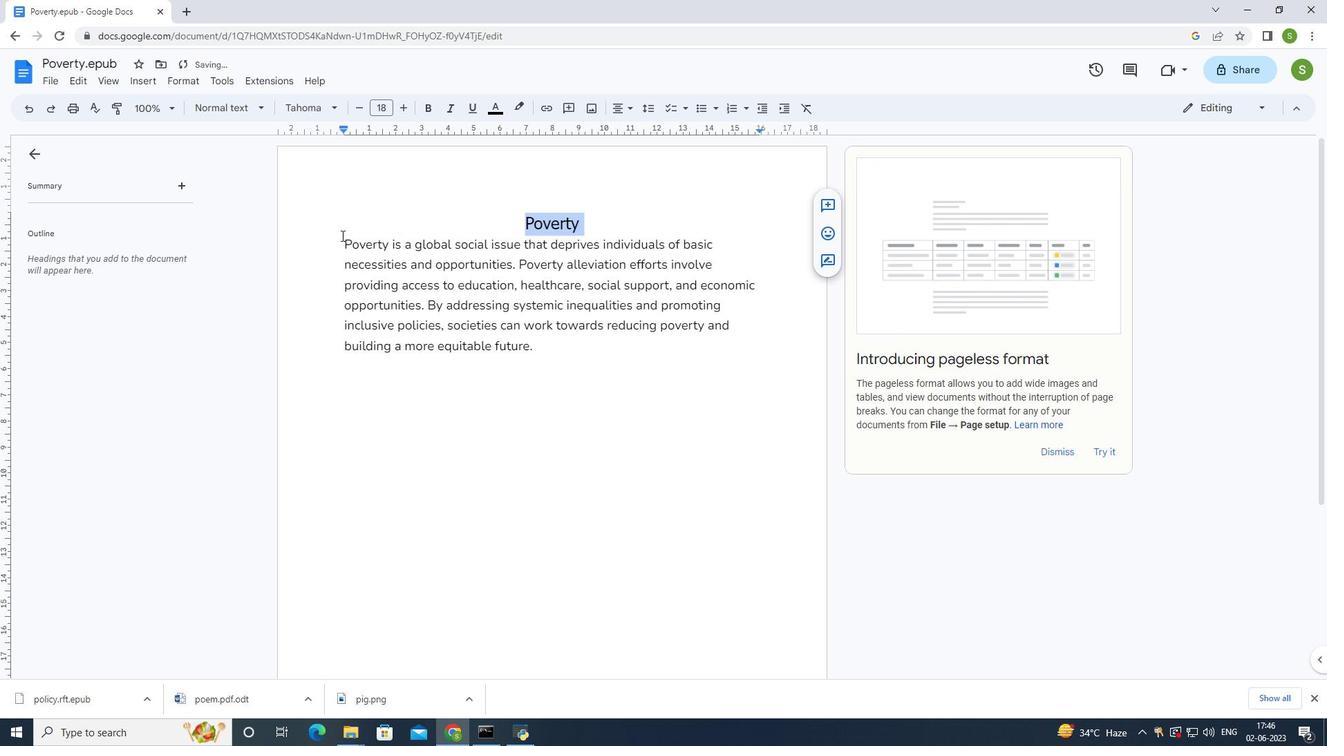
Action: Mouse moved to (352, 354)
Screenshot: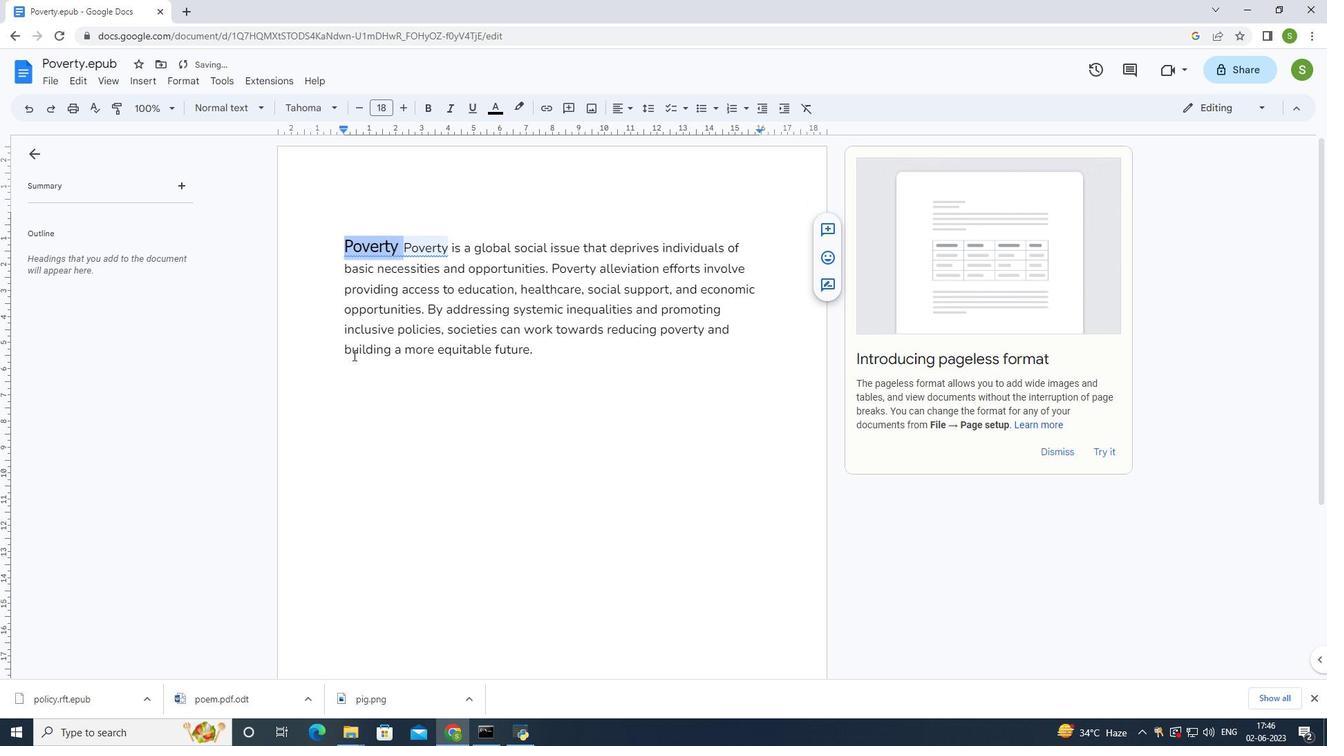 
Action: Key pressed ctrl+Z
Screenshot: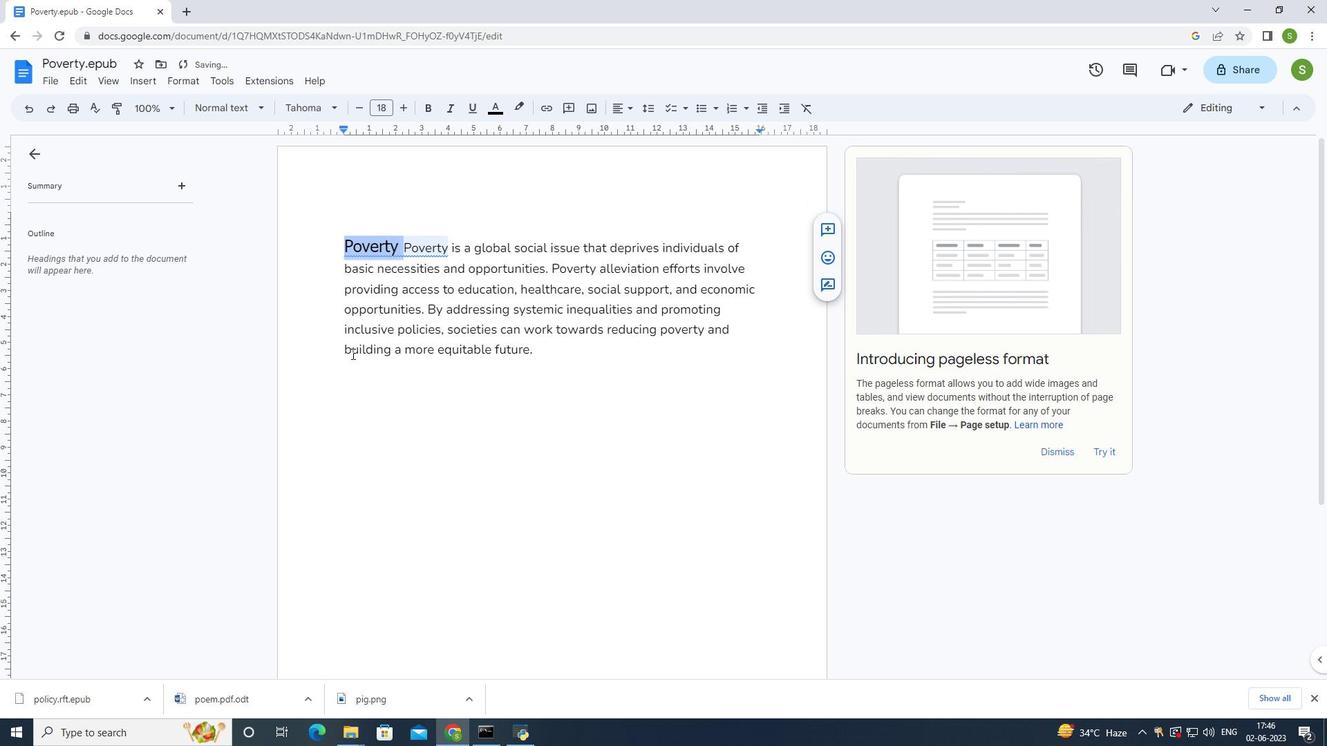 
Action: Mouse moved to (321, 240)
Screenshot: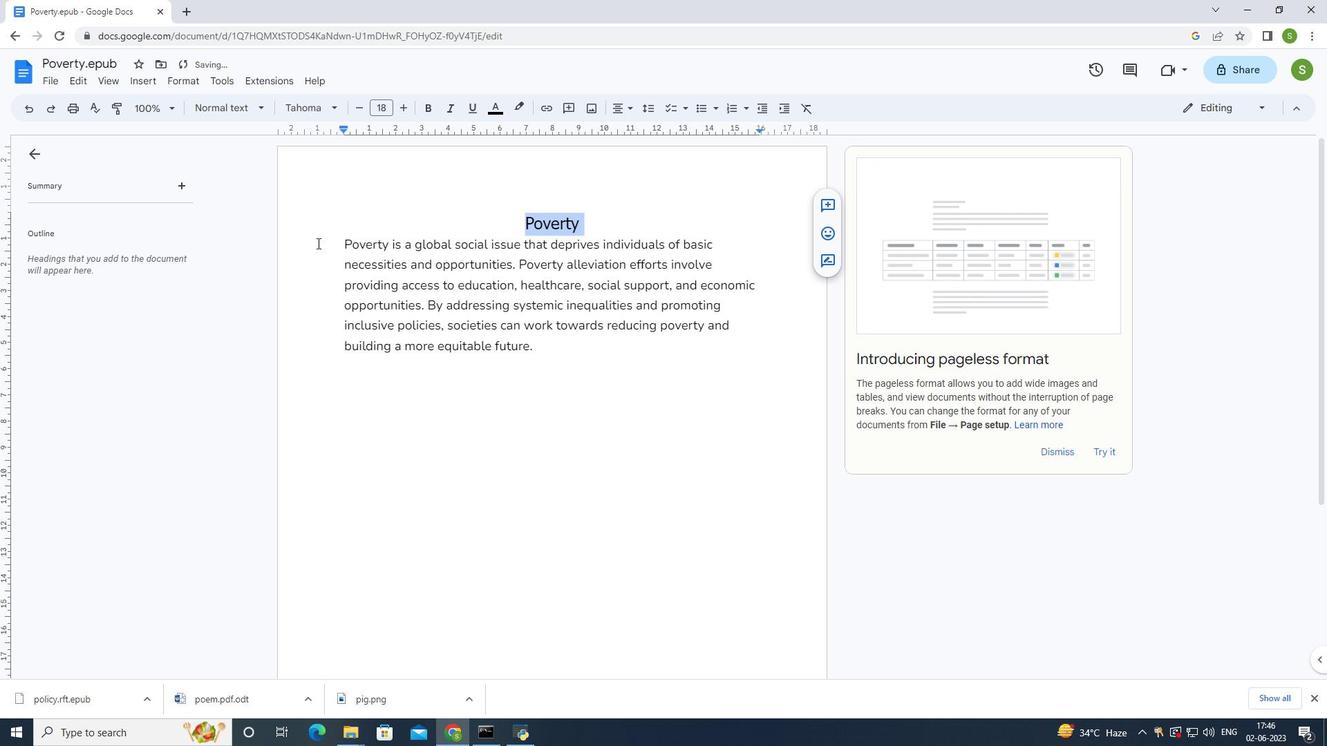 
Action: Mouse pressed left at (321, 240)
Screenshot: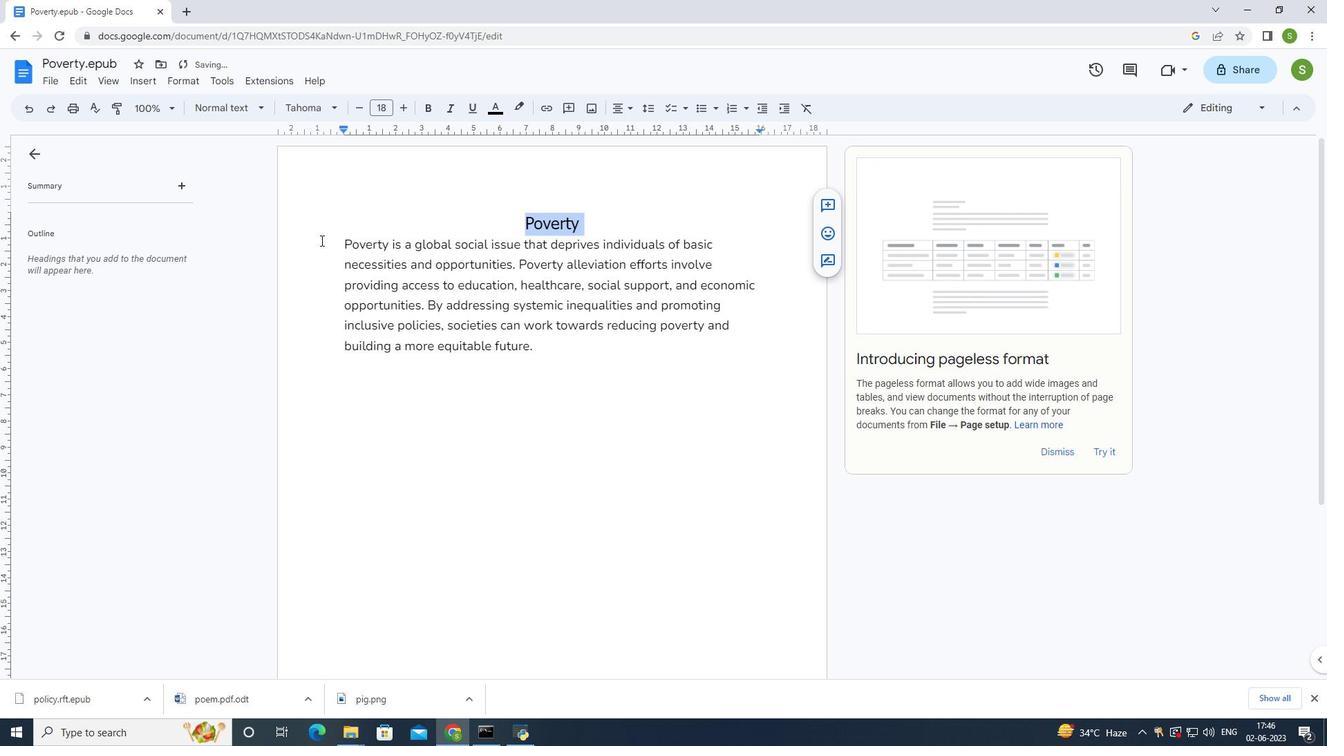 
Action: Mouse moved to (338, 239)
Screenshot: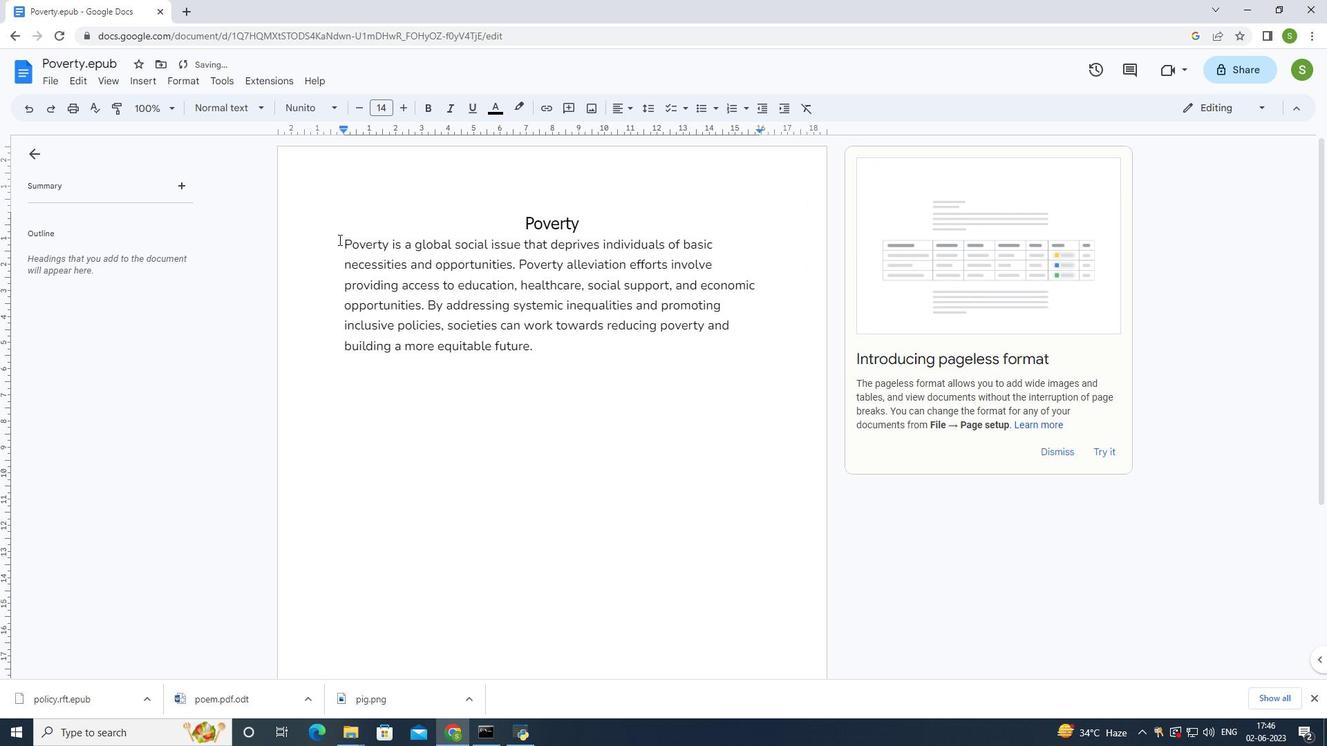 
Action: Mouse pressed left at (338, 239)
Screenshot: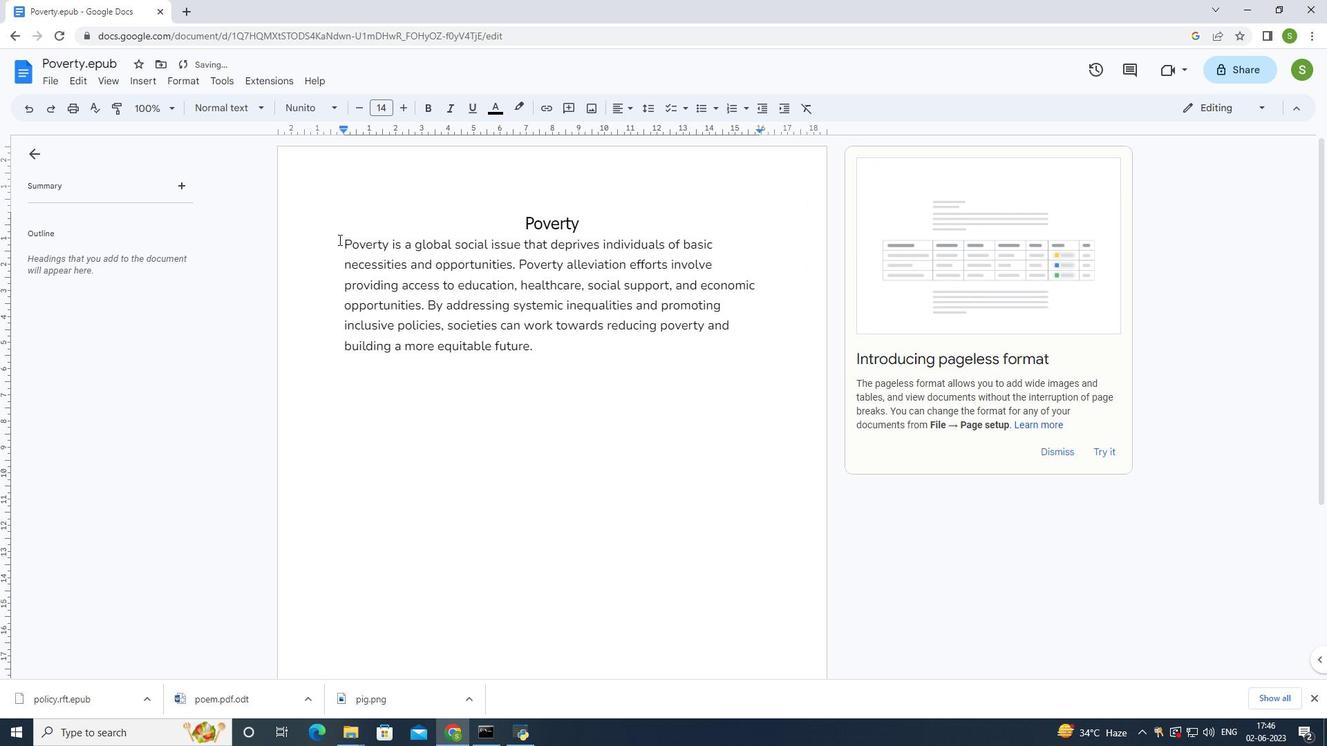 
Action: Mouse moved to (614, 103)
Screenshot: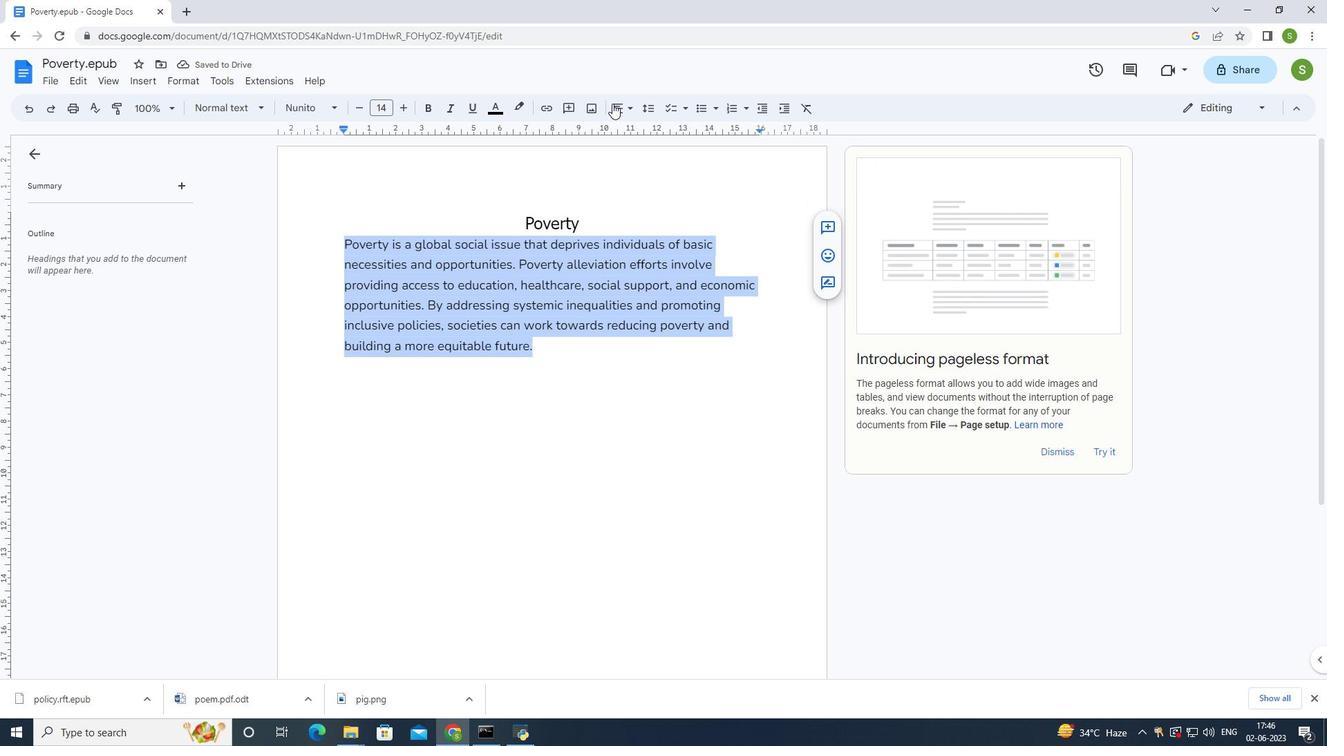 
Action: Mouse pressed left at (614, 103)
Screenshot: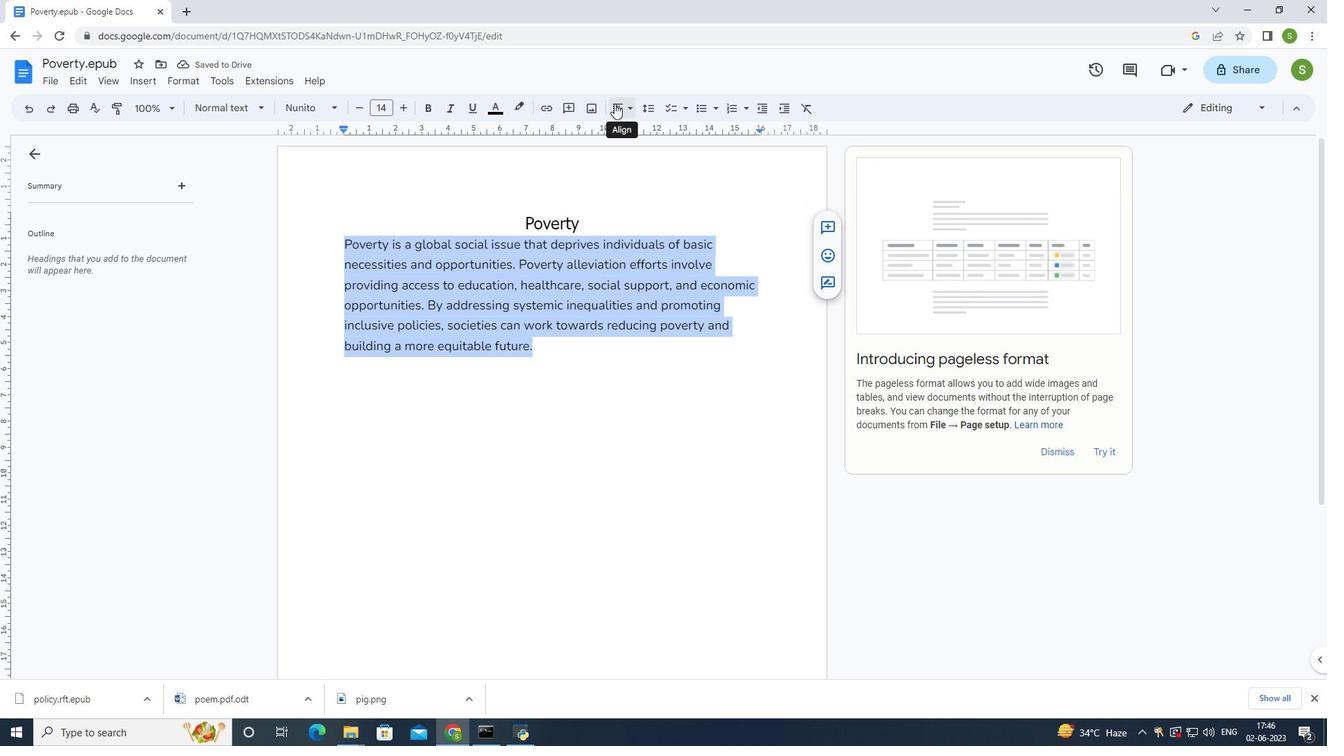 
Action: Mouse moved to (616, 134)
Screenshot: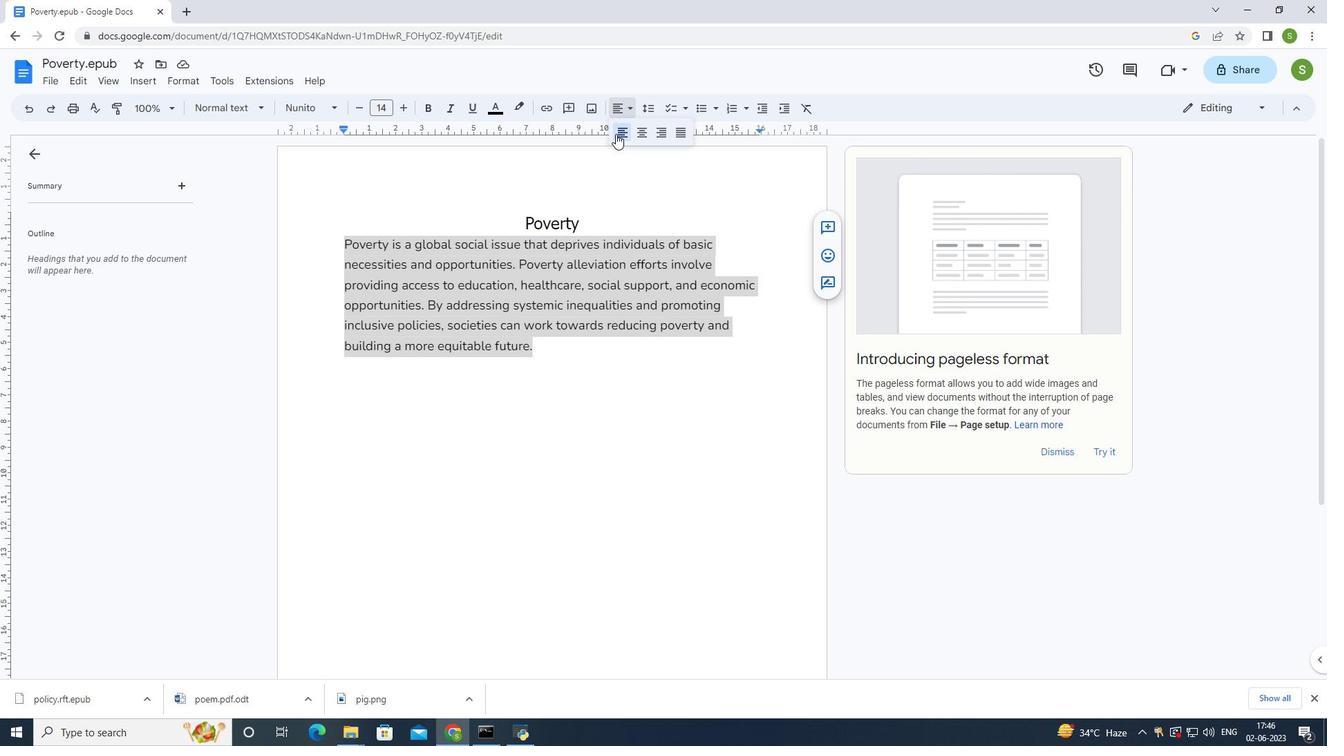 
Action: Mouse pressed left at (616, 134)
Screenshot: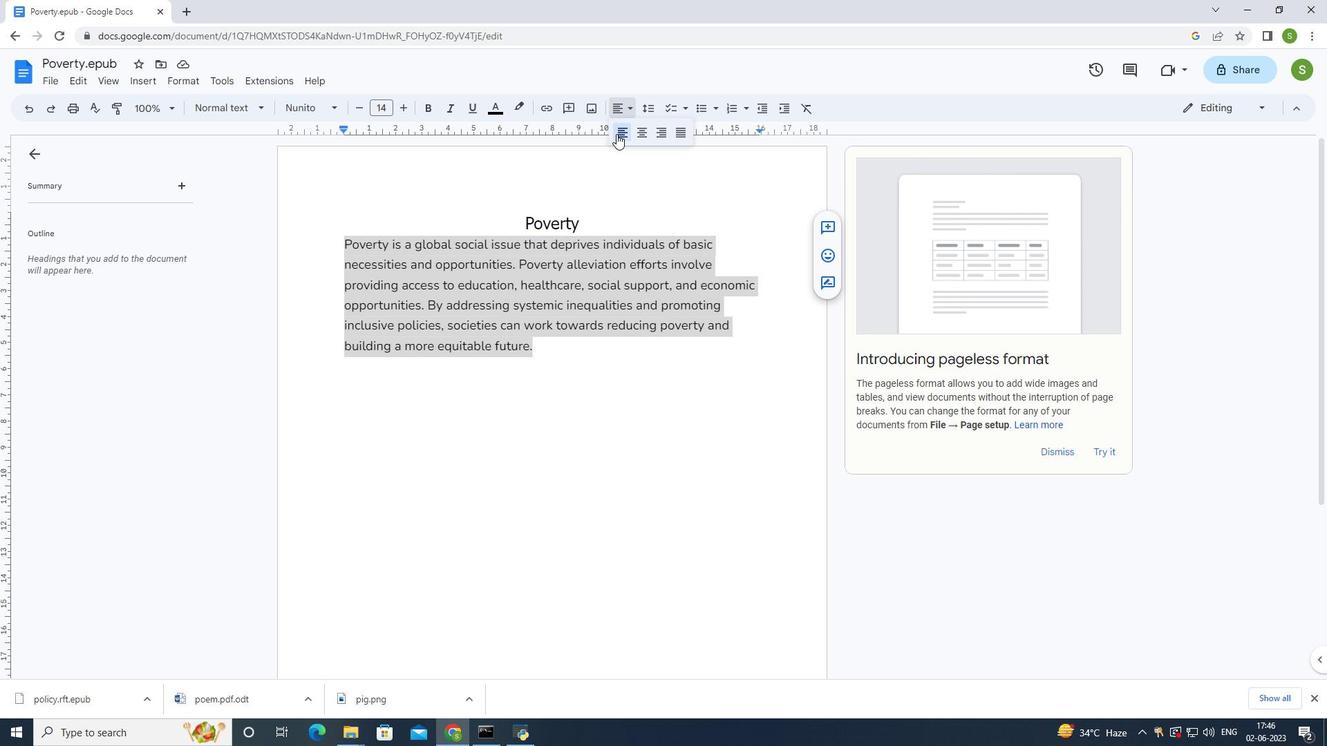 
Action: Mouse moved to (592, 481)
Screenshot: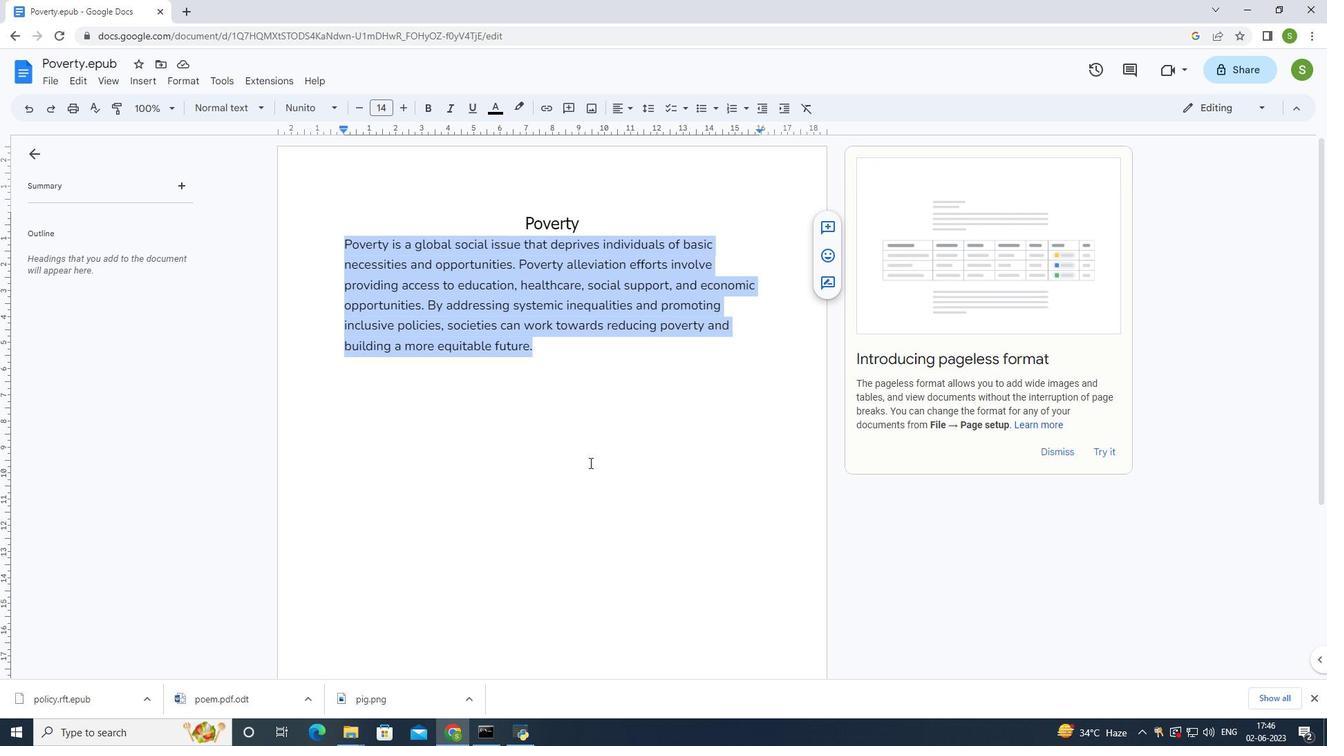 
Action: Mouse pressed left at (592, 481)
Screenshot: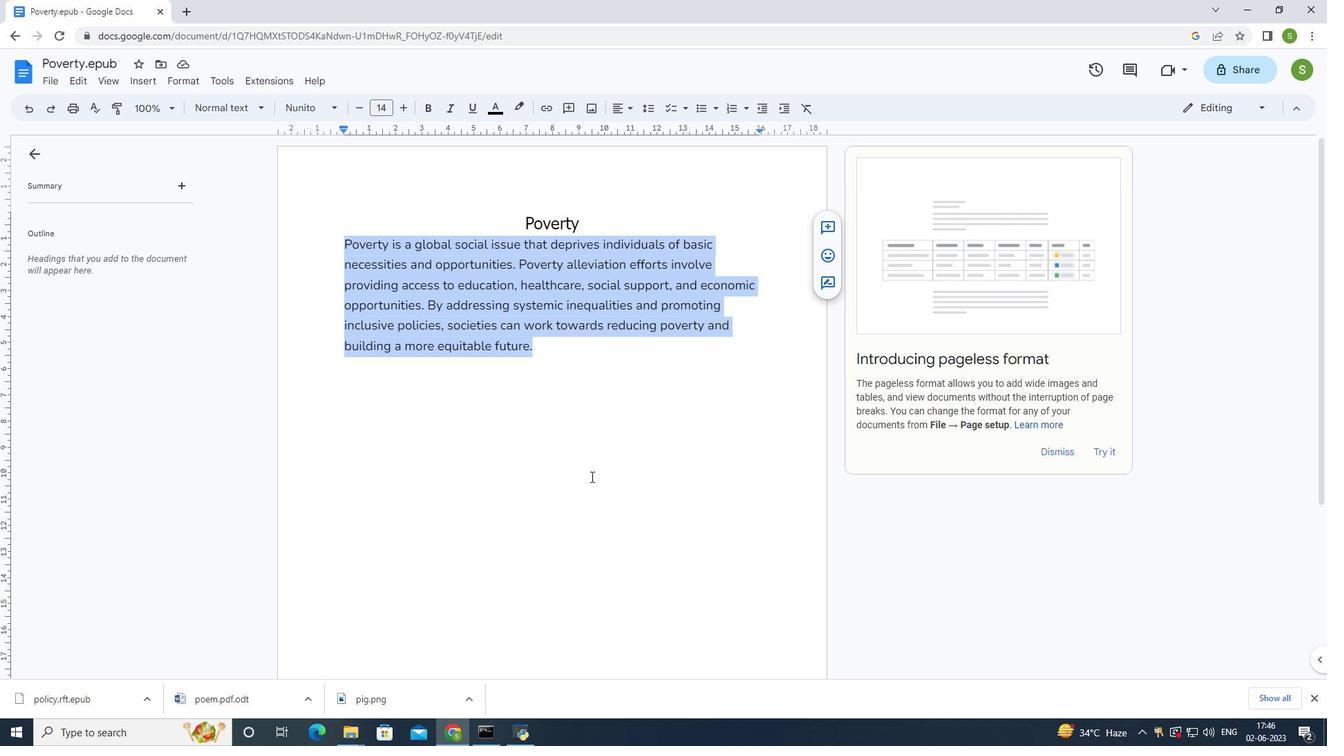 
Action: Mouse moved to (578, 476)
Screenshot: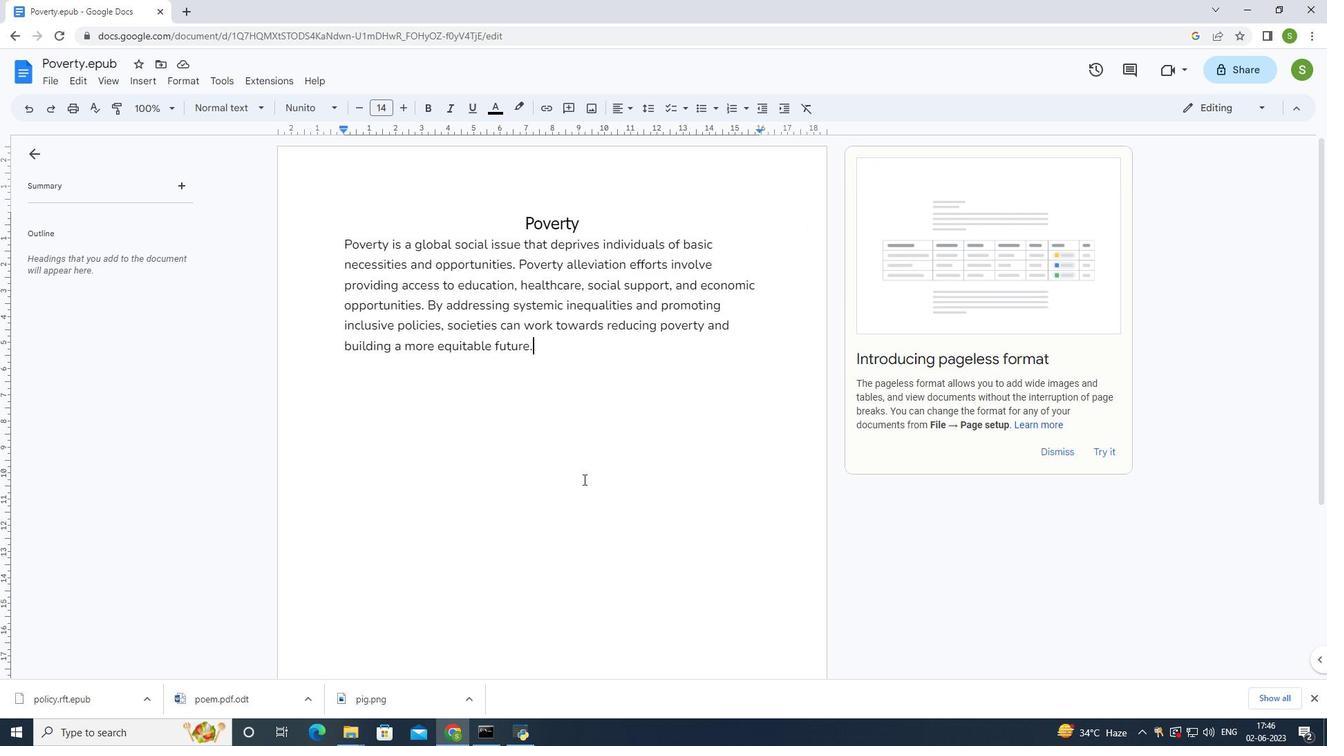
